 Task: Find connections with filter location La Tebaida with filter topic #Openingswith filter profile language English with filter current company SLK with filter school Meghalaya India Jobs with filter industry Philanthropic Fundraising Services with filter service category Interaction Design with filter keywords title Wait Staff Manager
Action: Mouse moved to (215, 316)
Screenshot: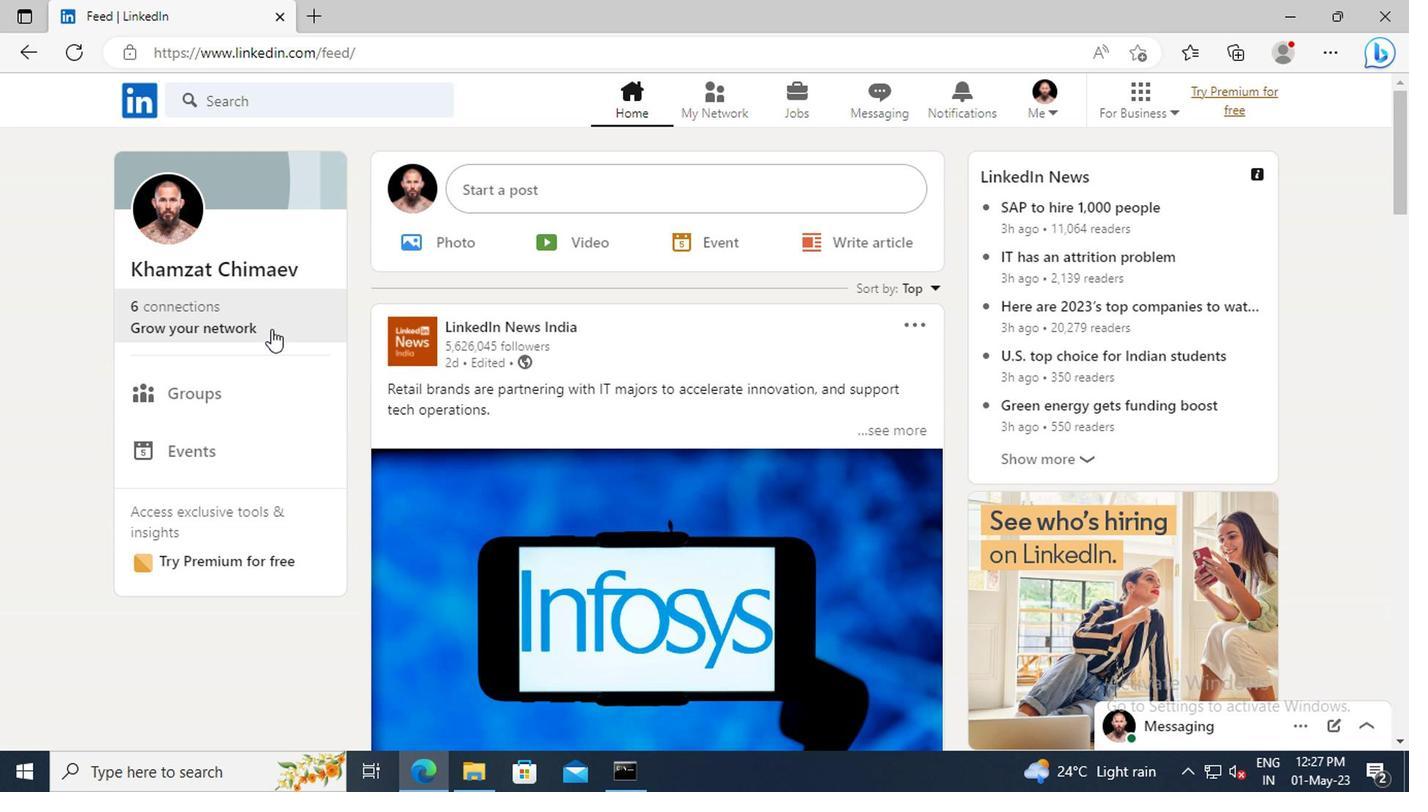 
Action: Mouse pressed left at (215, 316)
Screenshot: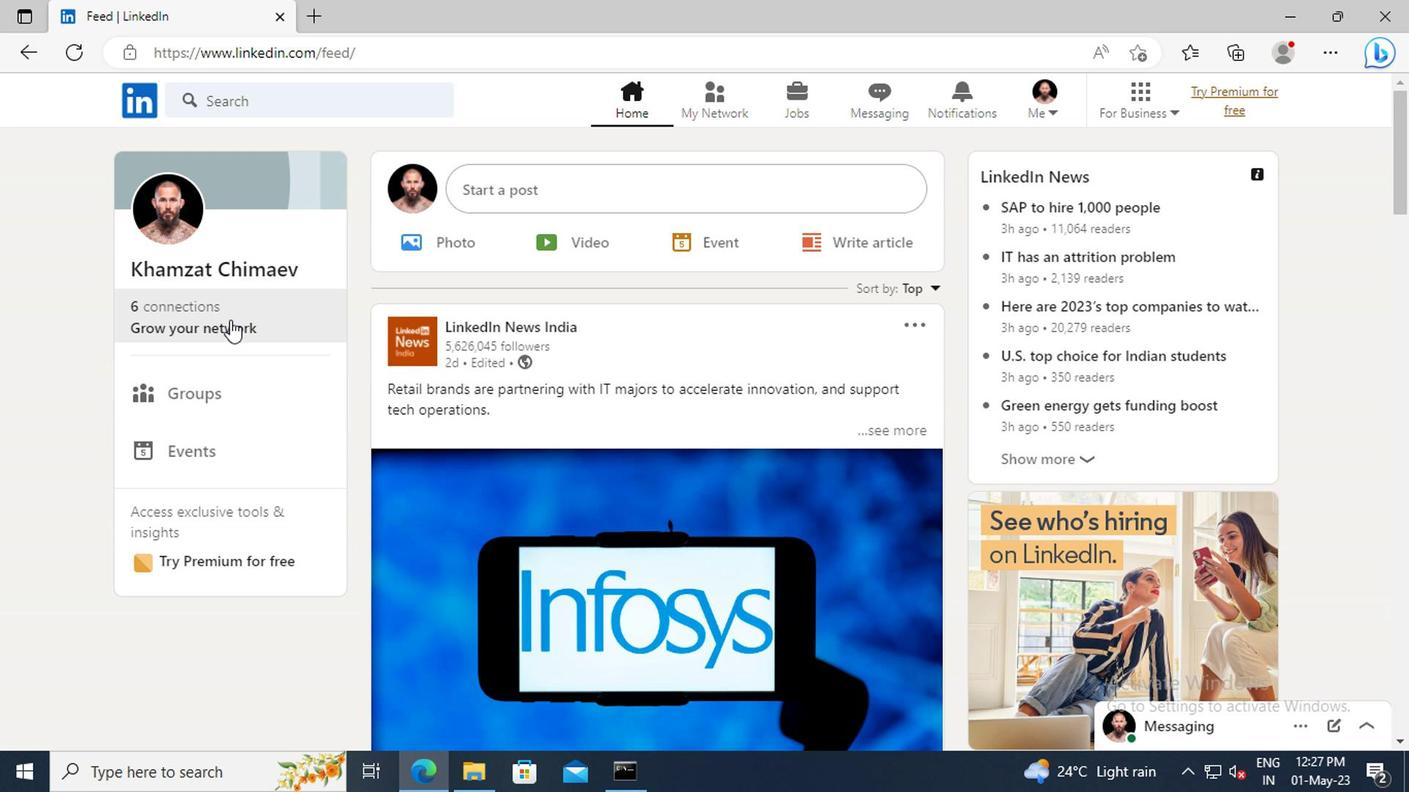 
Action: Mouse moved to (228, 220)
Screenshot: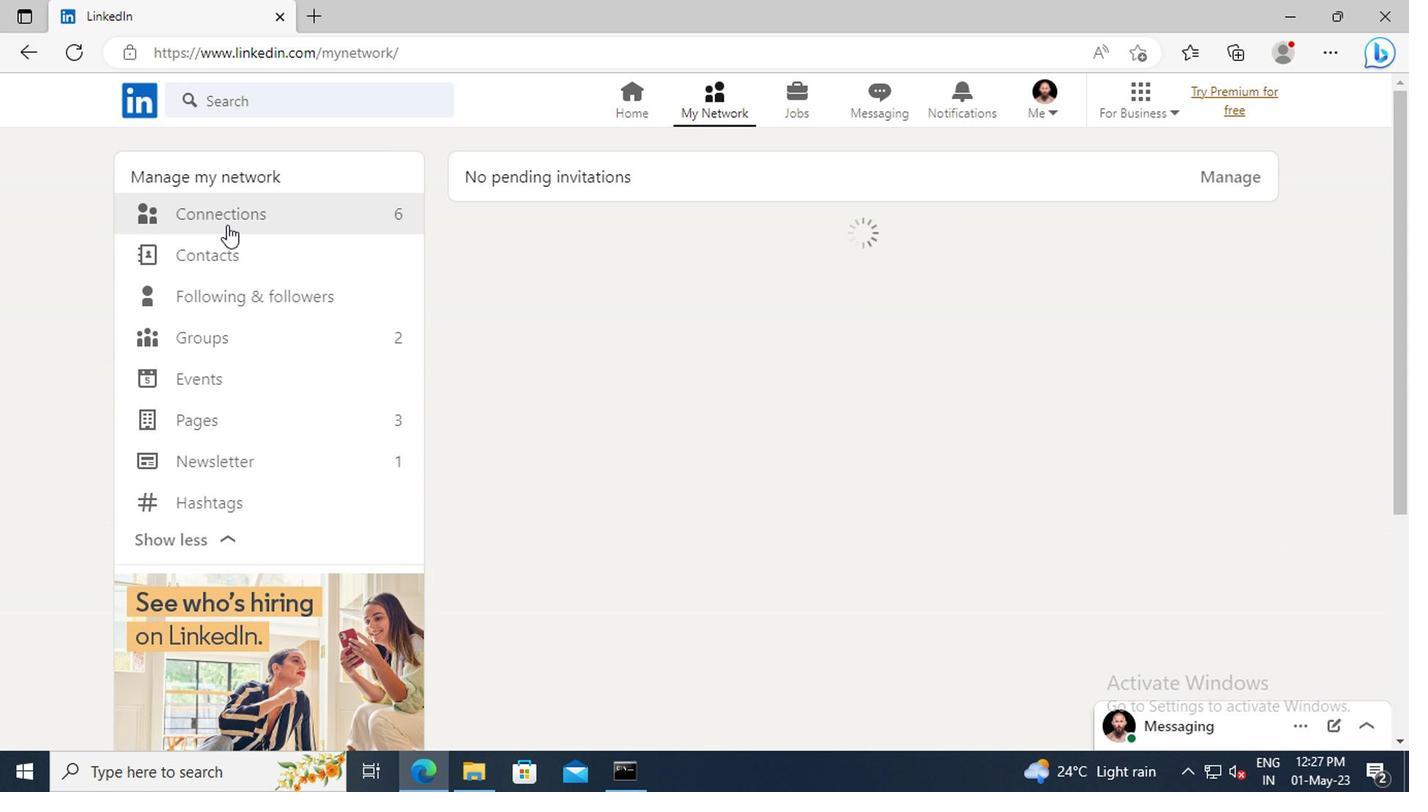 
Action: Mouse pressed left at (228, 220)
Screenshot: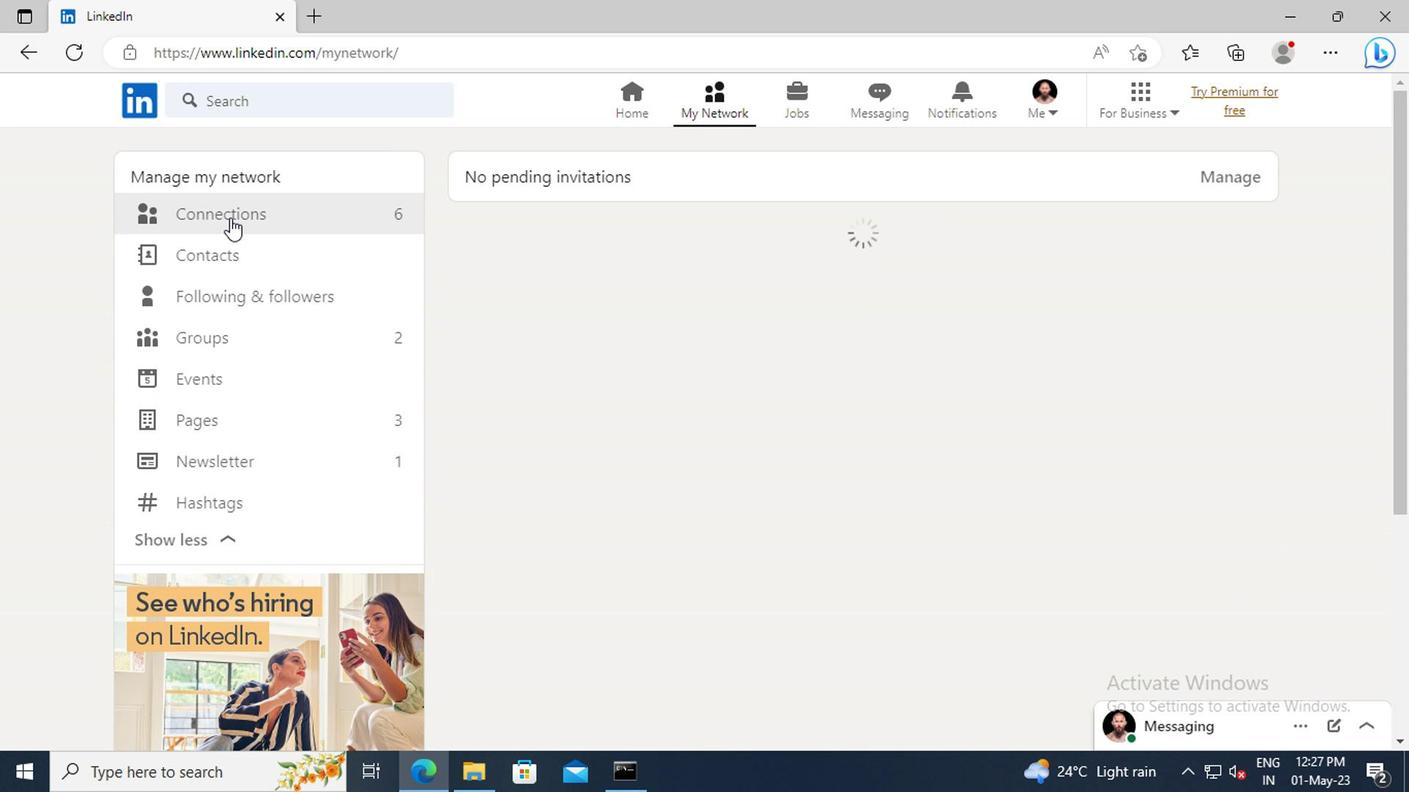 
Action: Mouse moved to (824, 223)
Screenshot: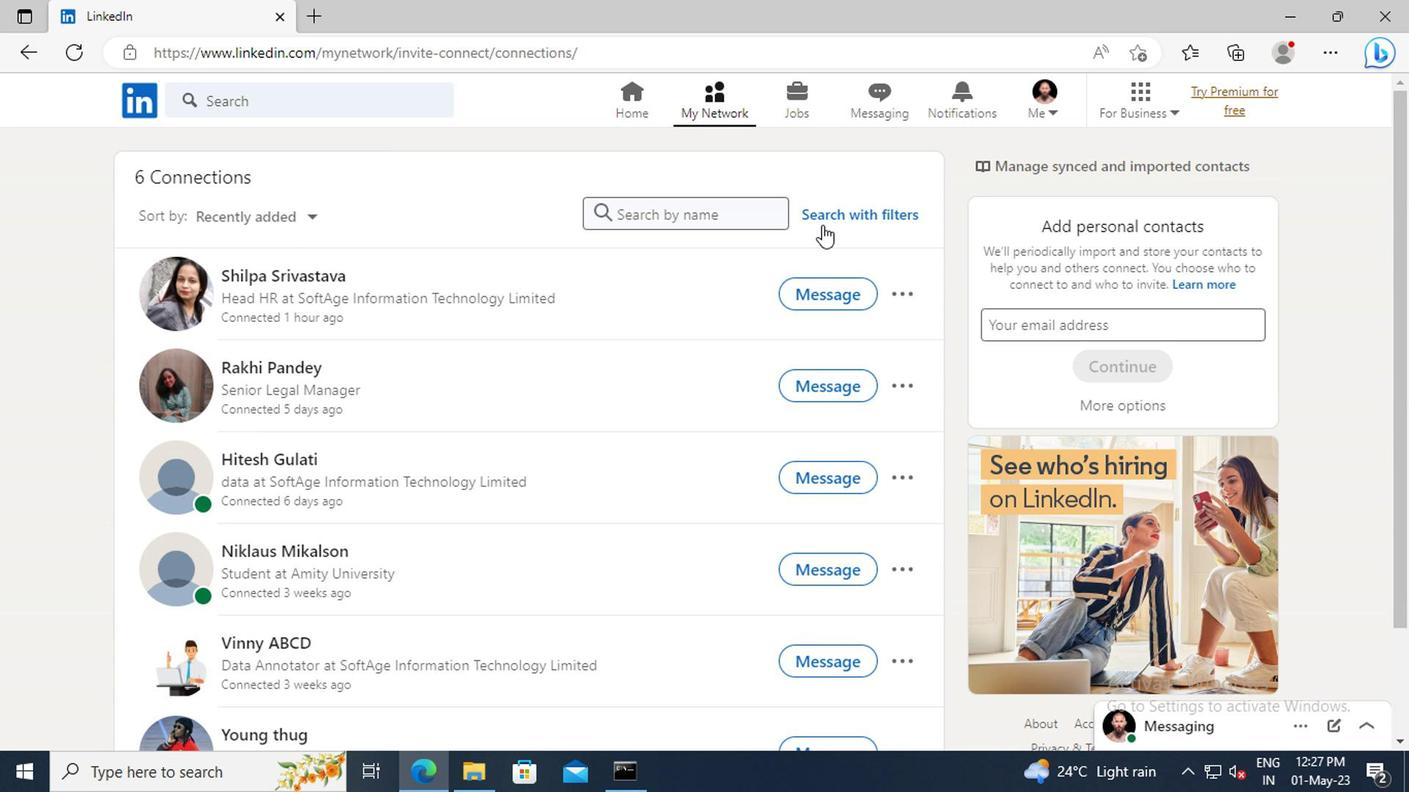 
Action: Mouse pressed left at (824, 223)
Screenshot: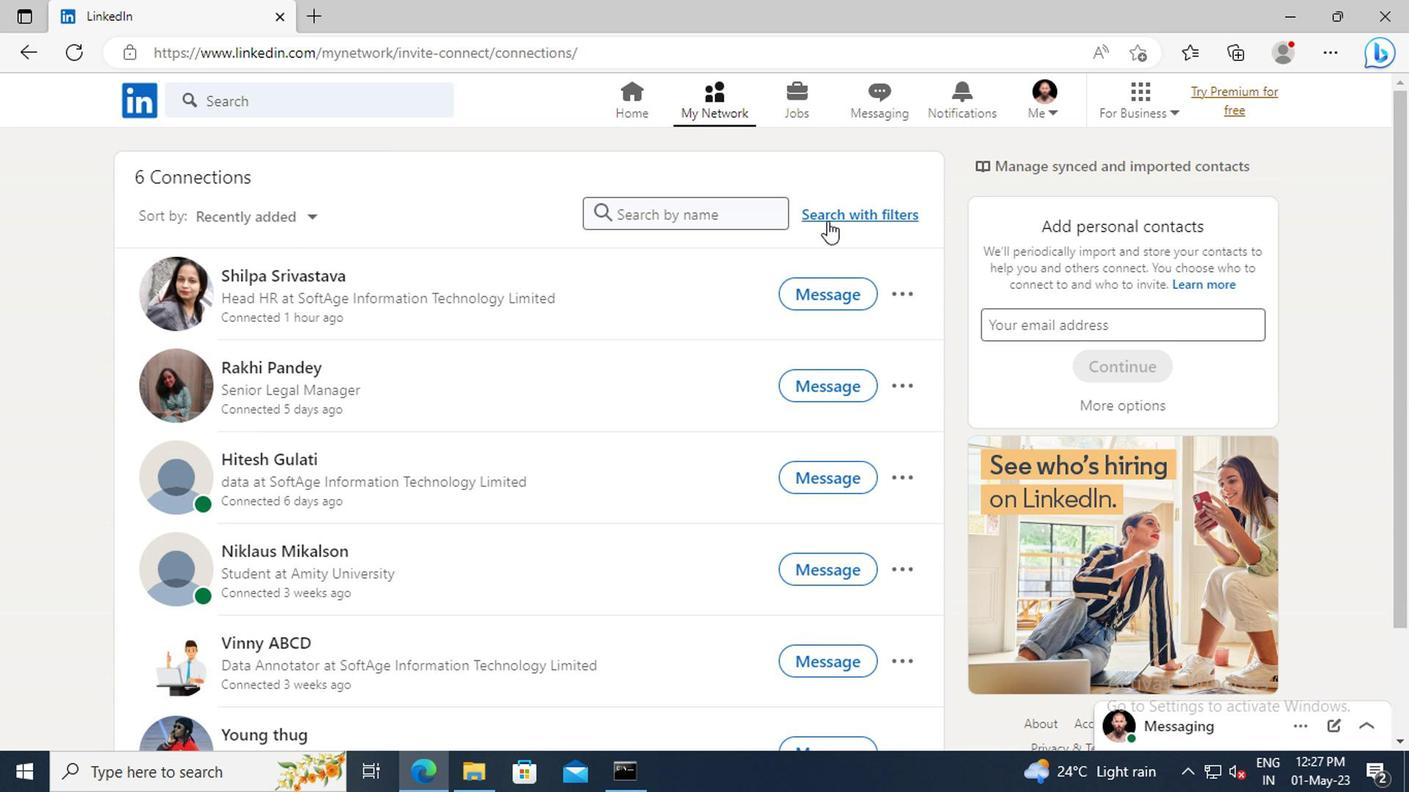 
Action: Mouse moved to (780, 165)
Screenshot: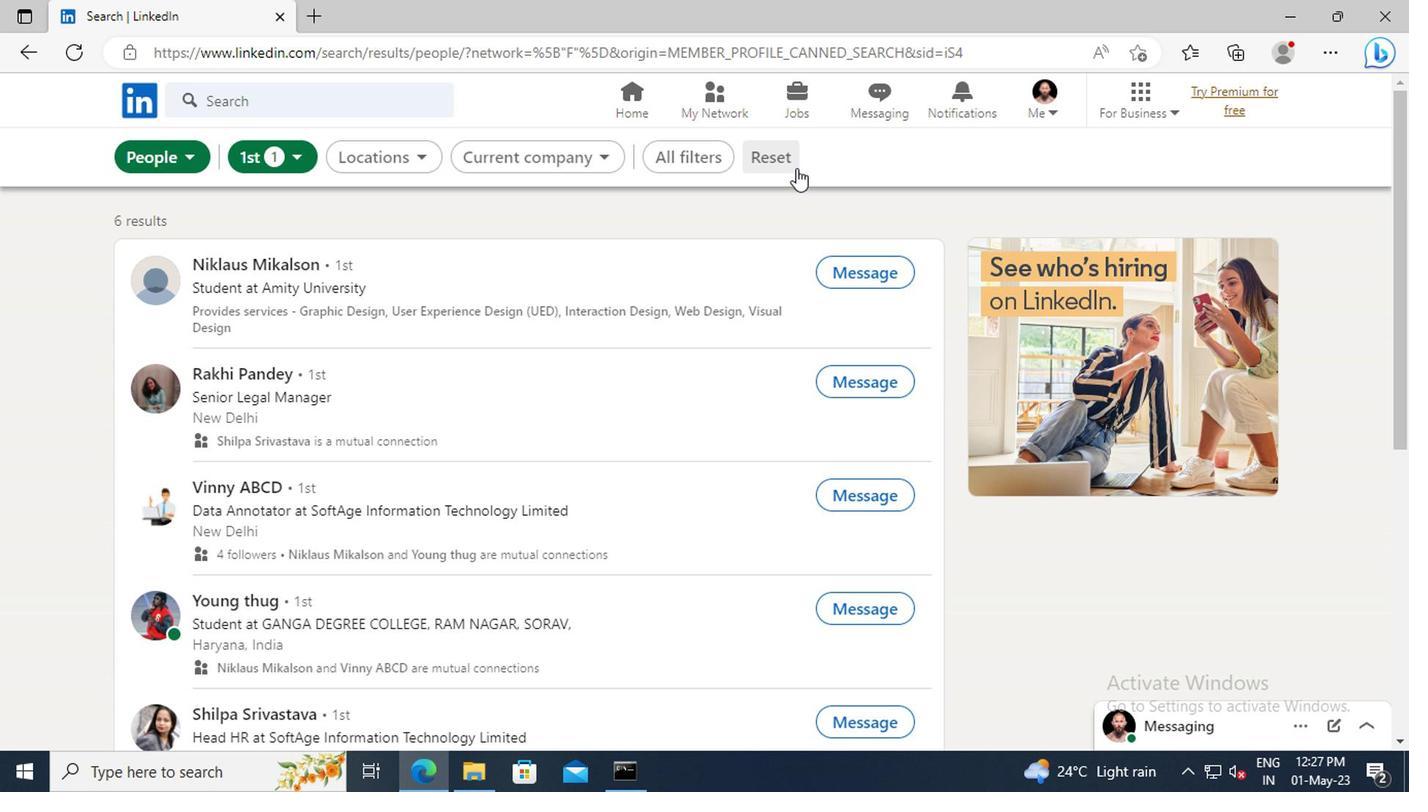 
Action: Mouse pressed left at (780, 165)
Screenshot: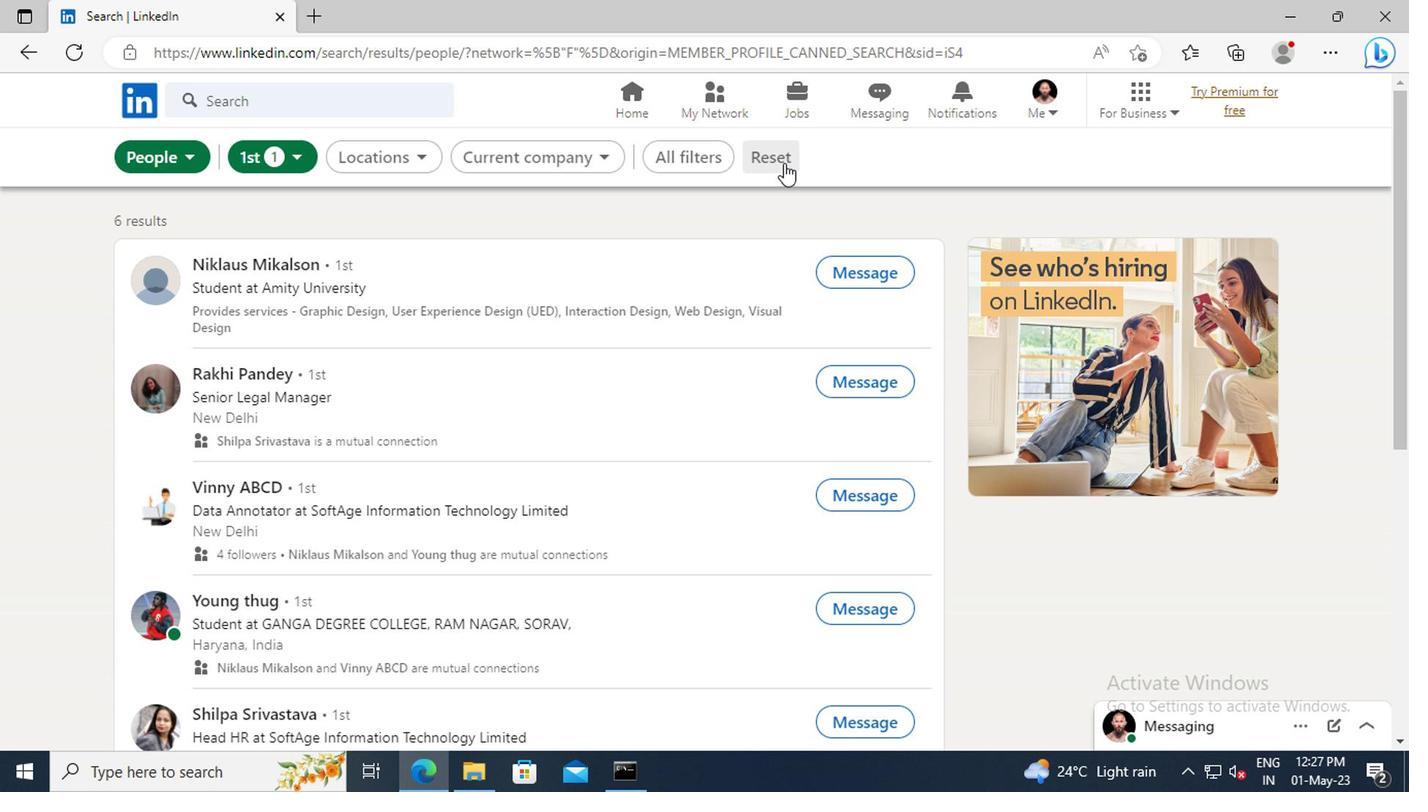 
Action: Mouse moved to (729, 163)
Screenshot: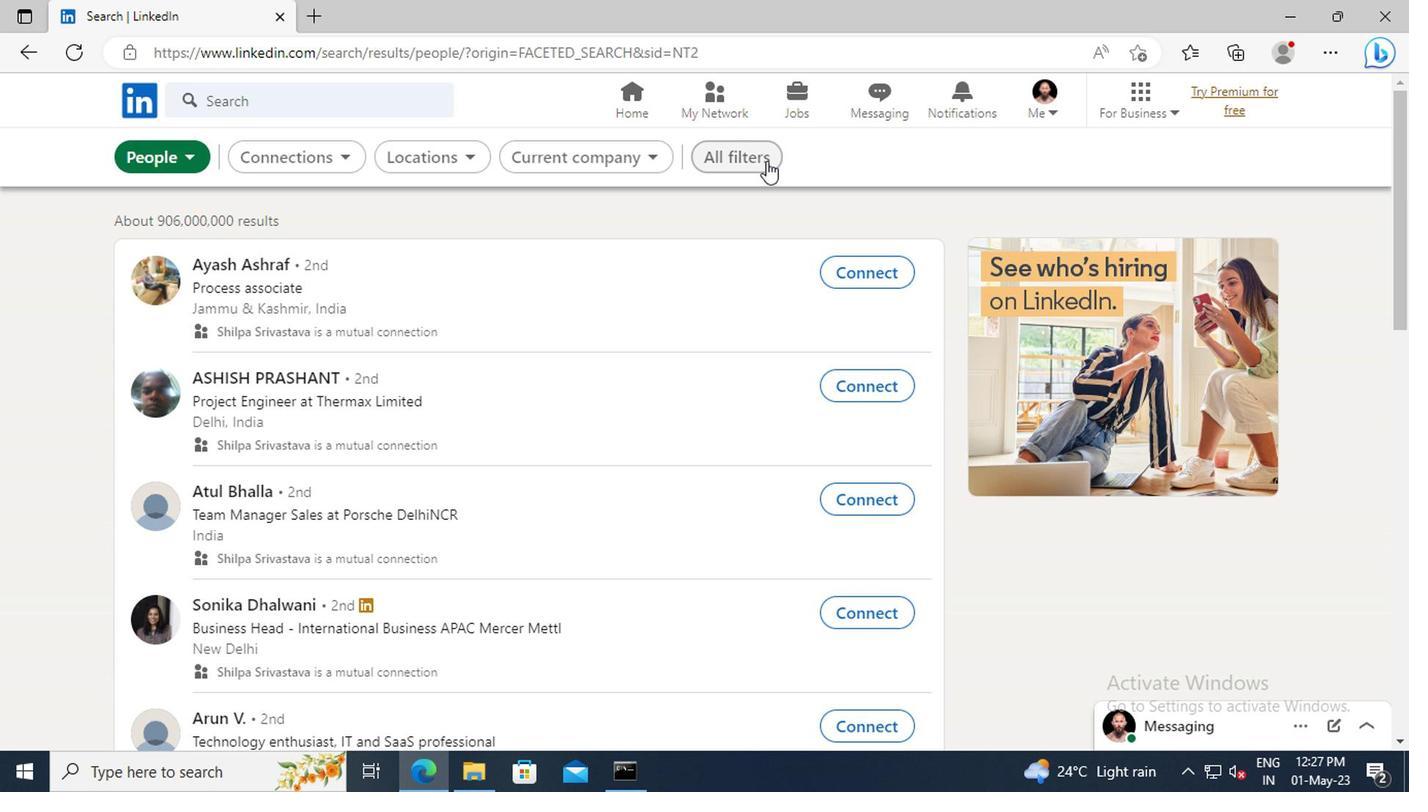 
Action: Mouse pressed left at (729, 163)
Screenshot: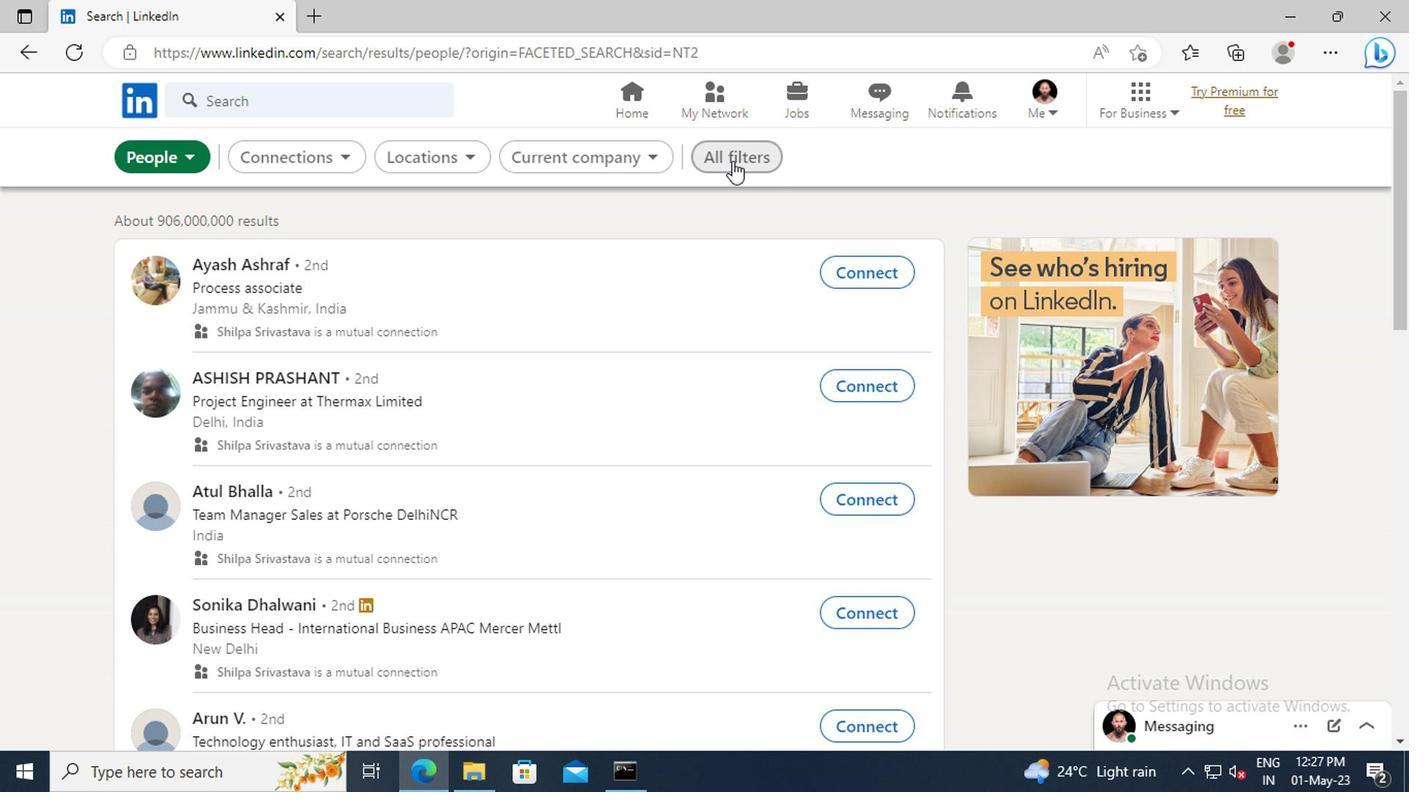 
Action: Mouse moved to (1184, 341)
Screenshot: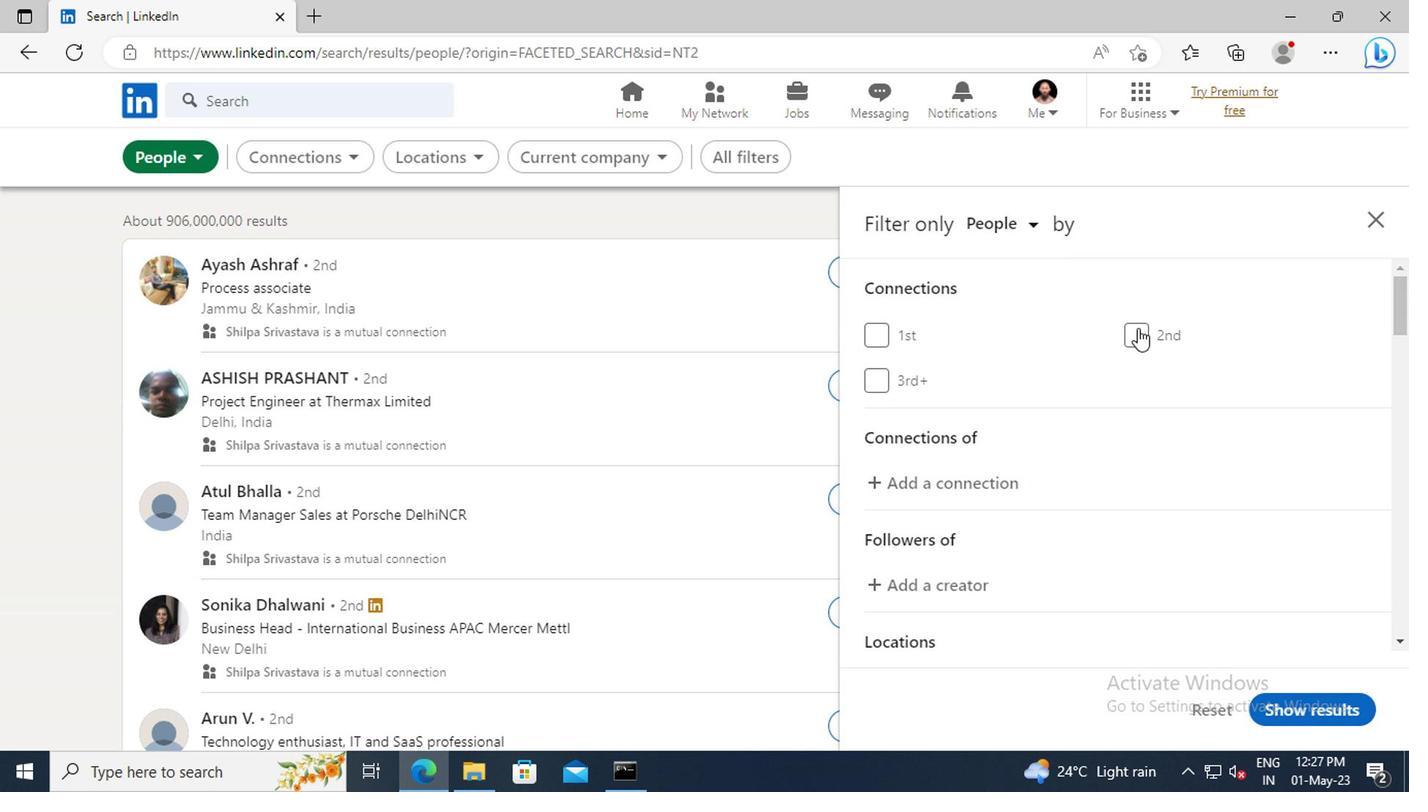 
Action: Mouse scrolled (1184, 341) with delta (0, 0)
Screenshot: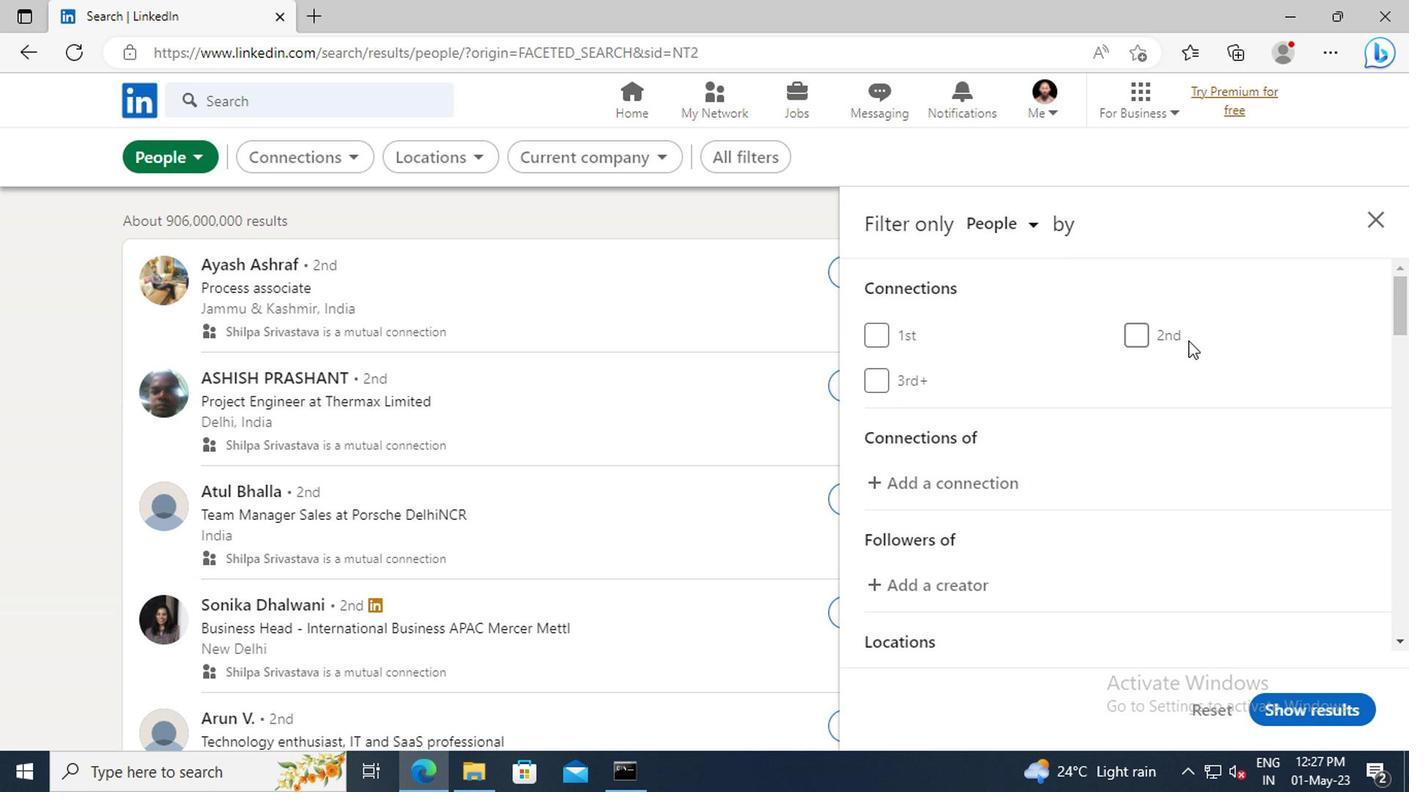 
Action: Mouse scrolled (1184, 341) with delta (0, 0)
Screenshot: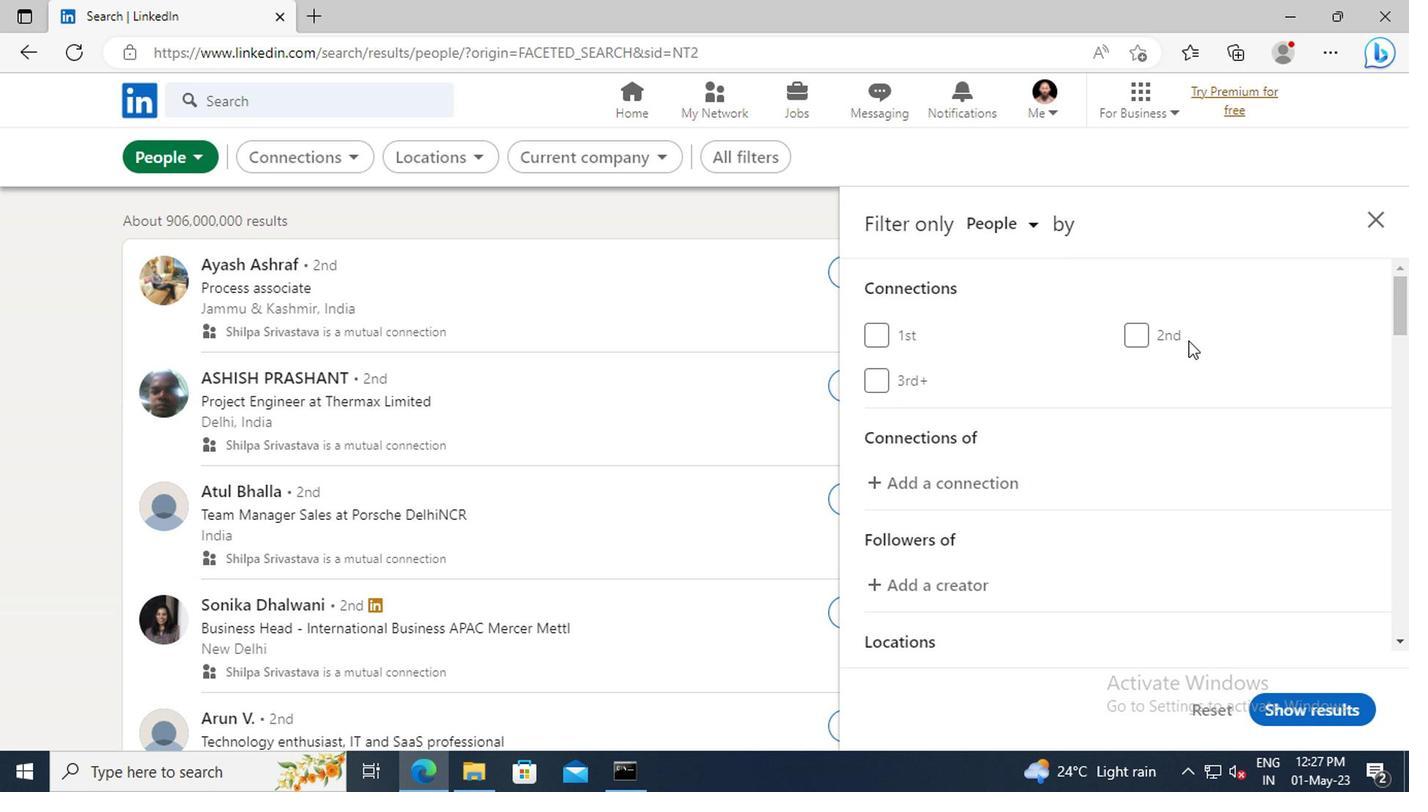 
Action: Mouse scrolled (1184, 341) with delta (0, 0)
Screenshot: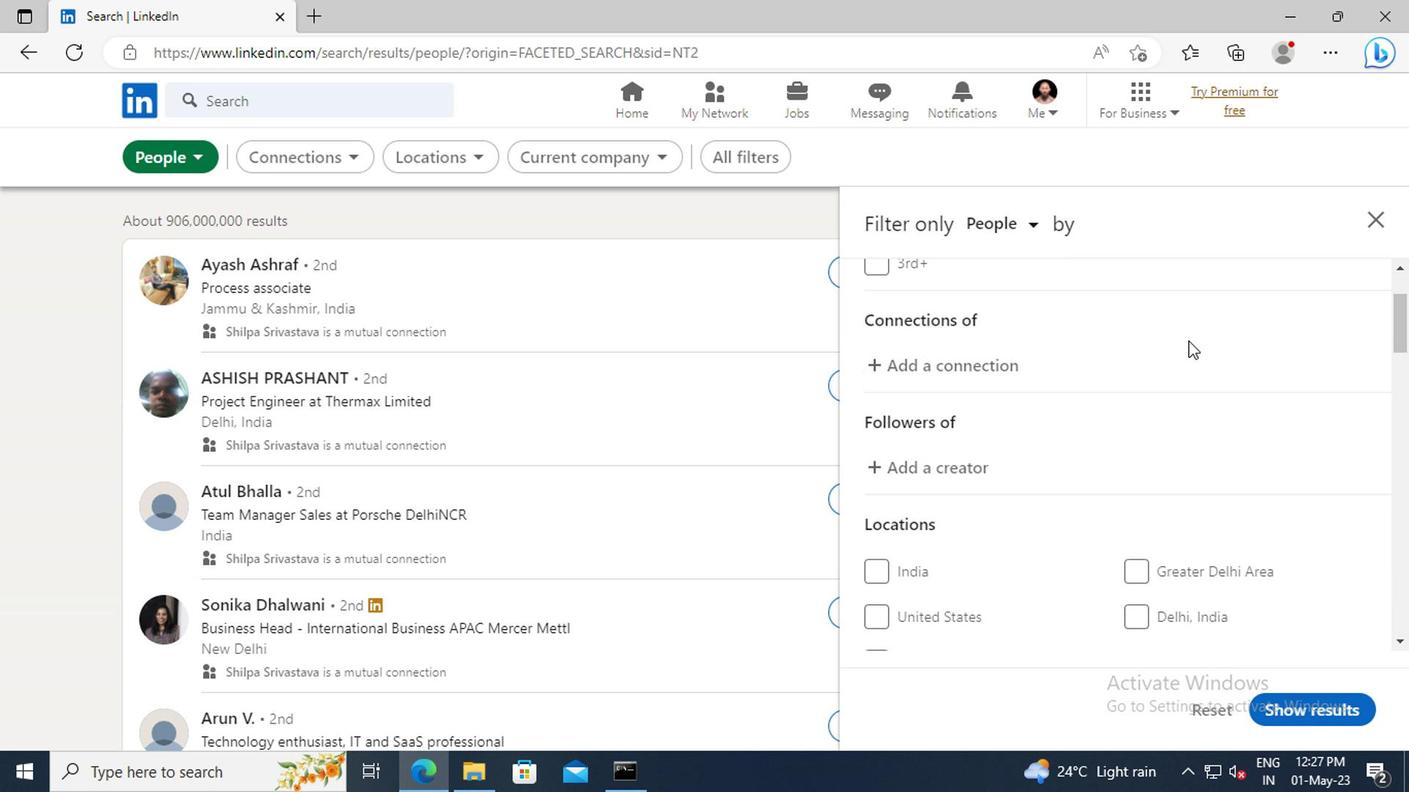 
Action: Mouse scrolled (1184, 341) with delta (0, 0)
Screenshot: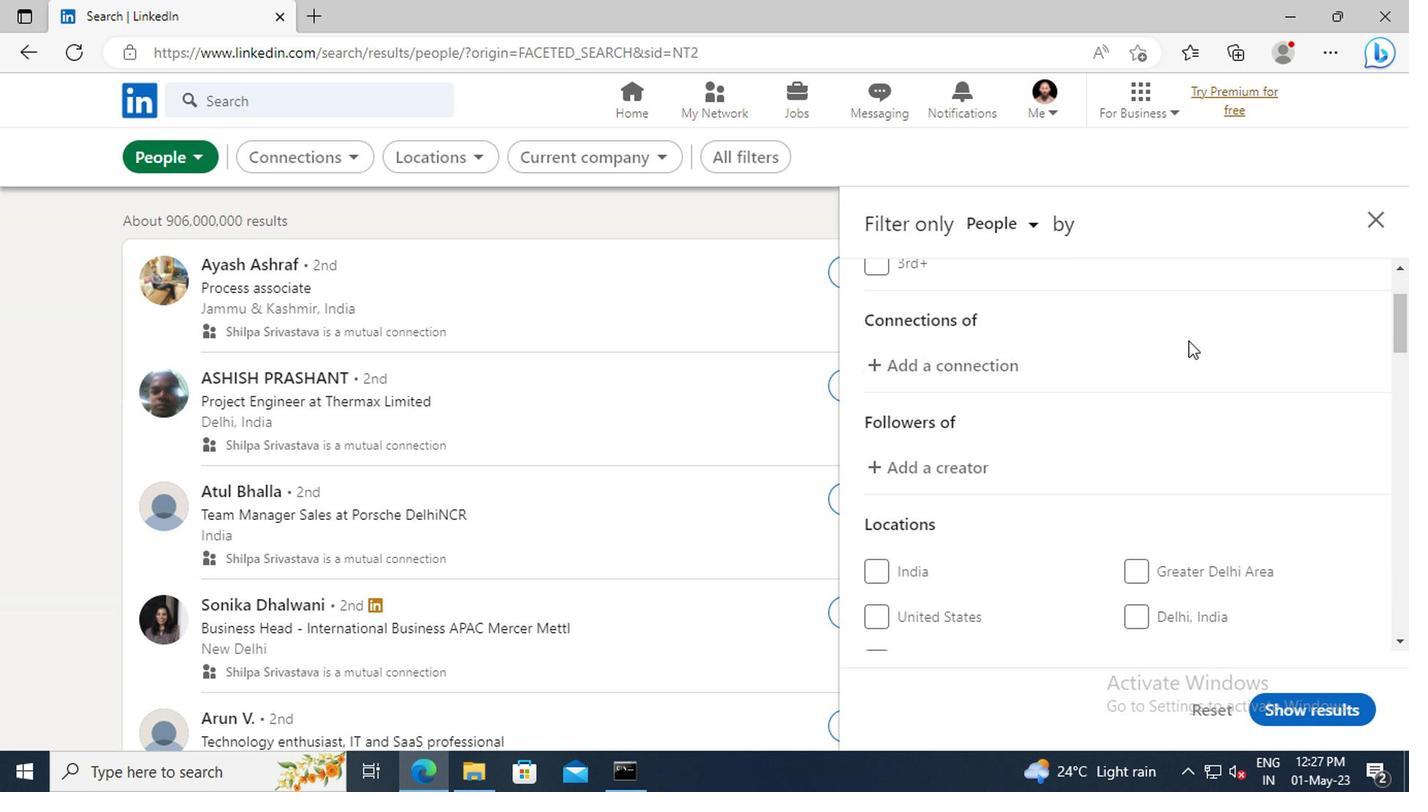 
Action: Mouse scrolled (1184, 341) with delta (0, 0)
Screenshot: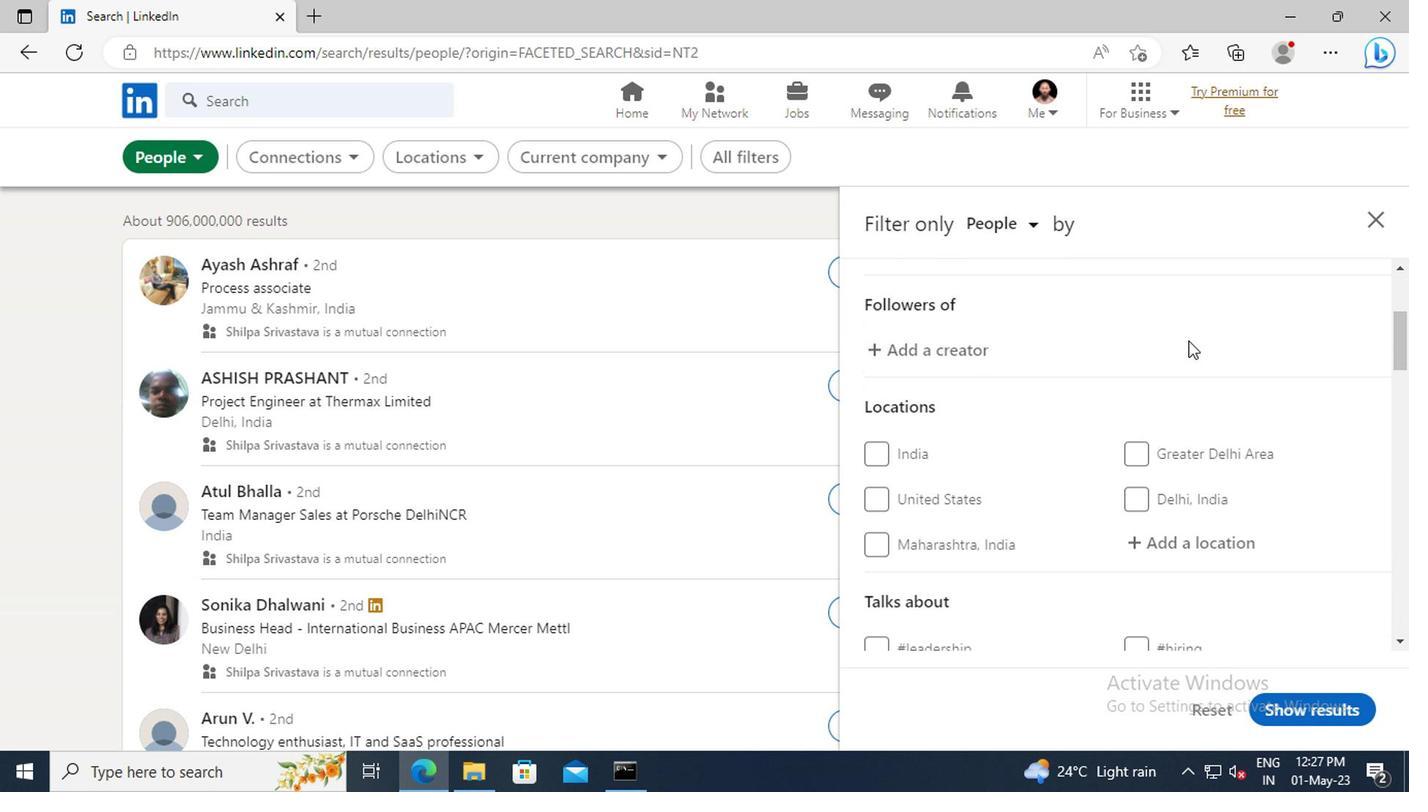 
Action: Mouse scrolled (1184, 341) with delta (0, 0)
Screenshot: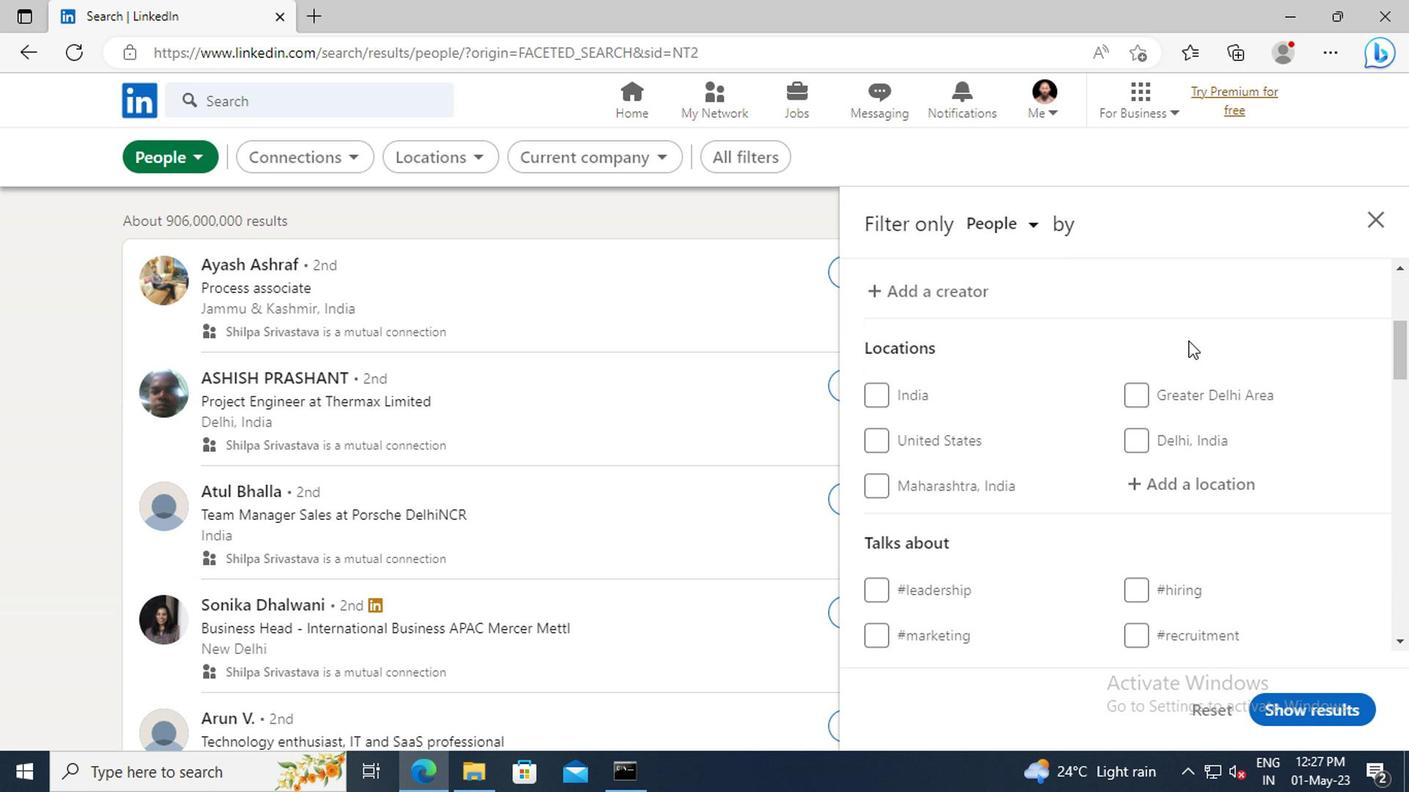 
Action: Mouse moved to (1162, 419)
Screenshot: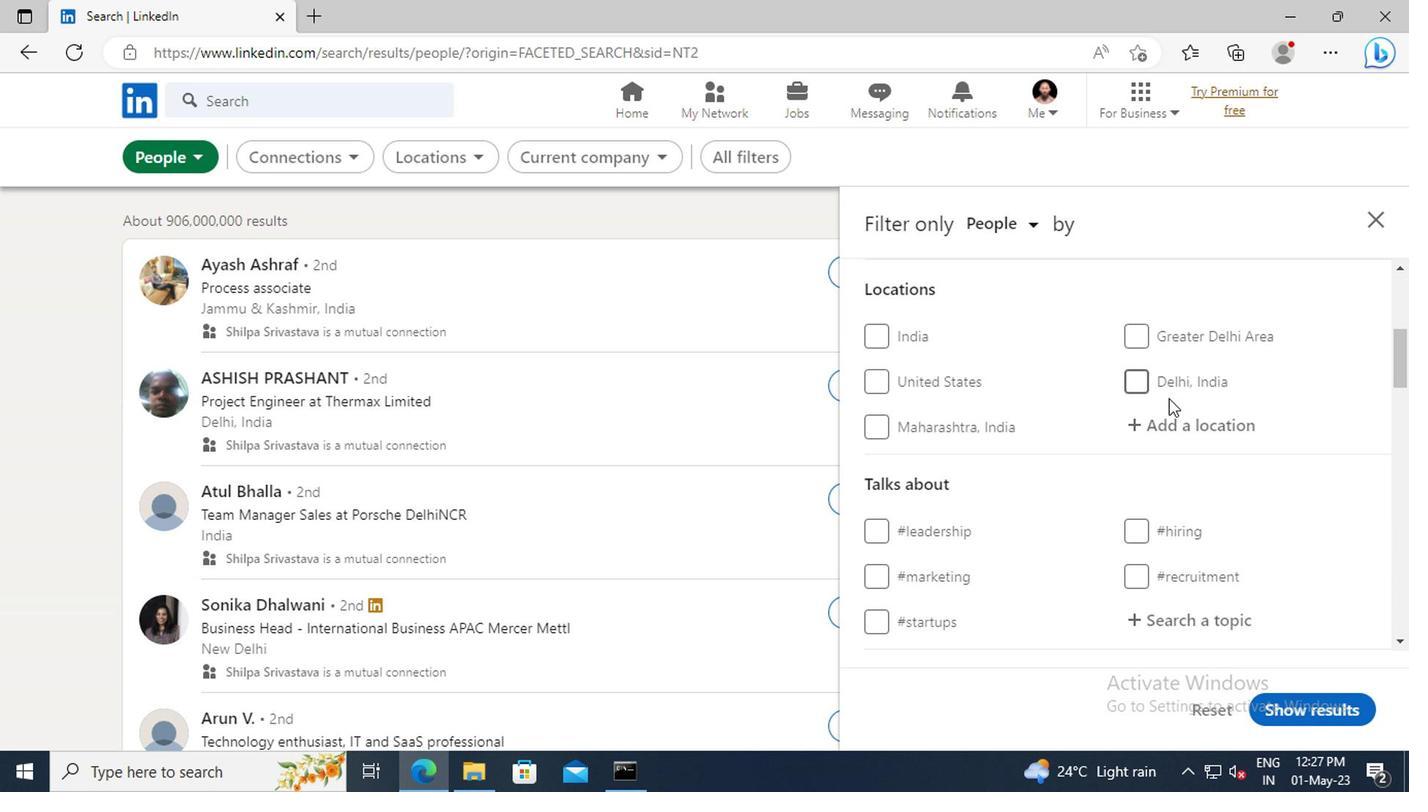 
Action: Mouse pressed left at (1162, 419)
Screenshot: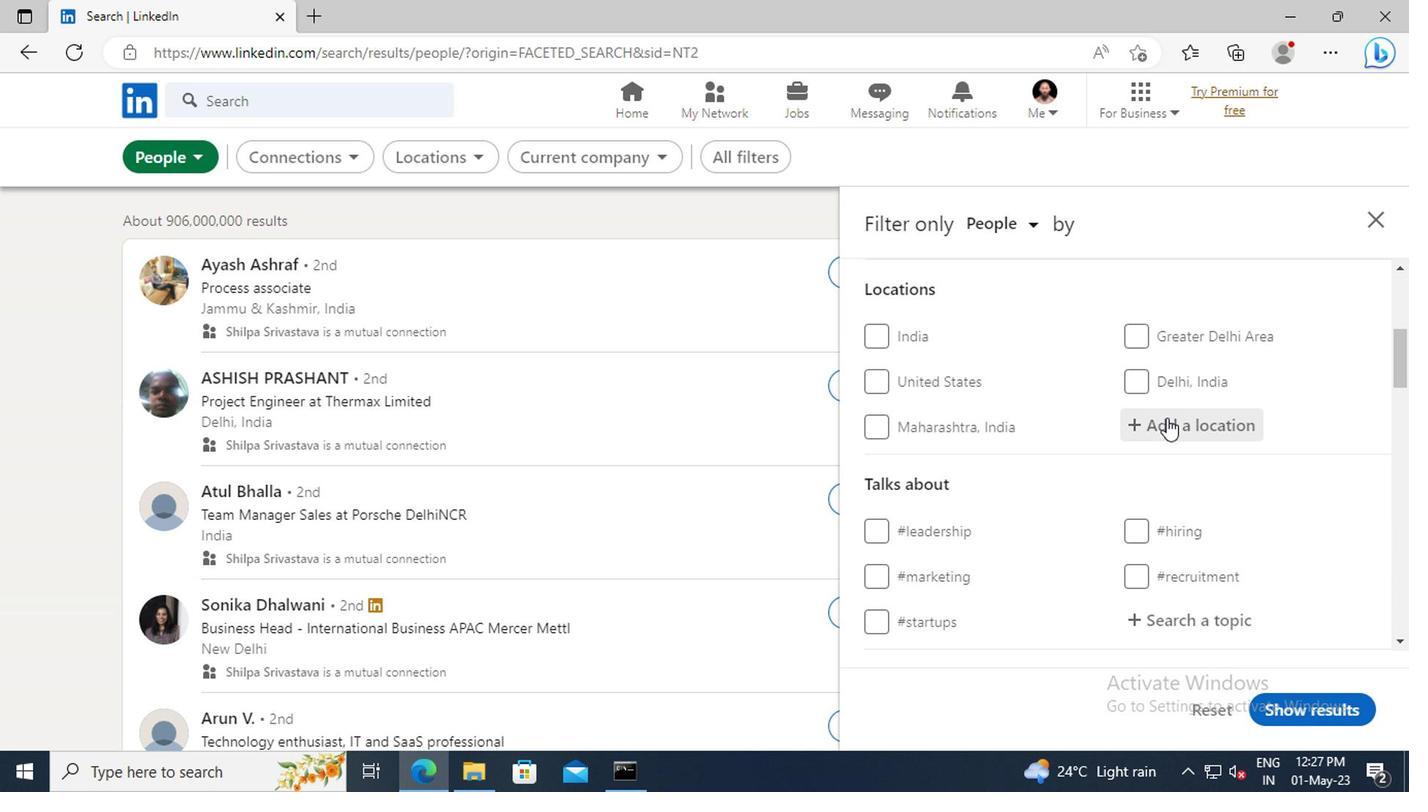 
Action: Key pressed <Key.shift>LA<Key.space><Key.shift>TEBAIDA
Screenshot: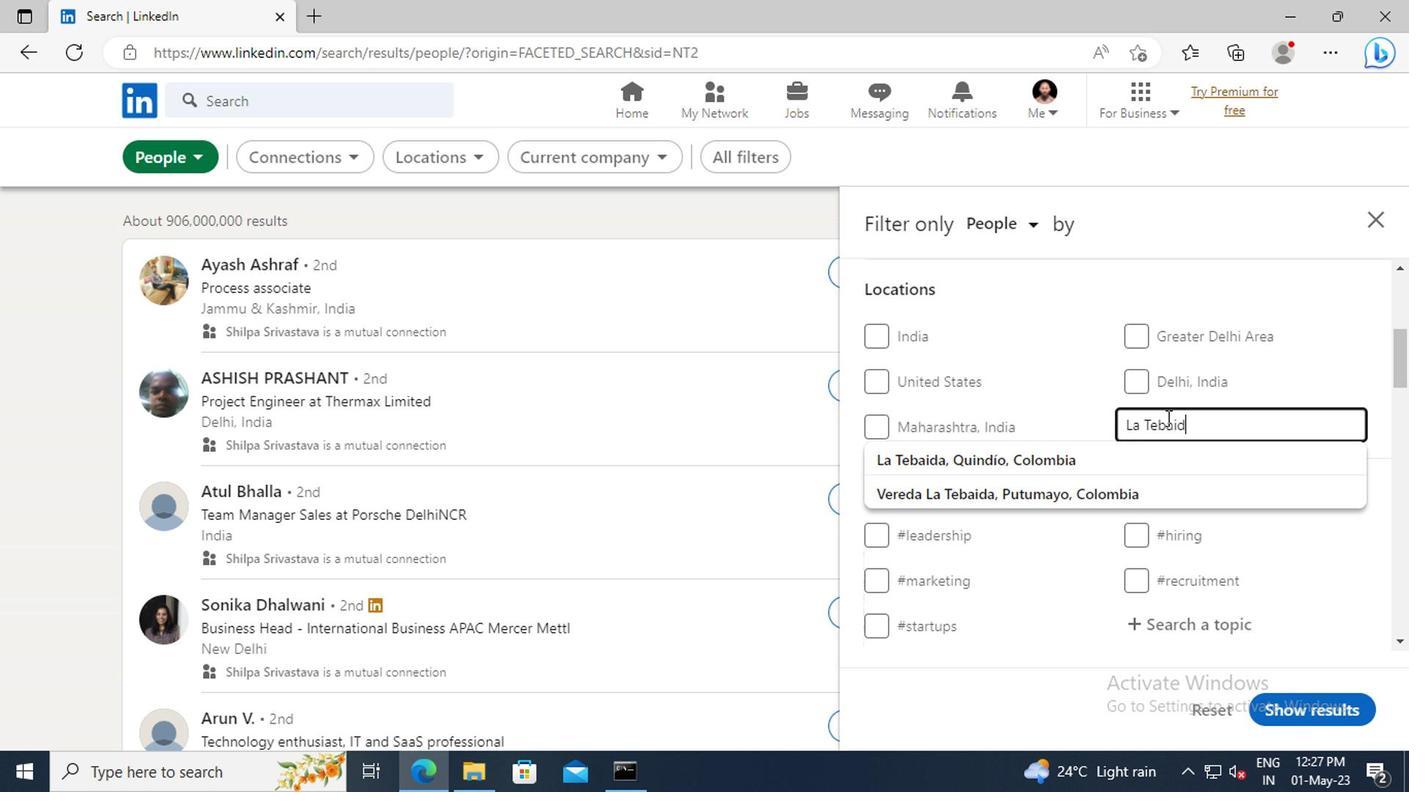 
Action: Mouse moved to (1162, 461)
Screenshot: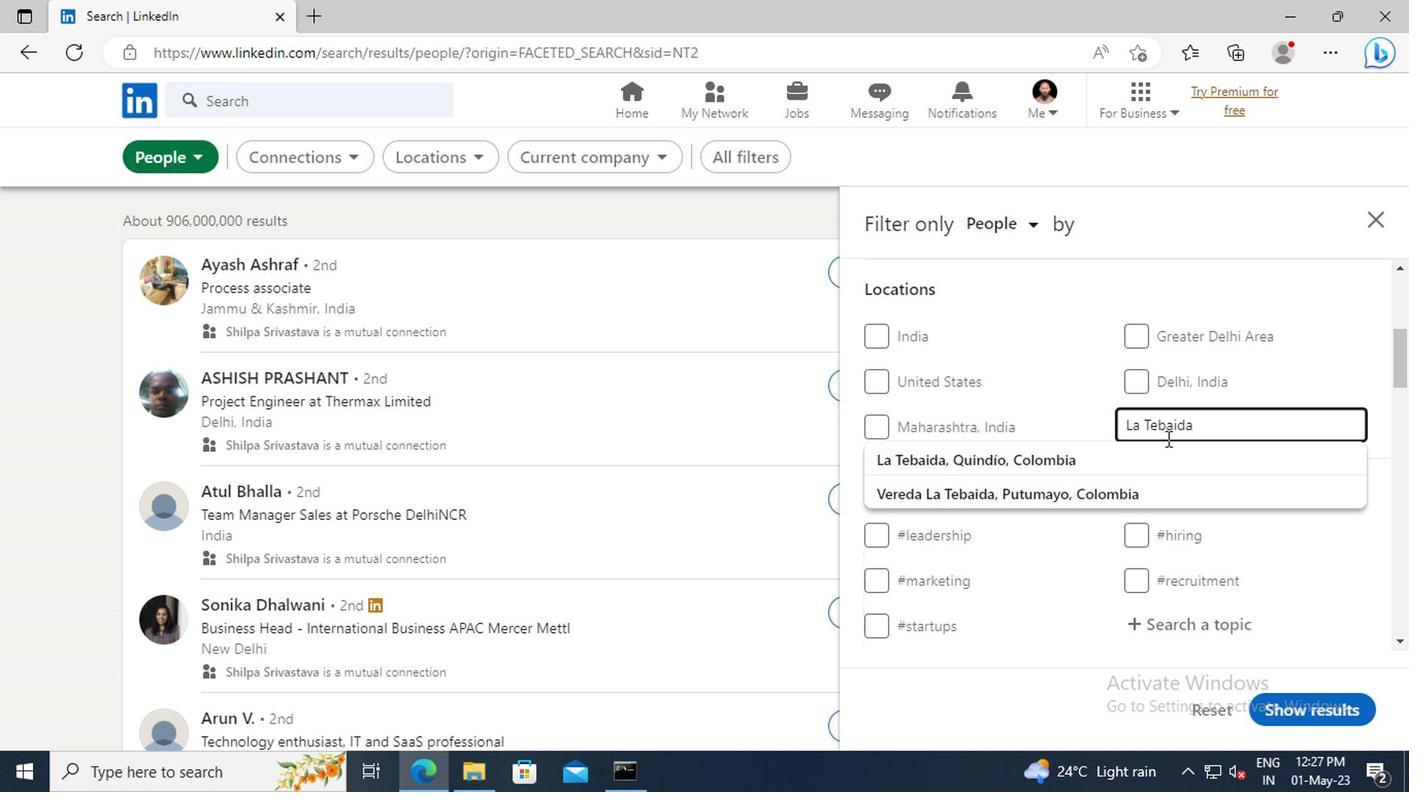 
Action: Mouse pressed left at (1162, 461)
Screenshot: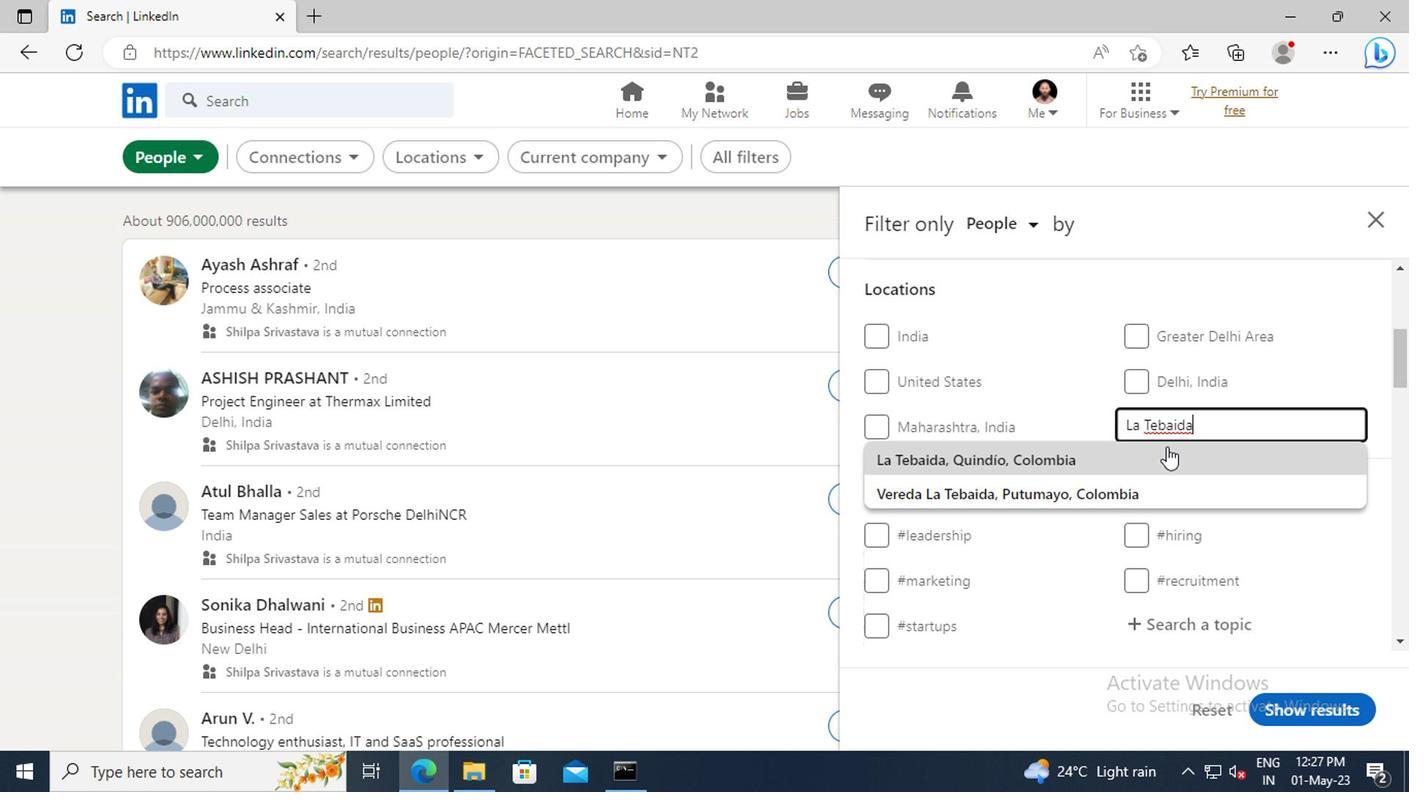 
Action: Mouse scrolled (1162, 460) with delta (0, -1)
Screenshot: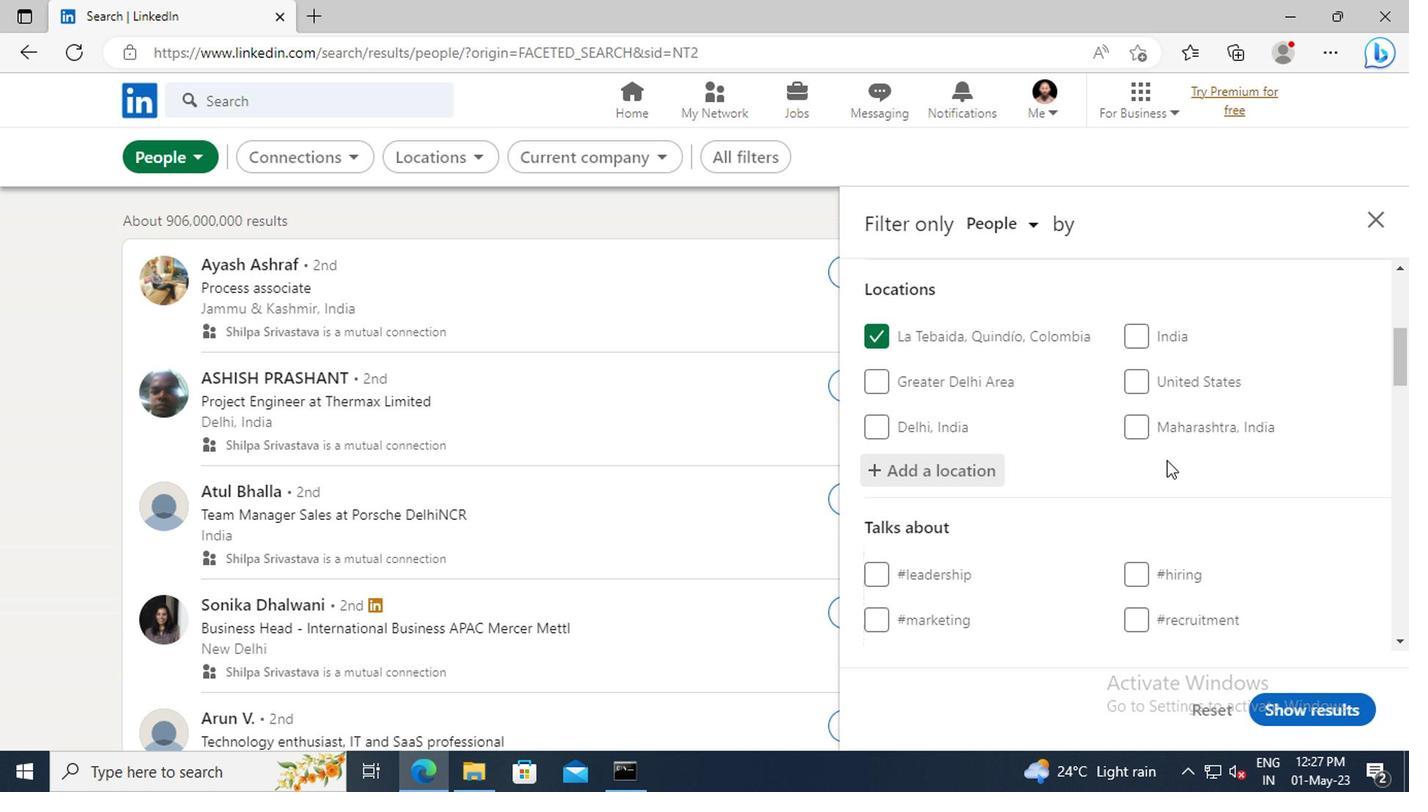
Action: Mouse scrolled (1162, 460) with delta (0, -1)
Screenshot: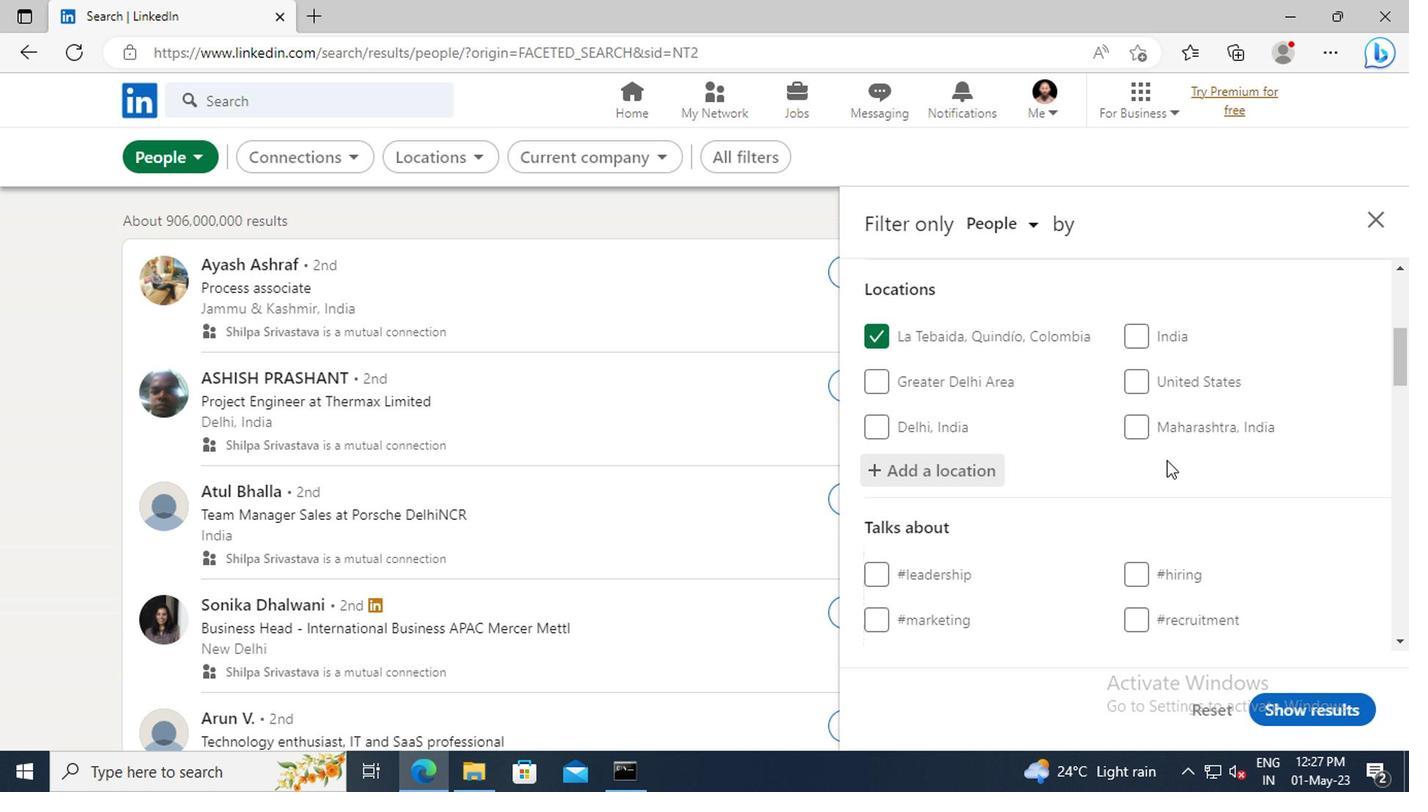 
Action: Mouse moved to (1162, 466)
Screenshot: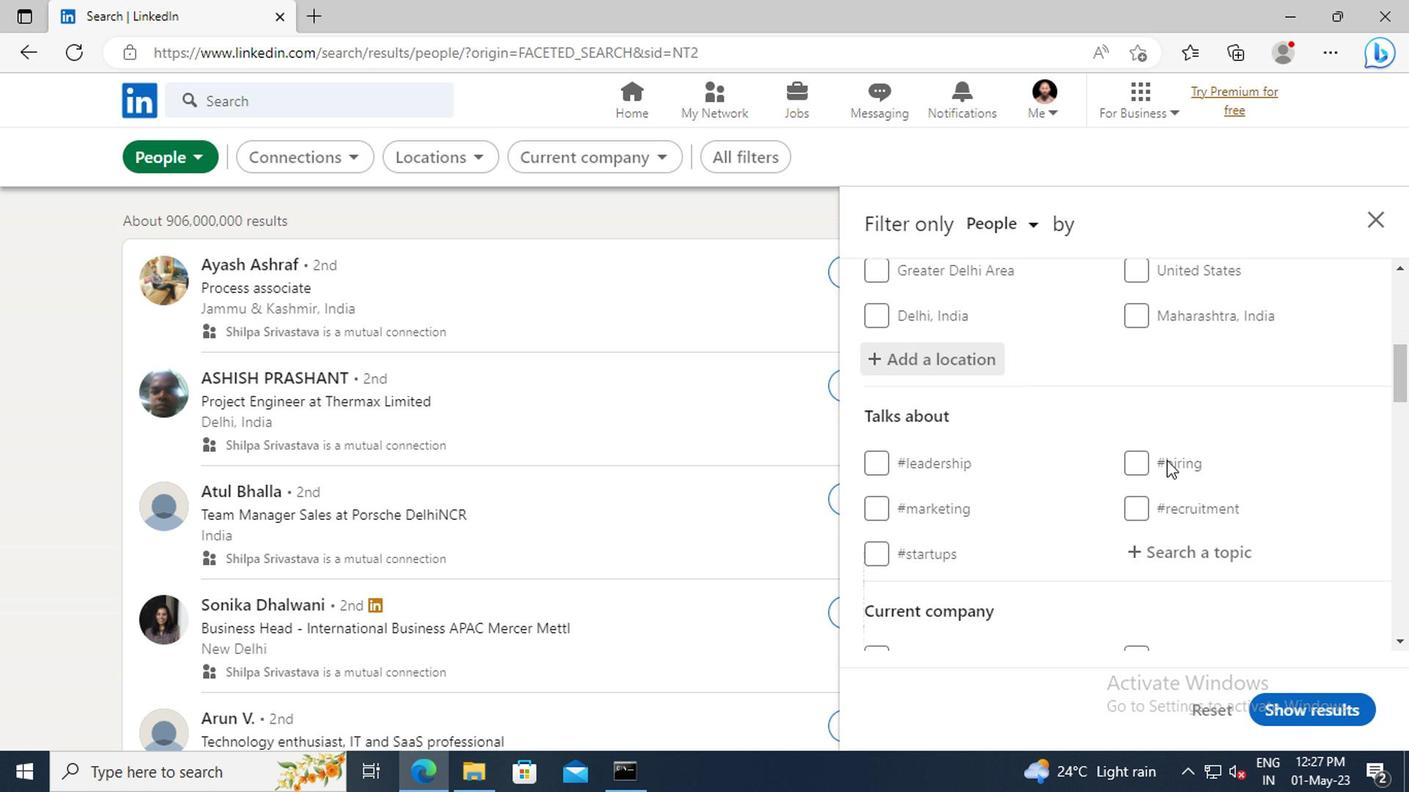 
Action: Mouse scrolled (1162, 465) with delta (0, -1)
Screenshot: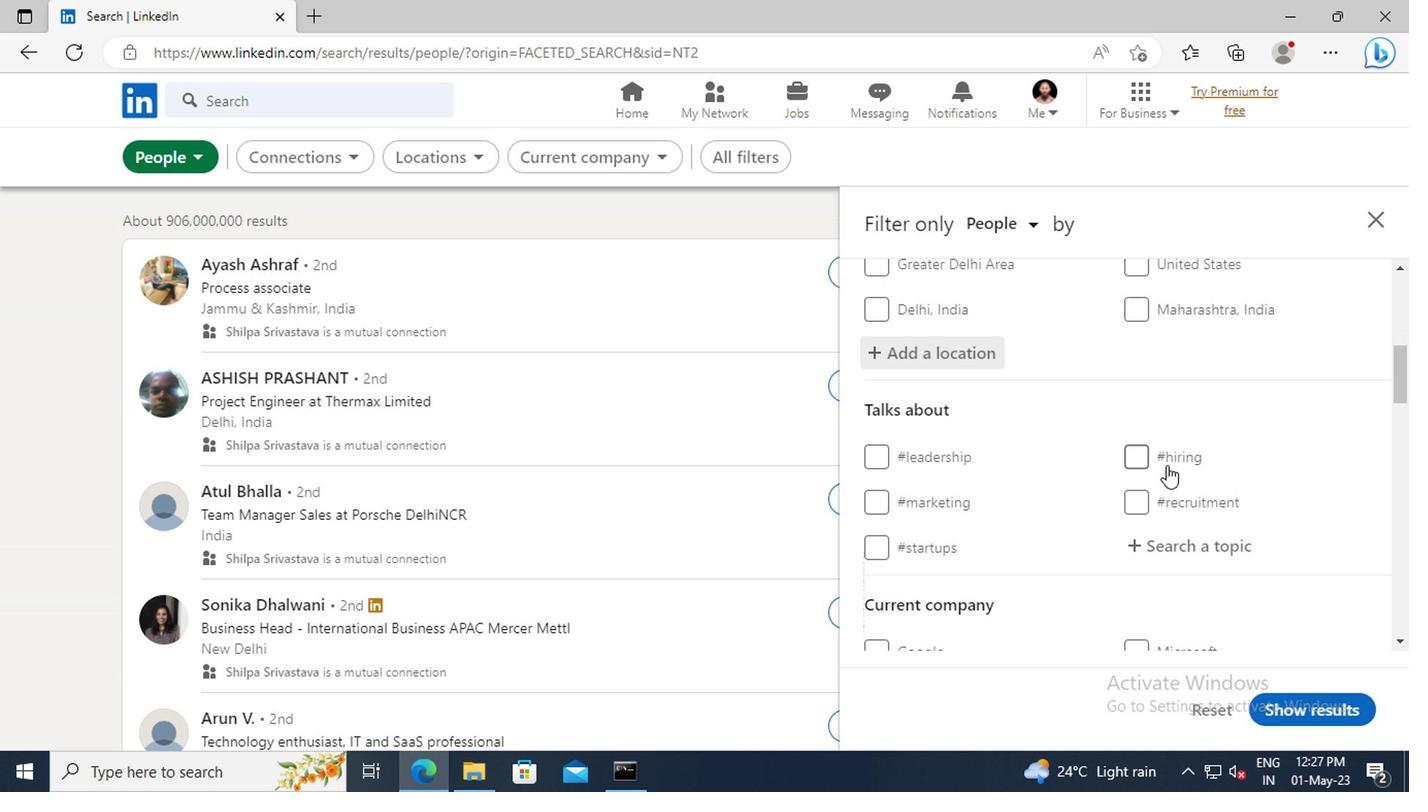 
Action: Mouse moved to (1159, 490)
Screenshot: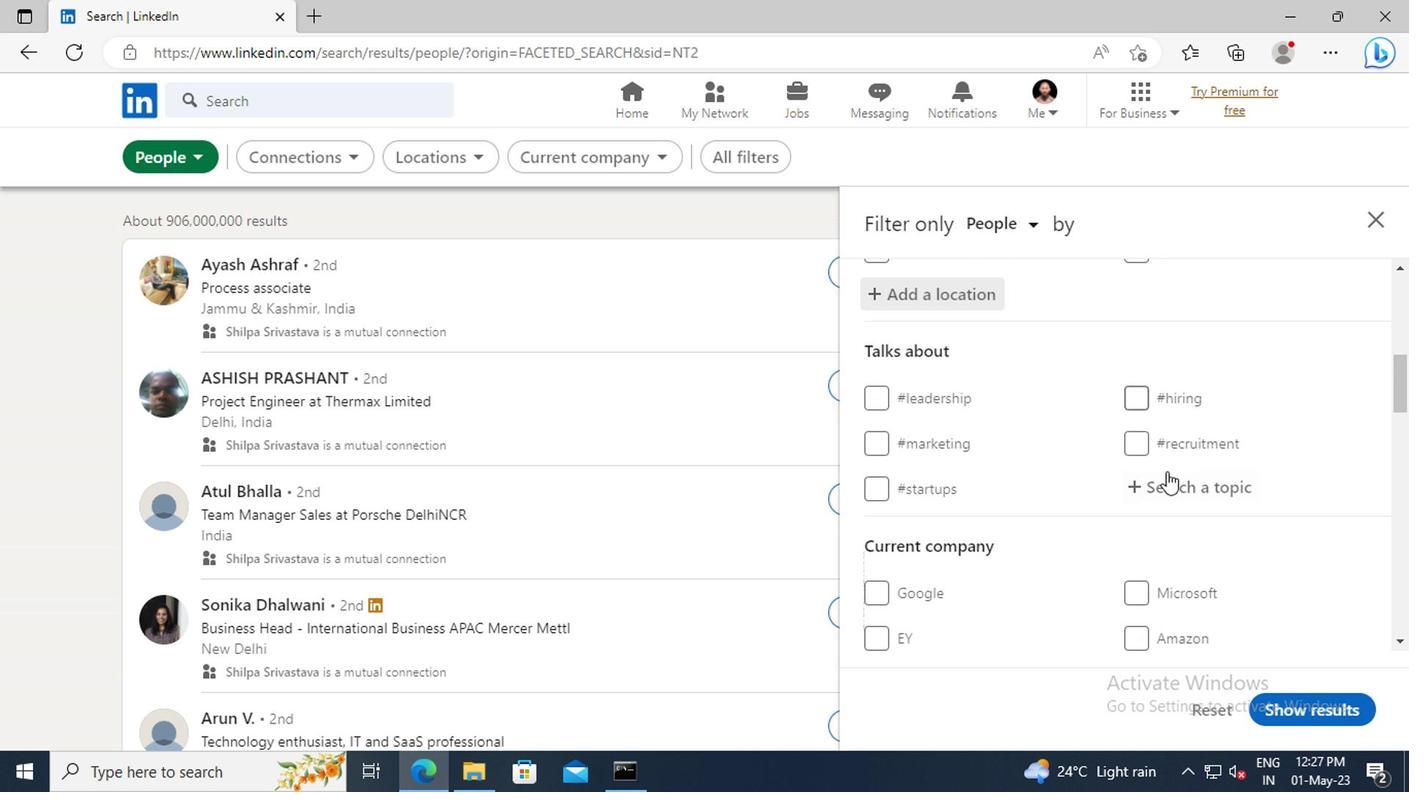 
Action: Mouse pressed left at (1159, 490)
Screenshot: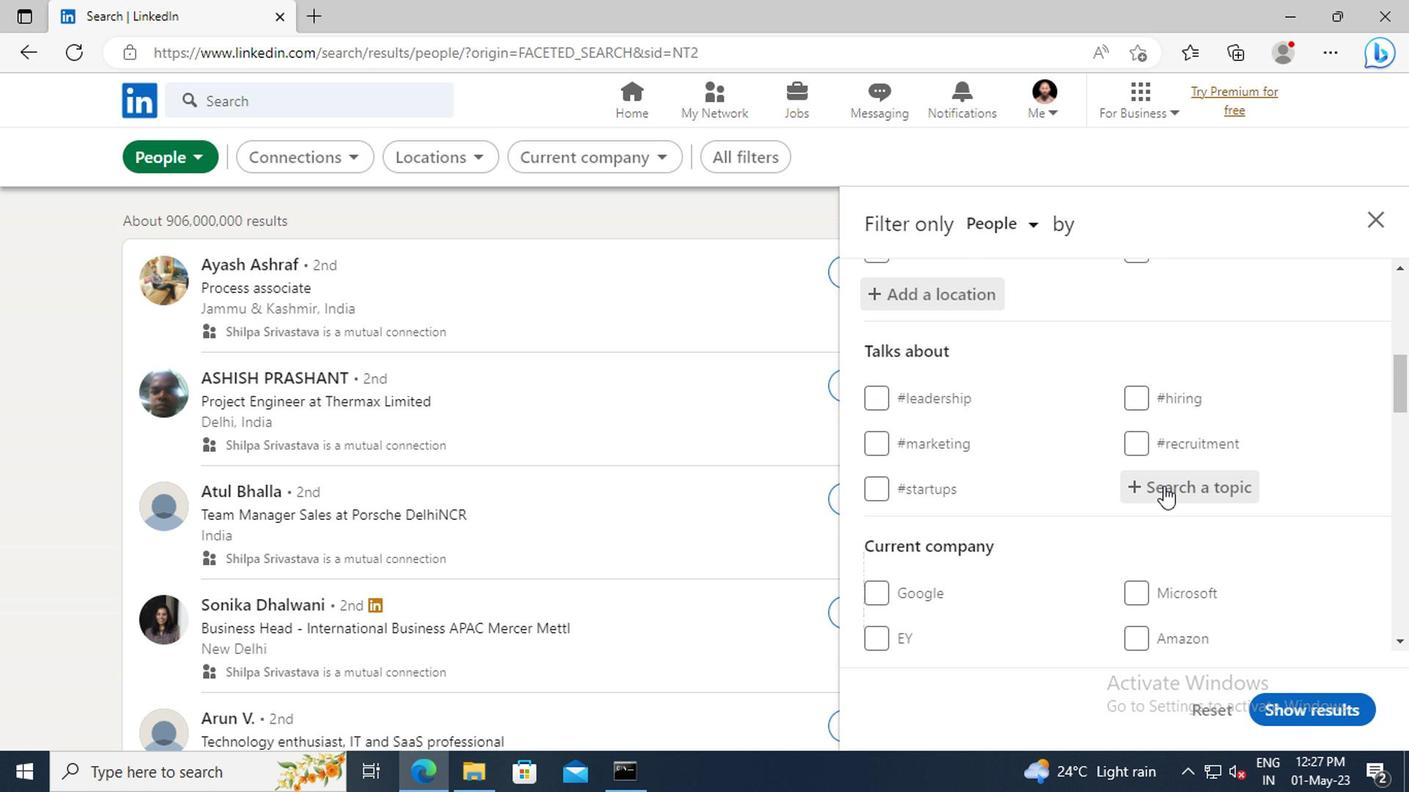 
Action: Key pressed <Key.shift>OPENINGS
Screenshot: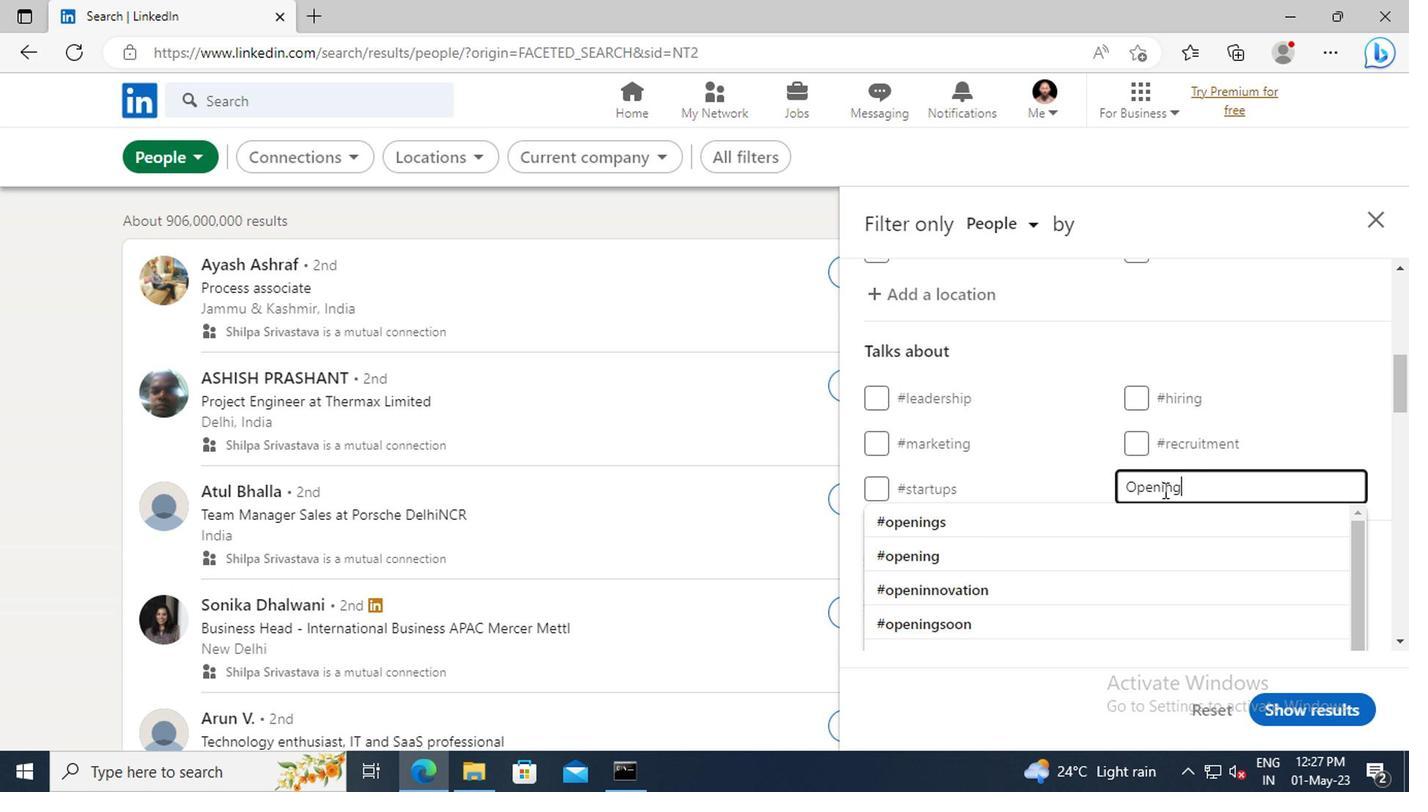 
Action: Mouse moved to (1127, 514)
Screenshot: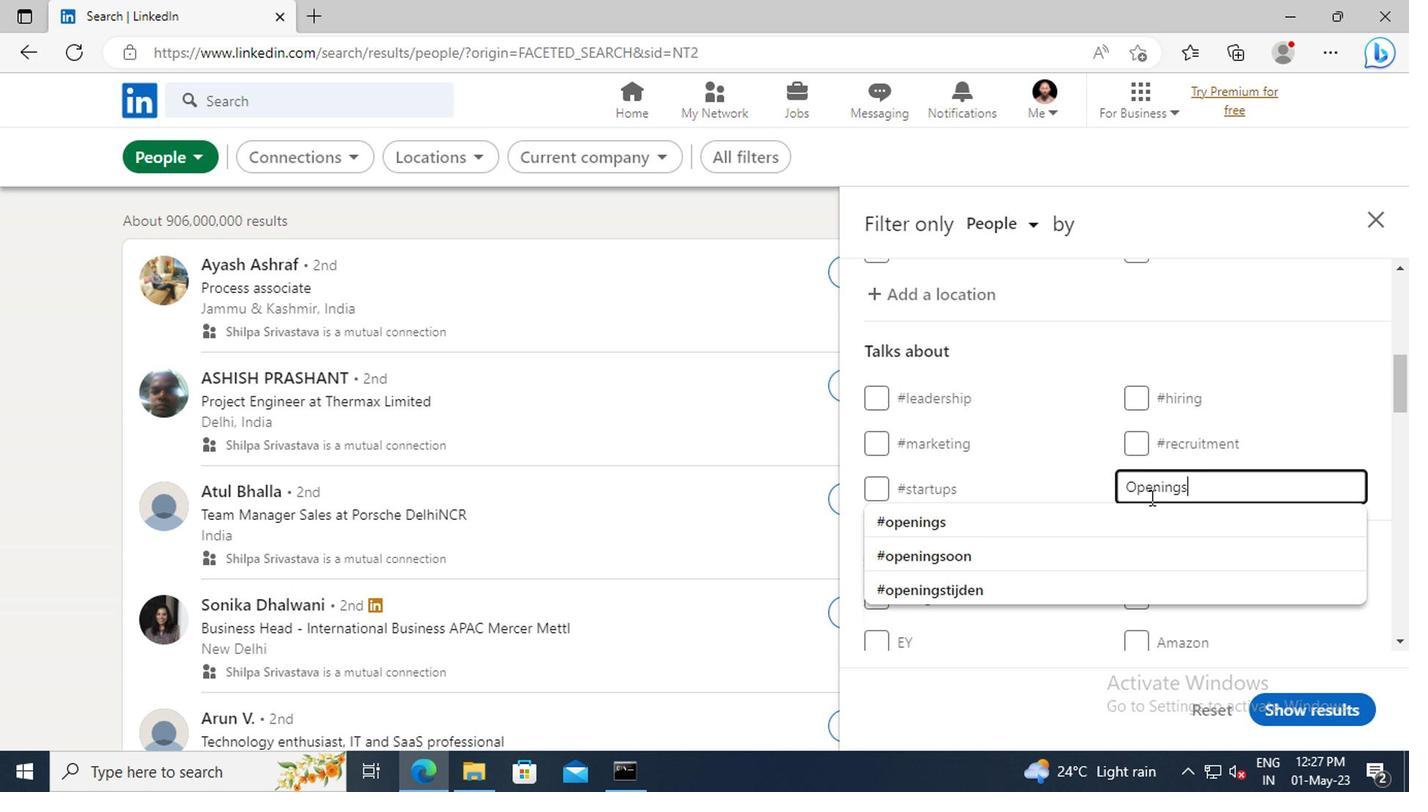 
Action: Mouse pressed left at (1127, 514)
Screenshot: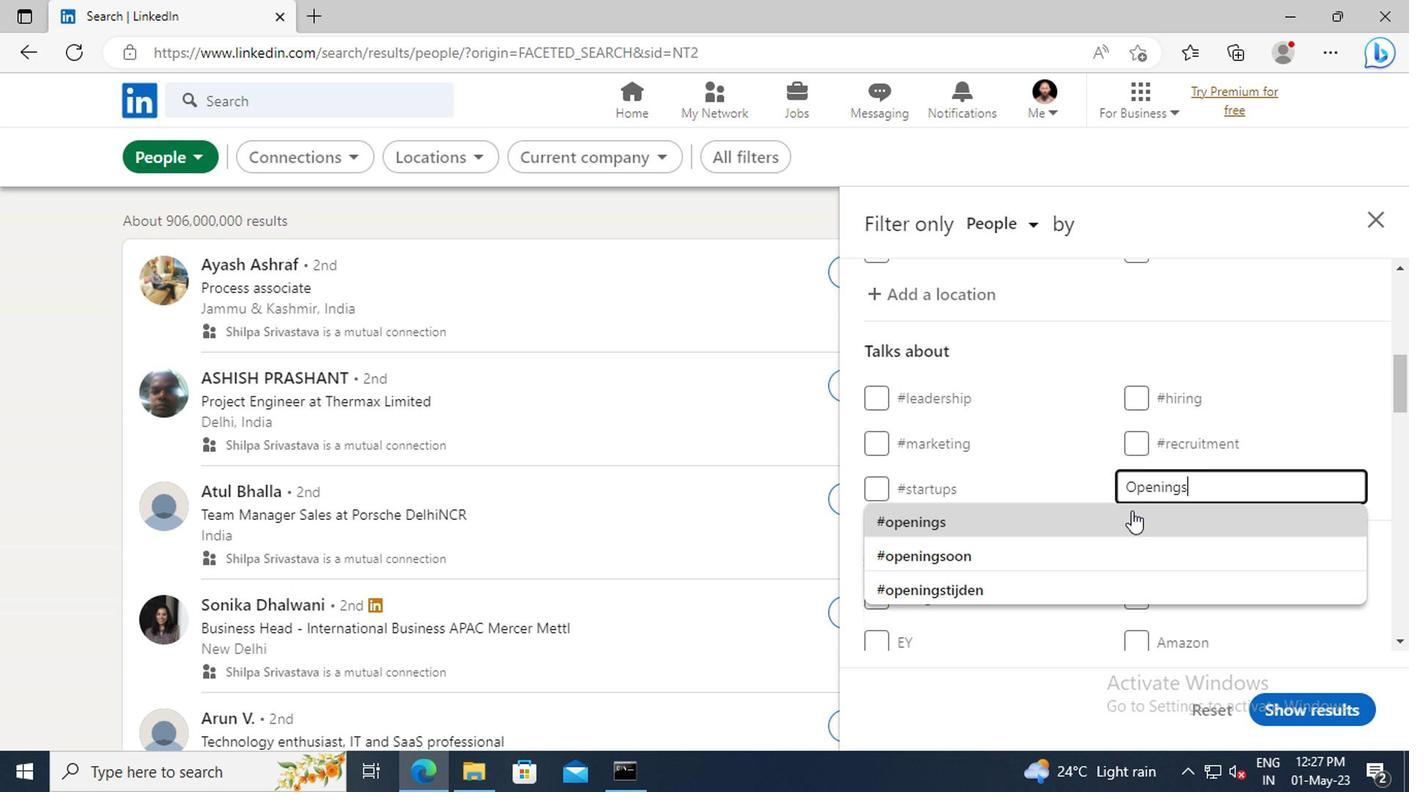 
Action: Mouse scrolled (1127, 513) with delta (0, 0)
Screenshot: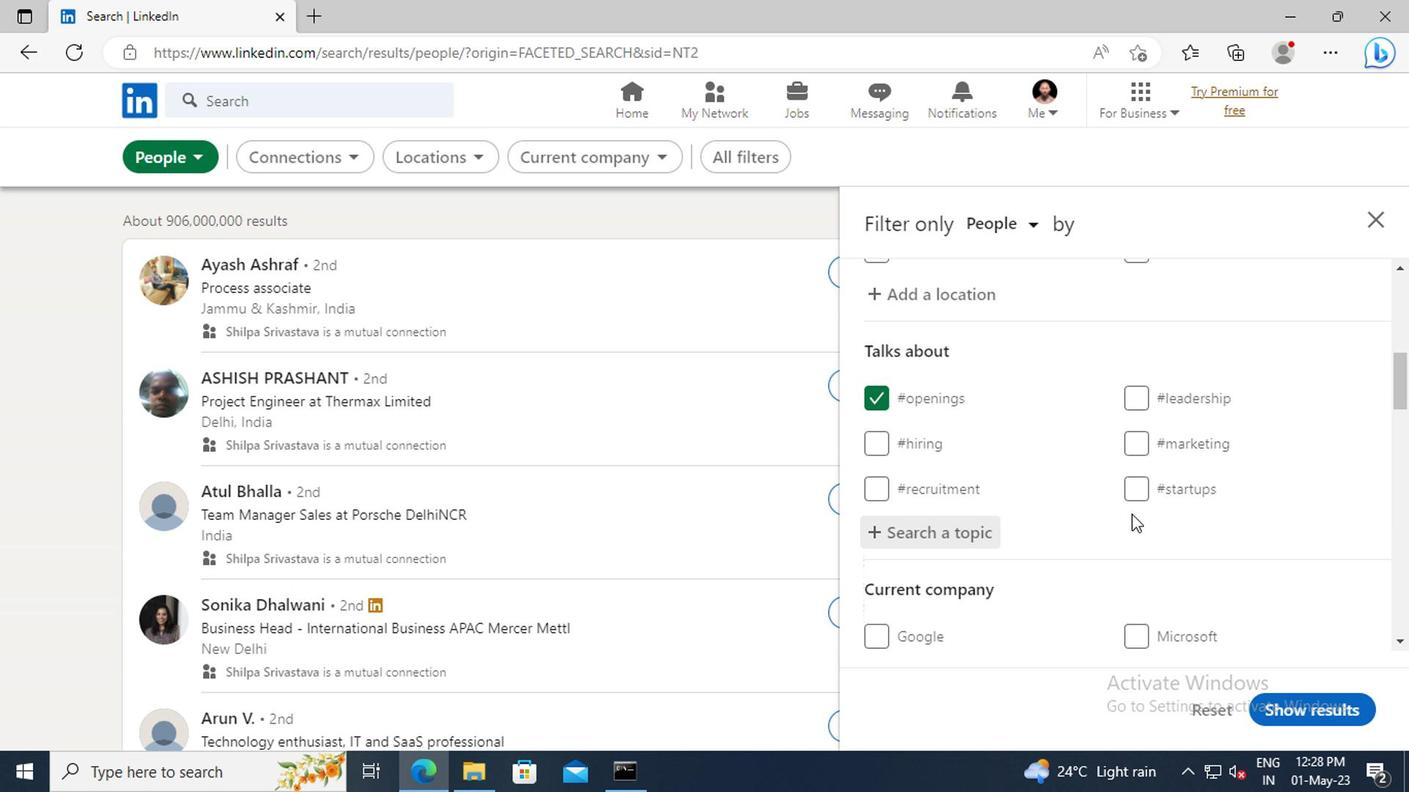 
Action: Mouse scrolled (1127, 513) with delta (0, 0)
Screenshot: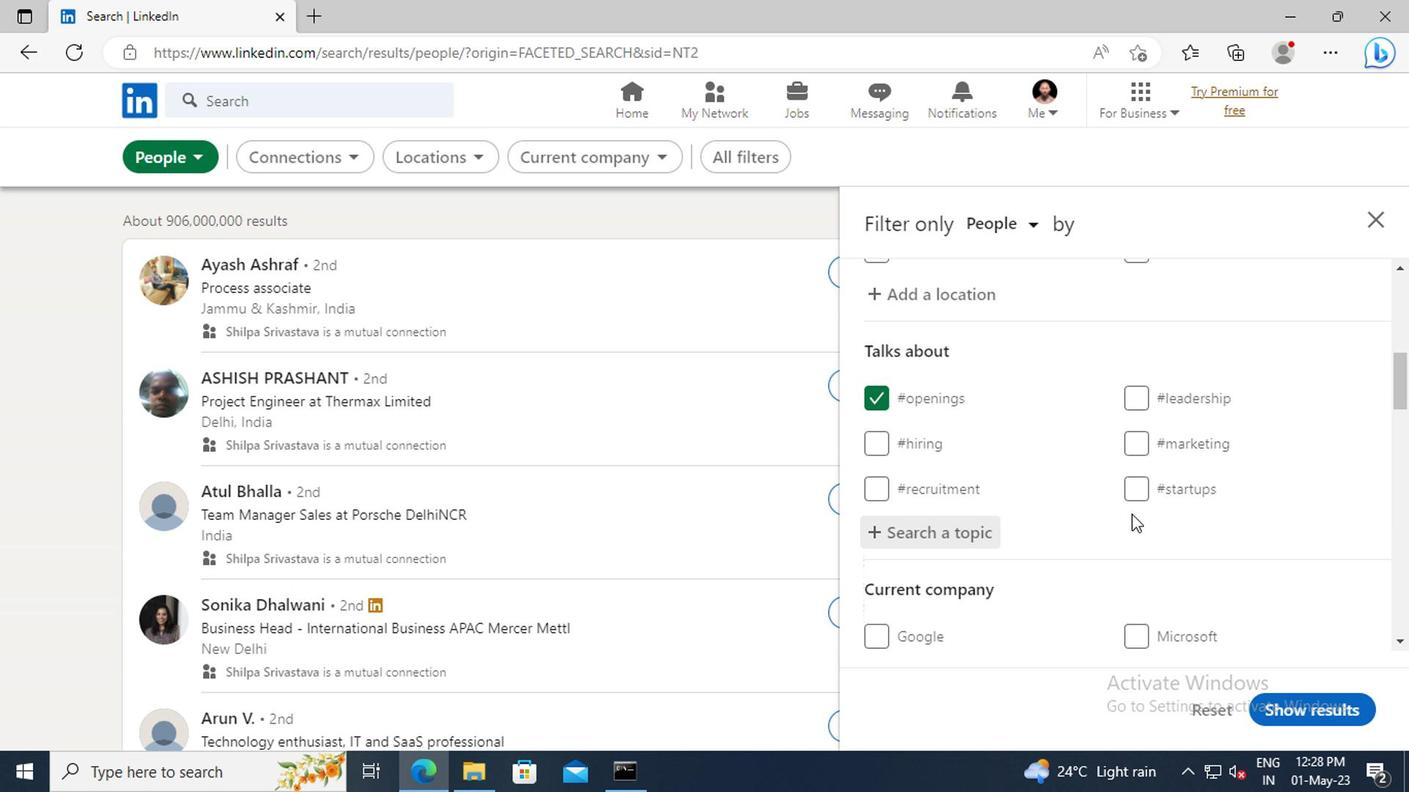 
Action: Mouse scrolled (1127, 513) with delta (0, 0)
Screenshot: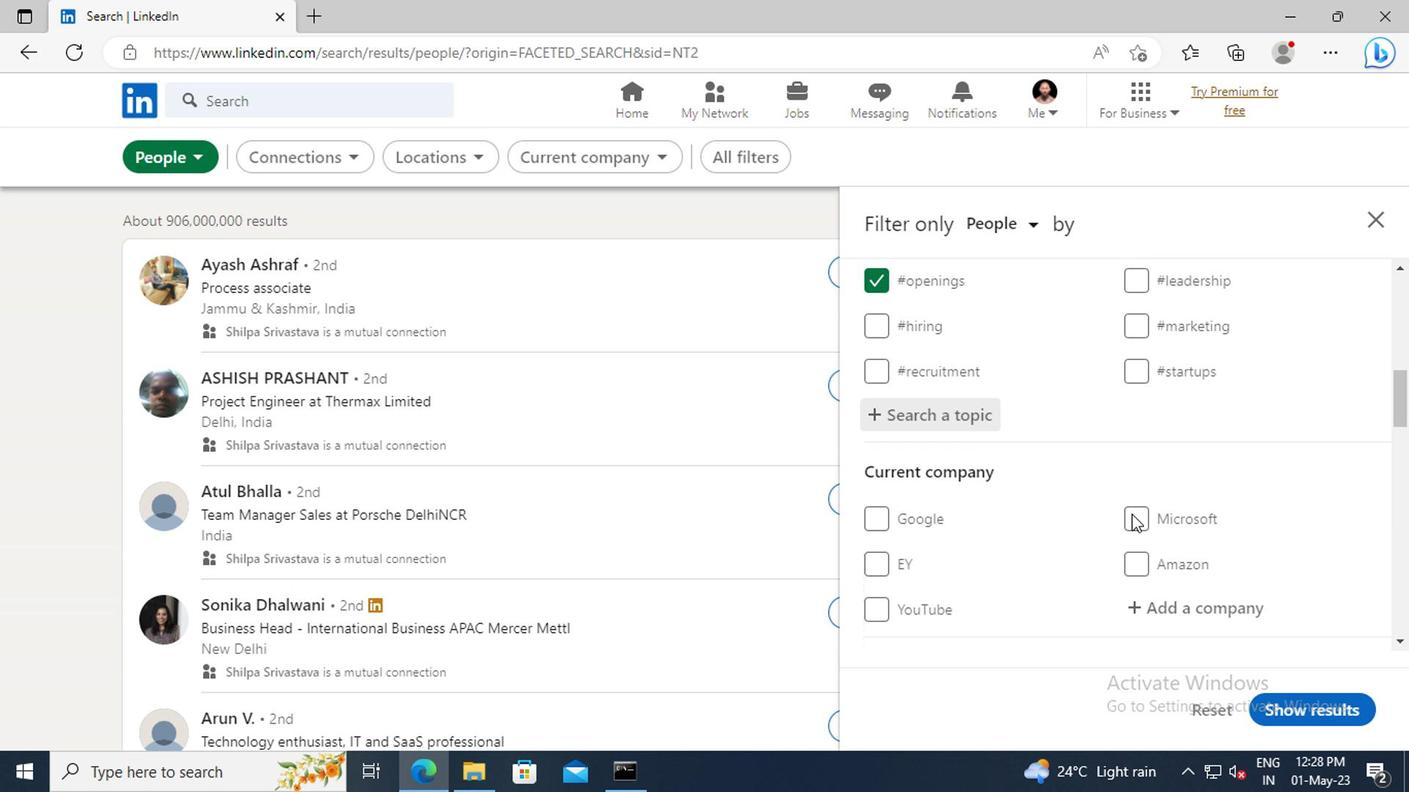 
Action: Mouse scrolled (1127, 513) with delta (0, 0)
Screenshot: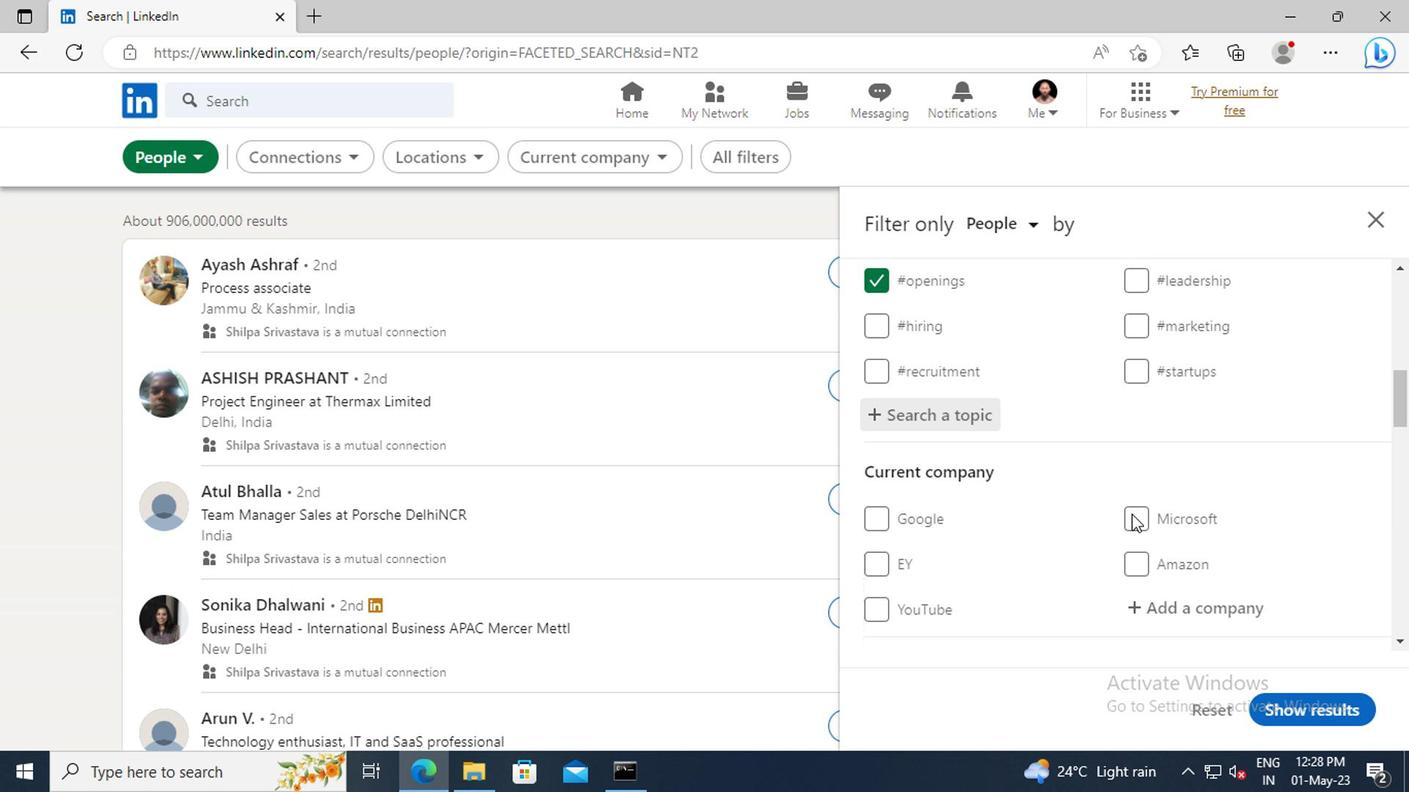 
Action: Mouse scrolled (1127, 513) with delta (0, 0)
Screenshot: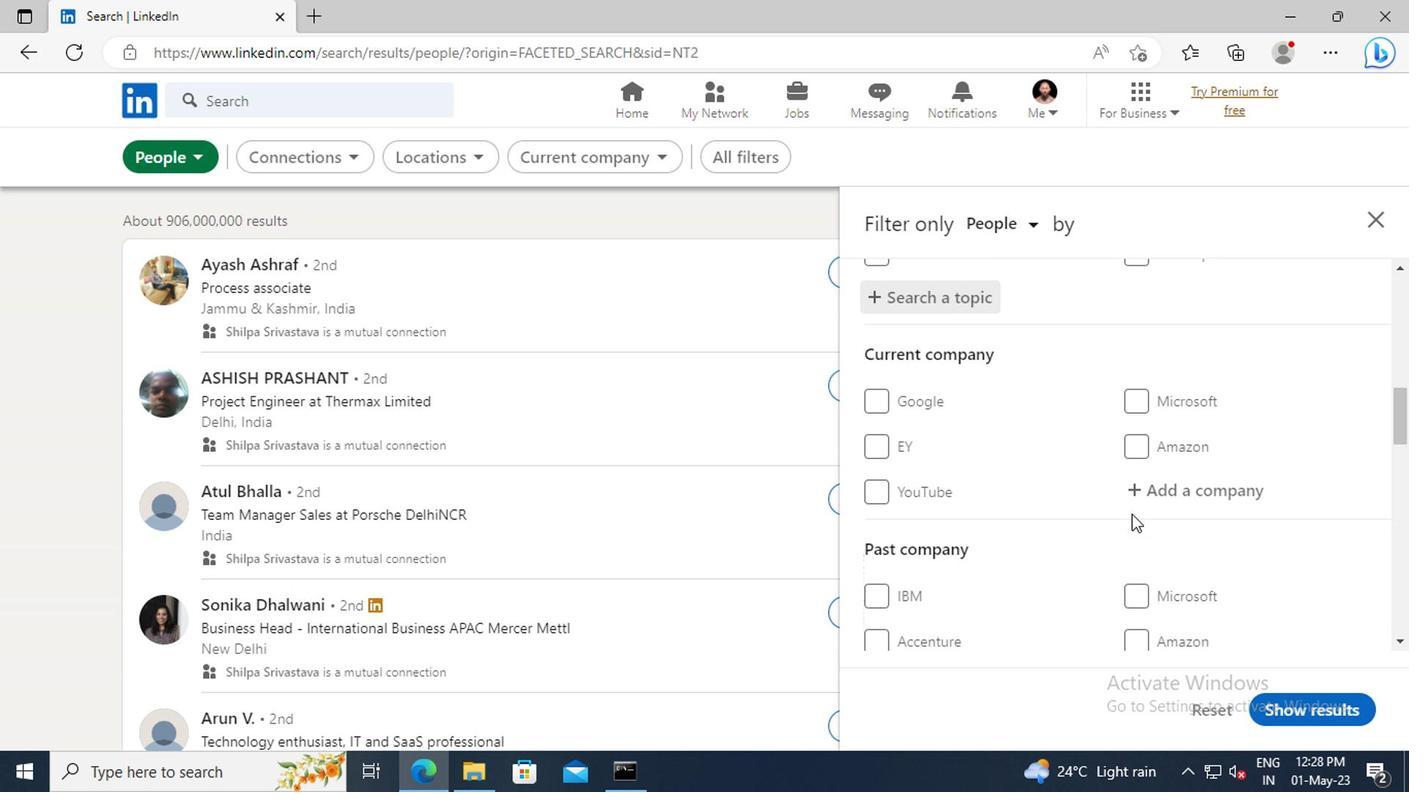 
Action: Mouse scrolled (1127, 513) with delta (0, 0)
Screenshot: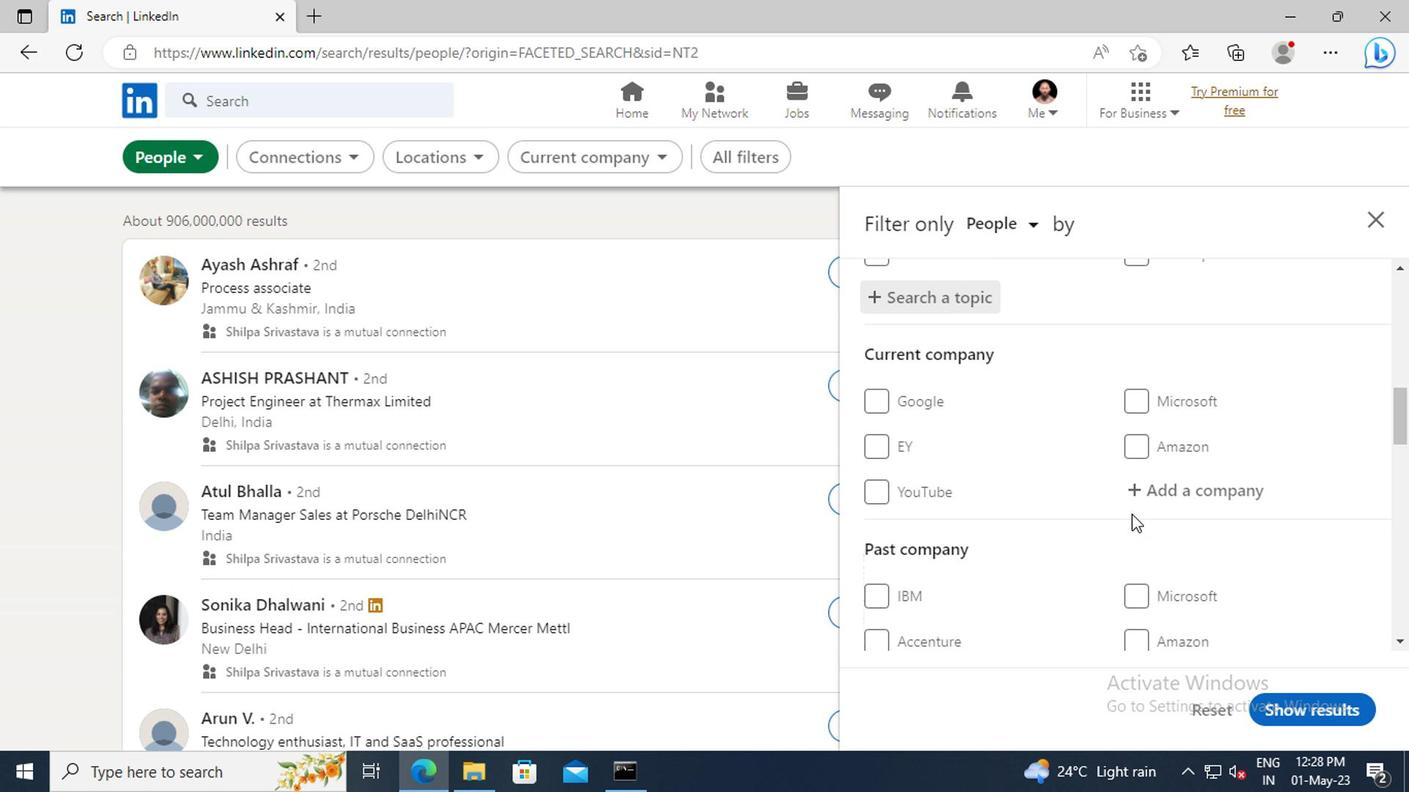 
Action: Mouse scrolled (1127, 513) with delta (0, 0)
Screenshot: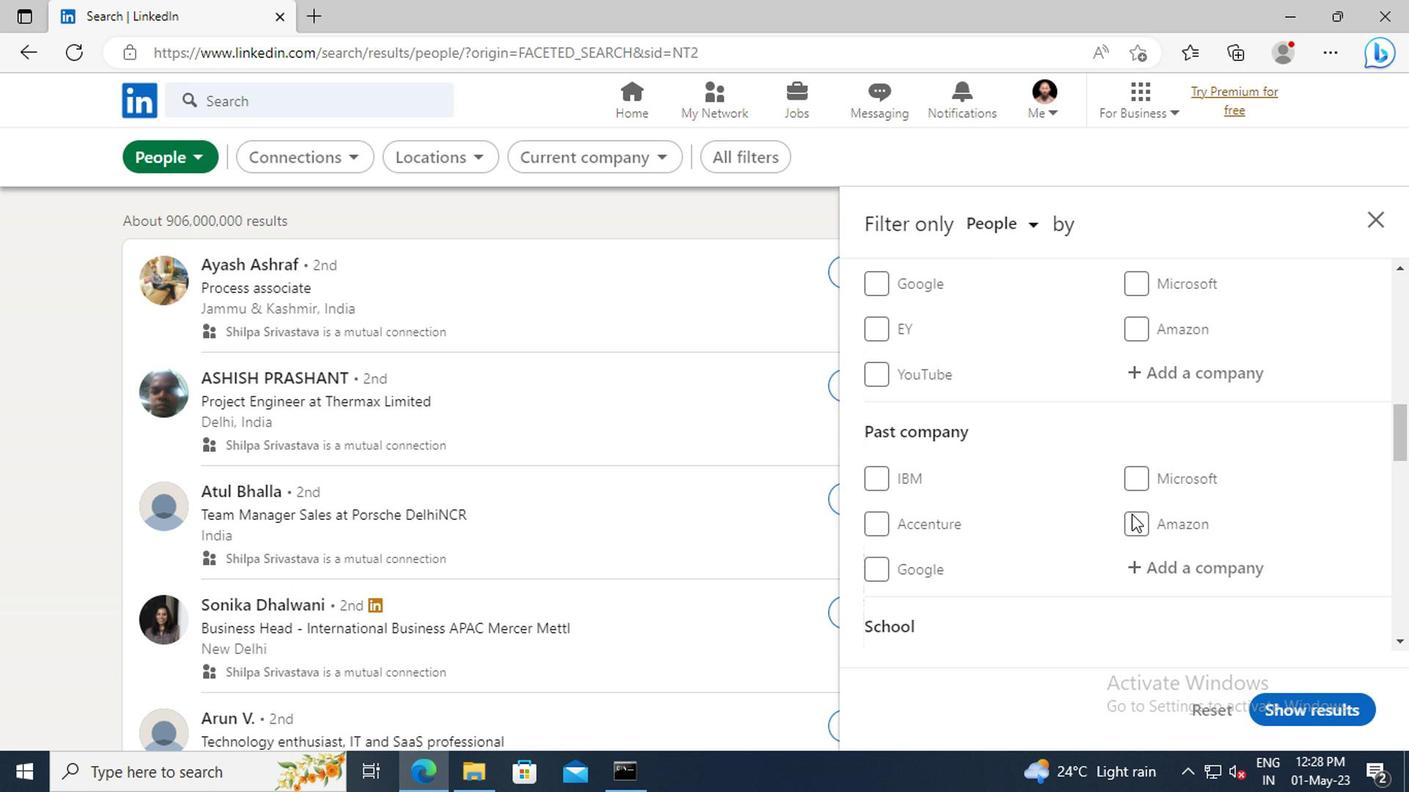
Action: Mouse scrolled (1127, 513) with delta (0, 0)
Screenshot: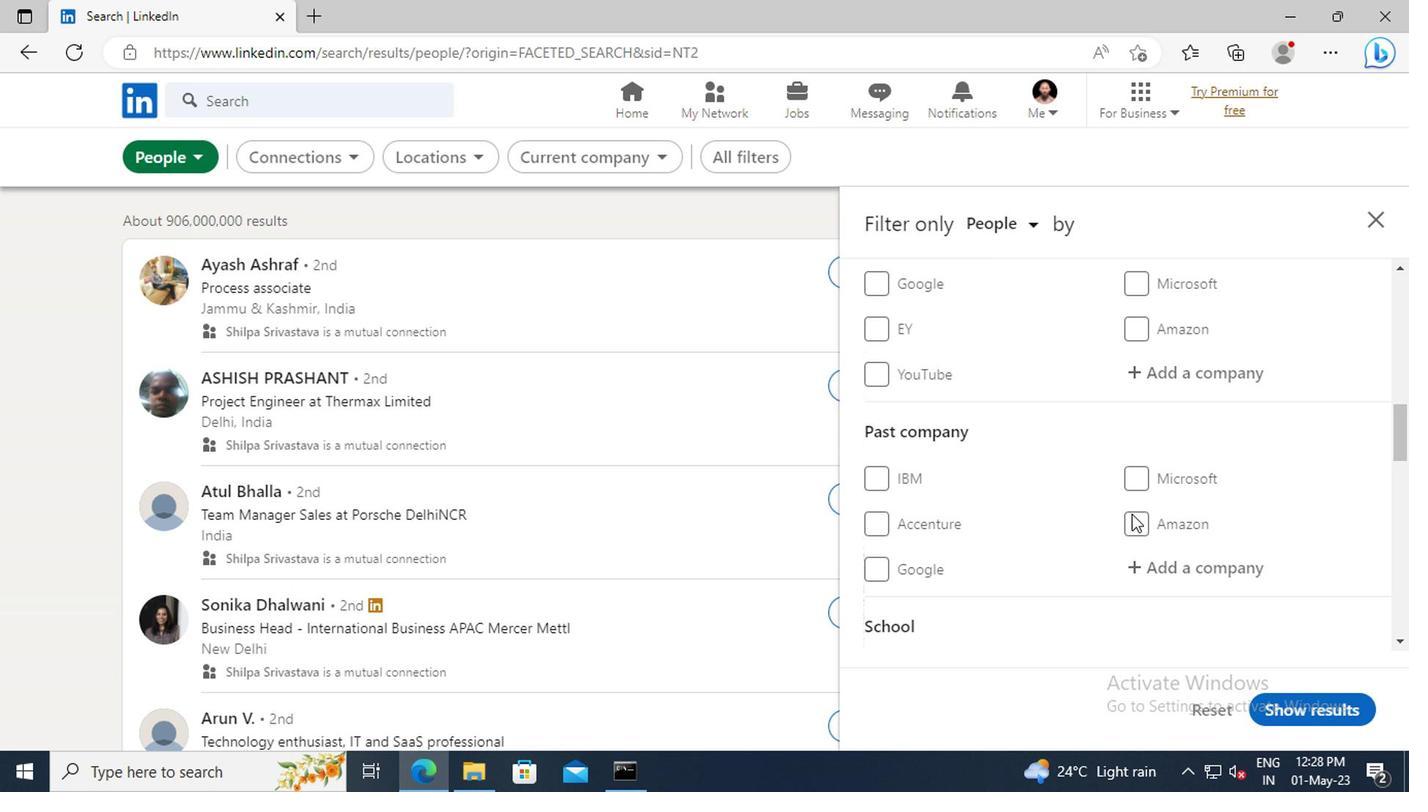 
Action: Mouse scrolled (1127, 513) with delta (0, 0)
Screenshot: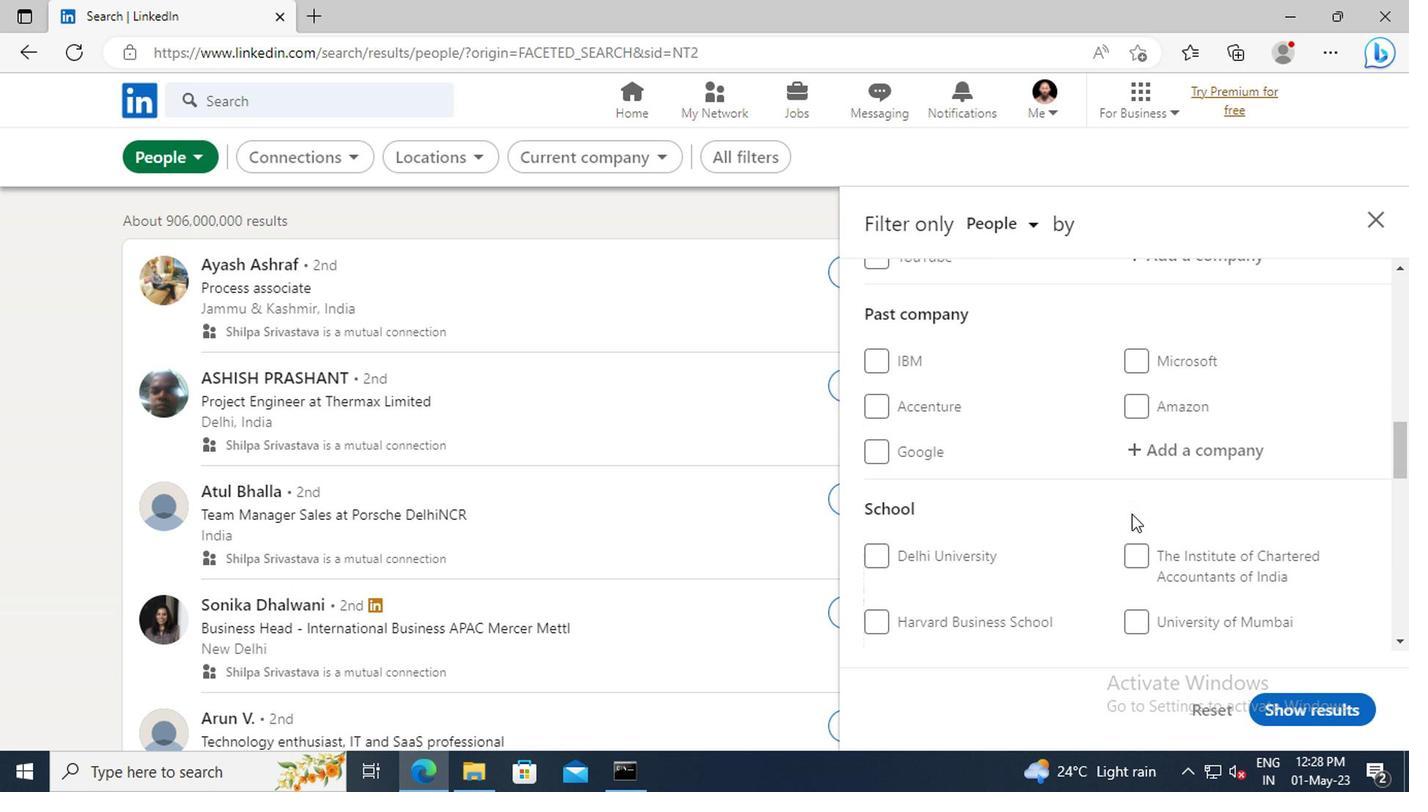 
Action: Mouse scrolled (1127, 513) with delta (0, 0)
Screenshot: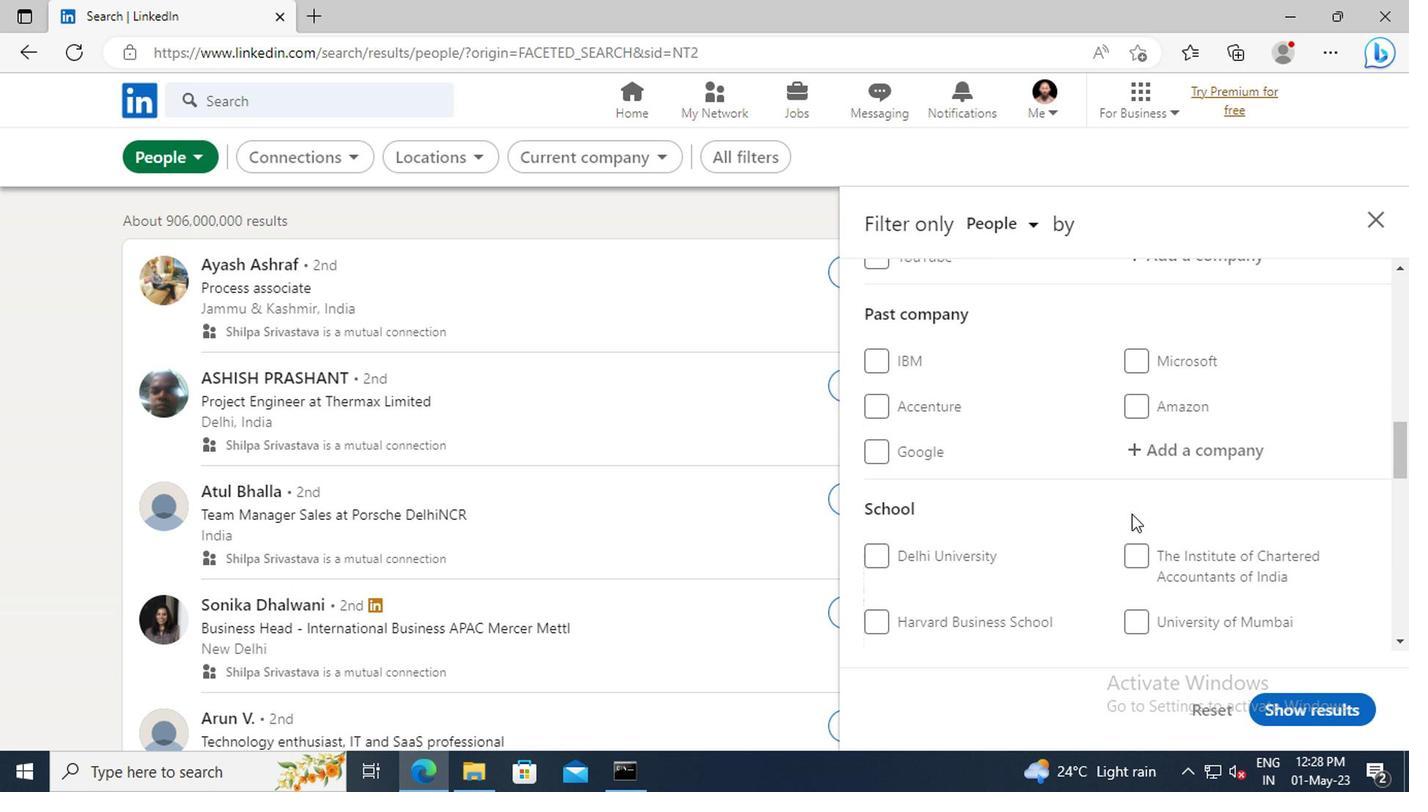 
Action: Mouse scrolled (1127, 513) with delta (0, 0)
Screenshot: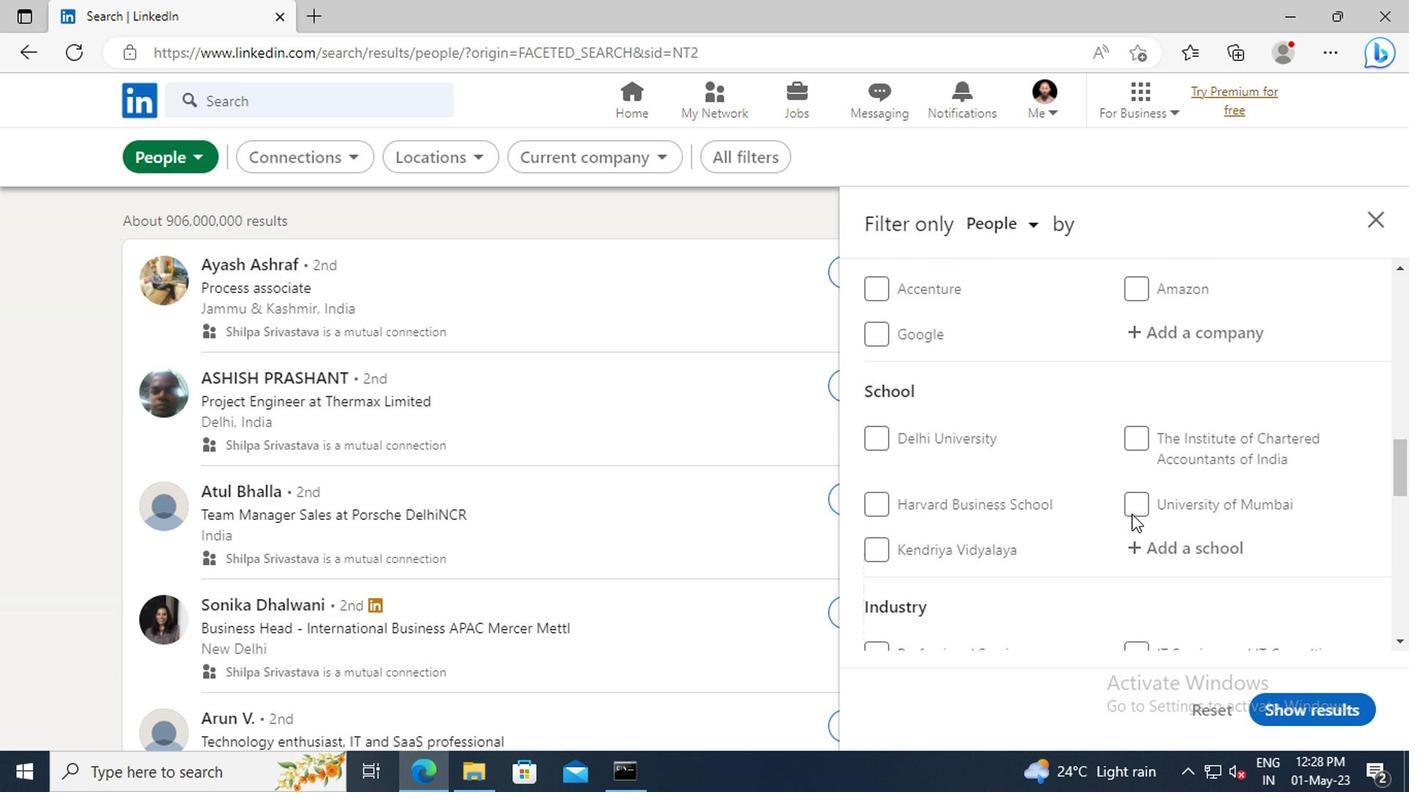 
Action: Mouse scrolled (1127, 513) with delta (0, 0)
Screenshot: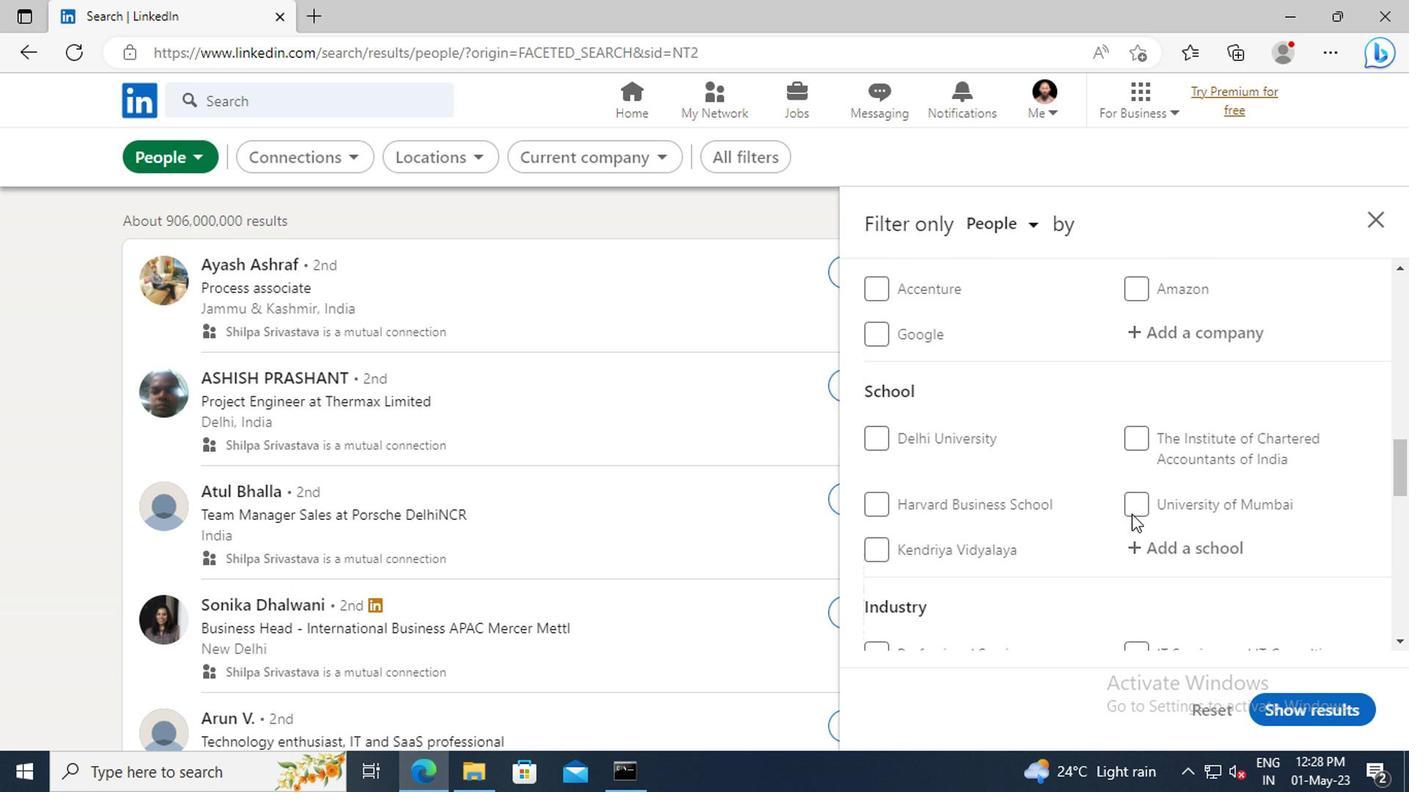 
Action: Mouse scrolled (1127, 513) with delta (0, 0)
Screenshot: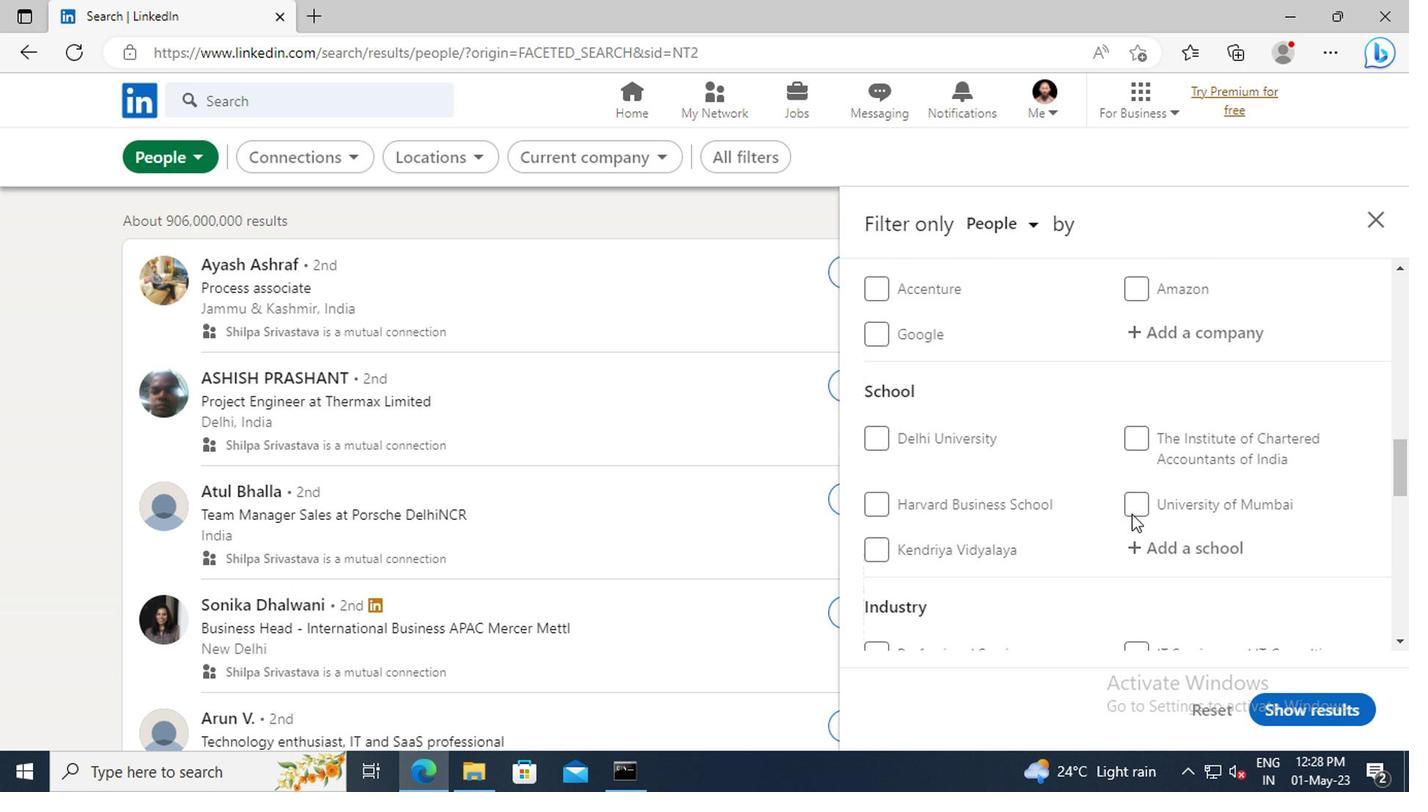 
Action: Mouse scrolled (1127, 513) with delta (0, 0)
Screenshot: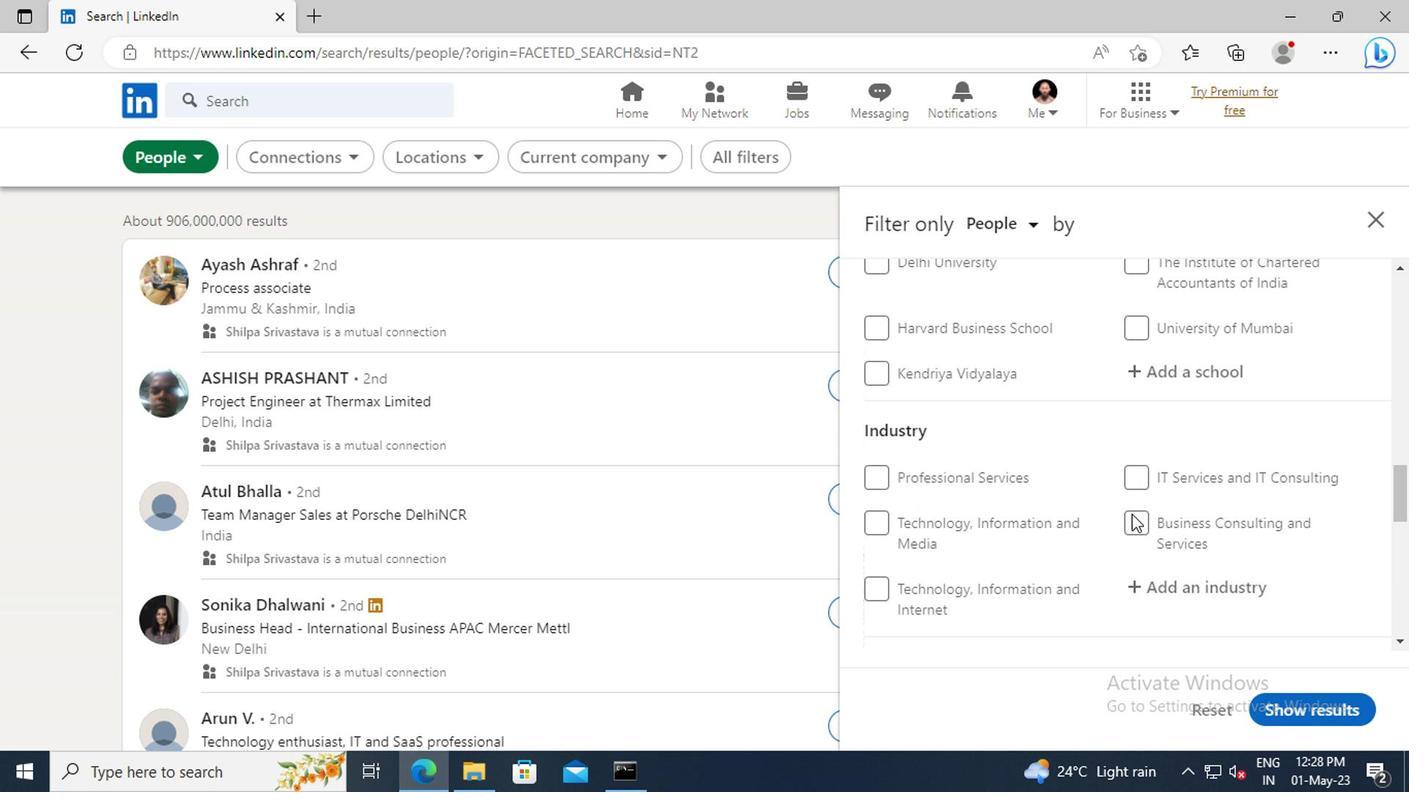 
Action: Mouse scrolled (1127, 513) with delta (0, 0)
Screenshot: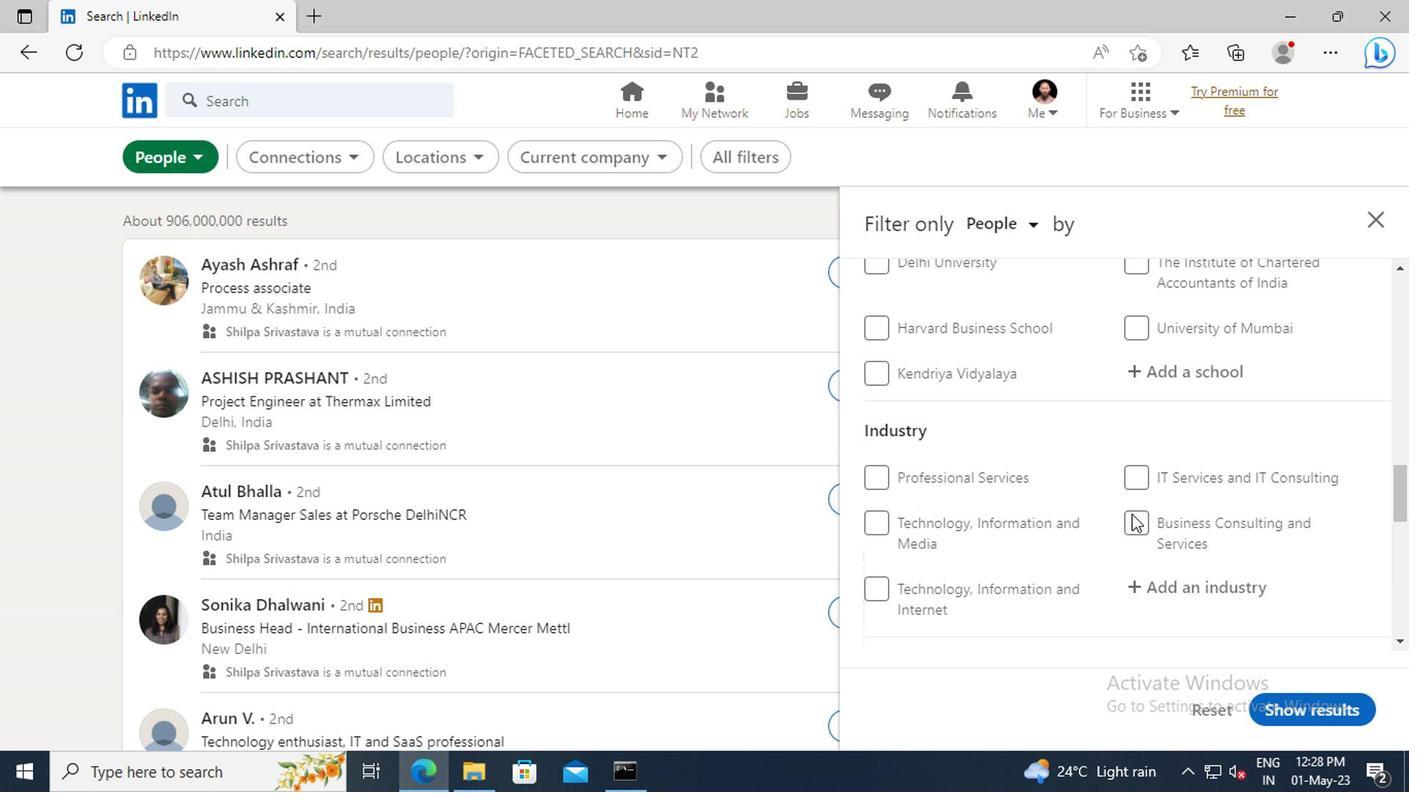 
Action: Mouse scrolled (1127, 513) with delta (0, 0)
Screenshot: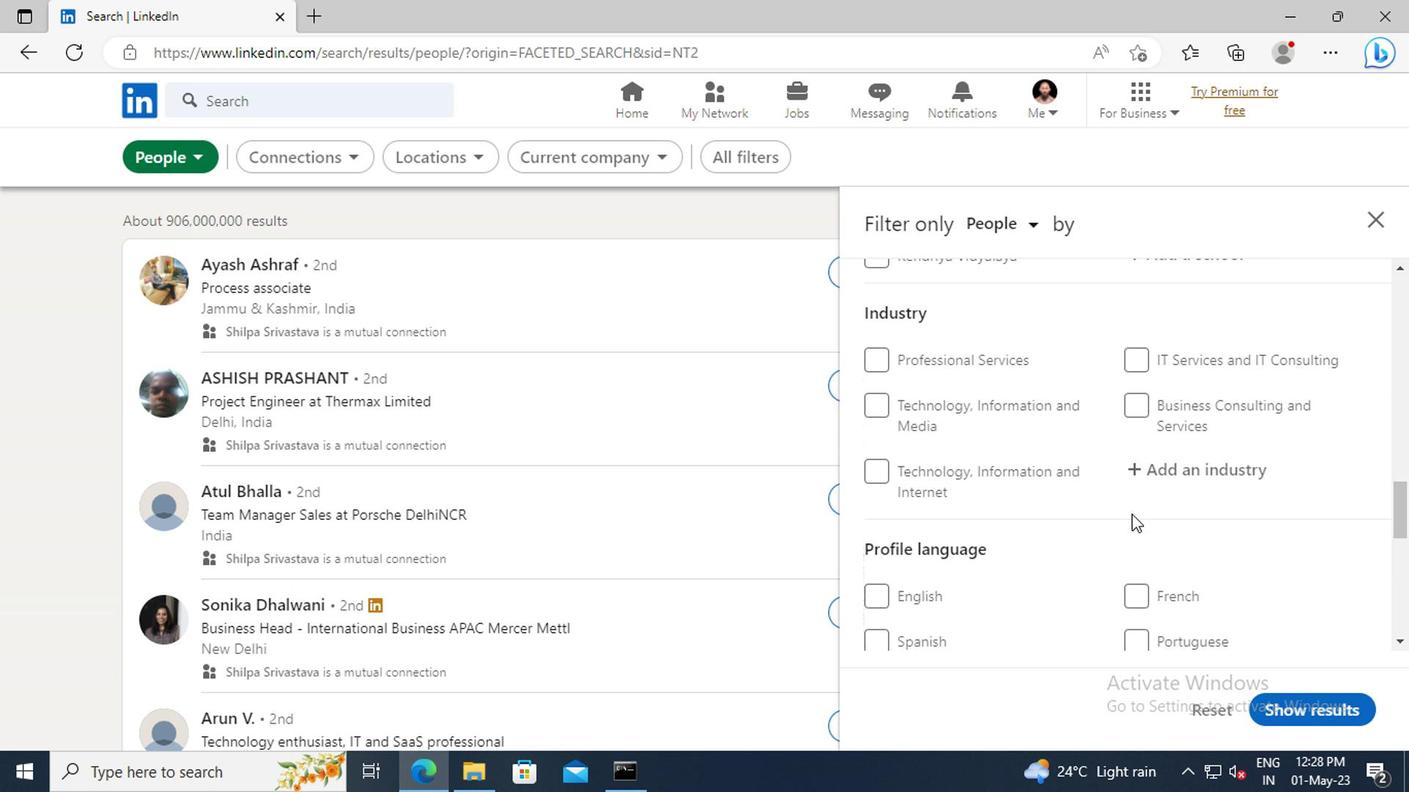 
Action: Mouse moved to (874, 541)
Screenshot: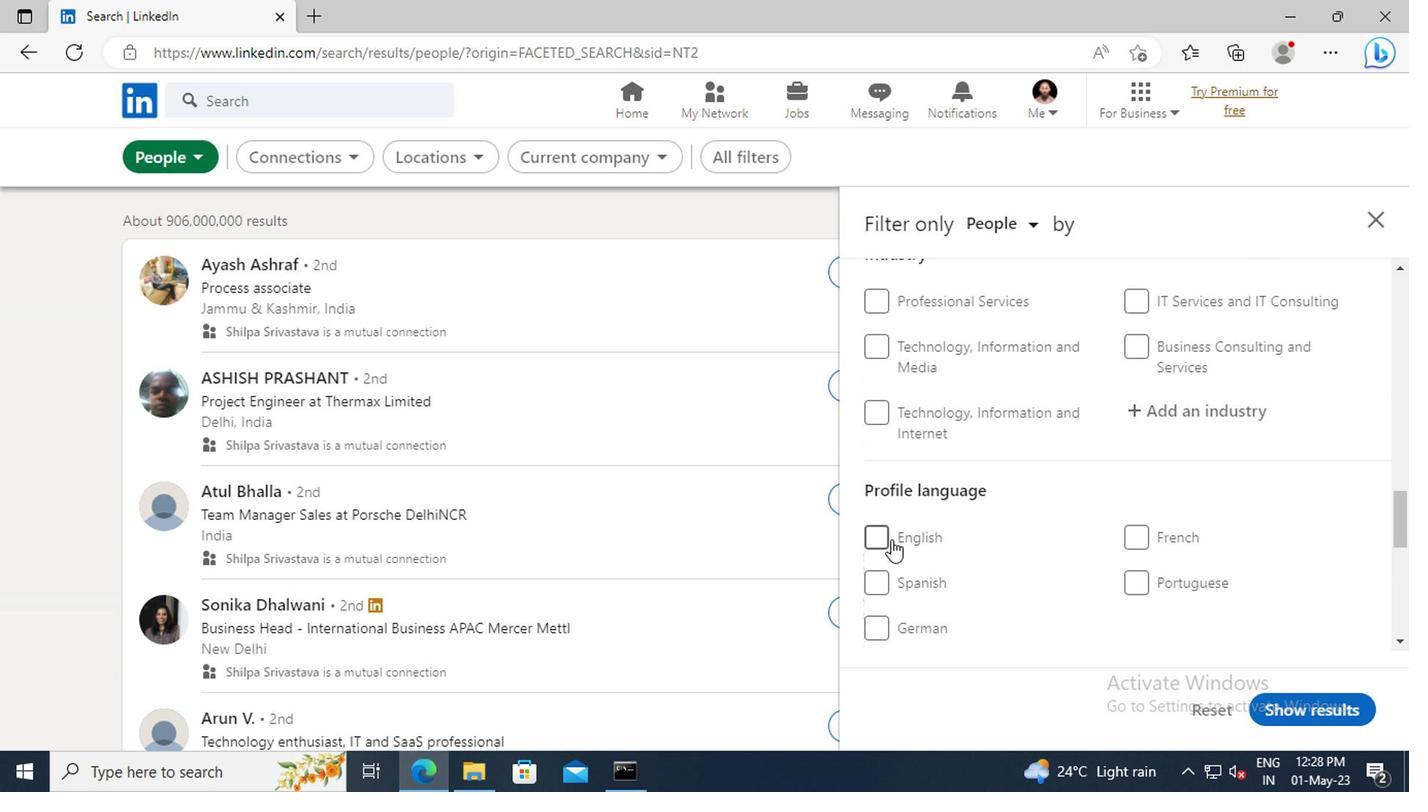 
Action: Mouse pressed left at (874, 541)
Screenshot: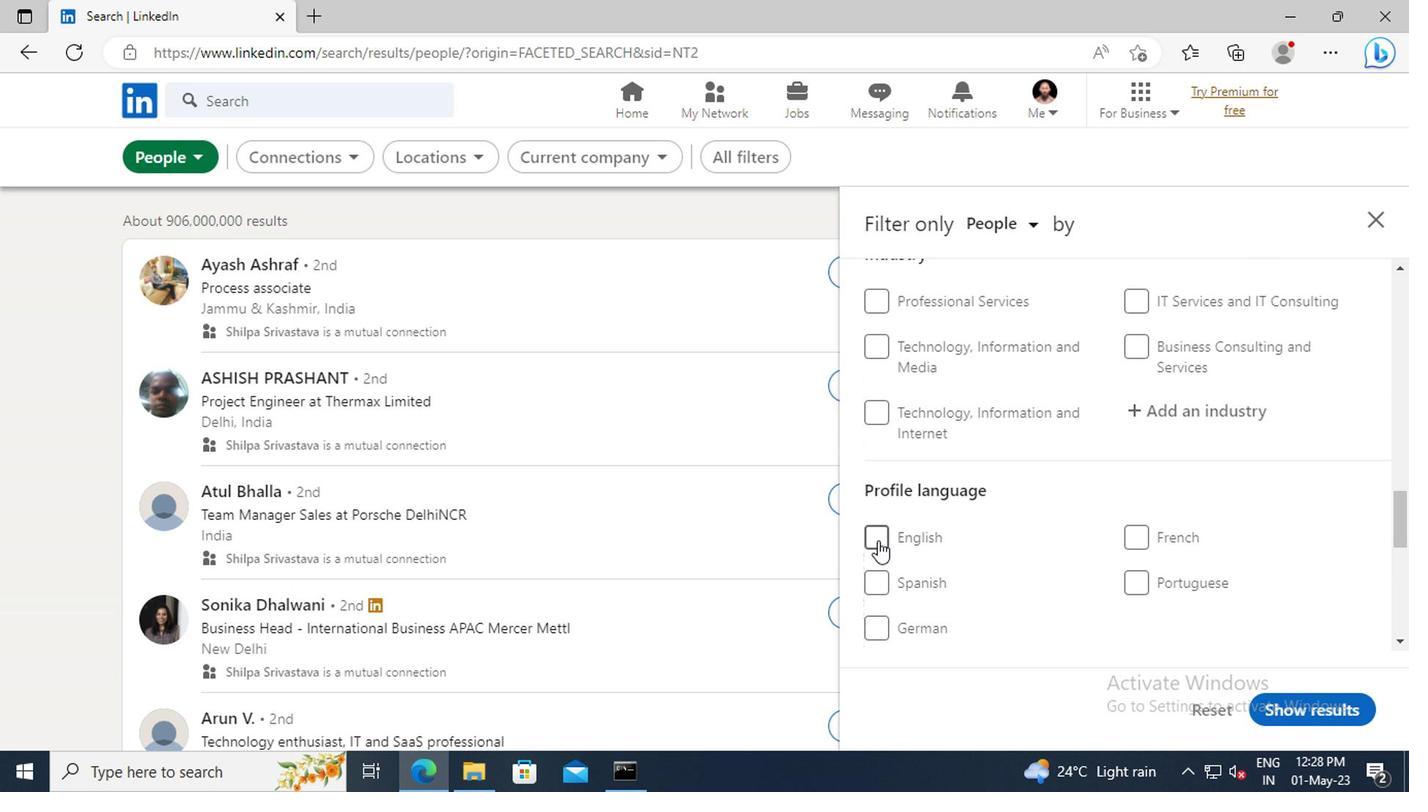 
Action: Mouse moved to (1207, 540)
Screenshot: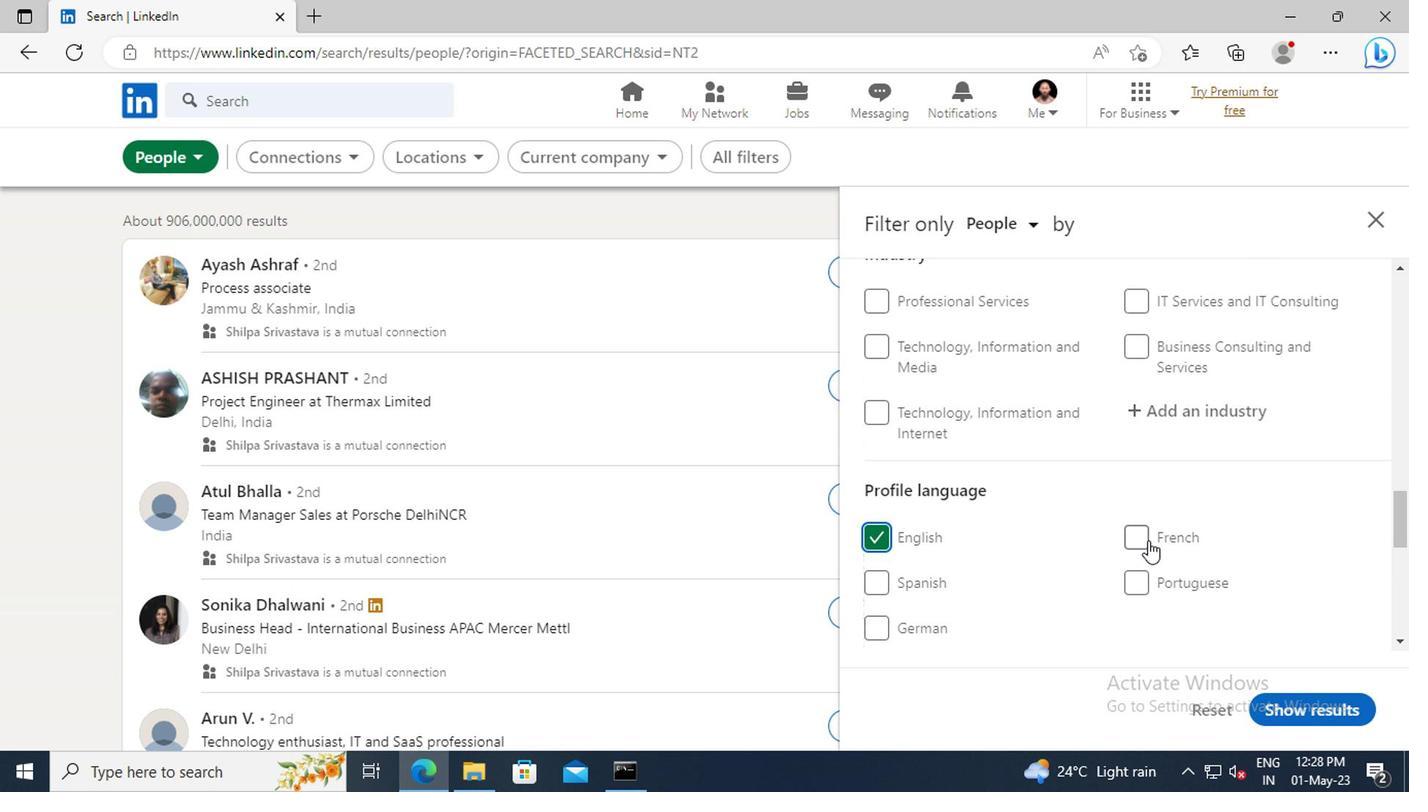 
Action: Mouse scrolled (1207, 541) with delta (0, 1)
Screenshot: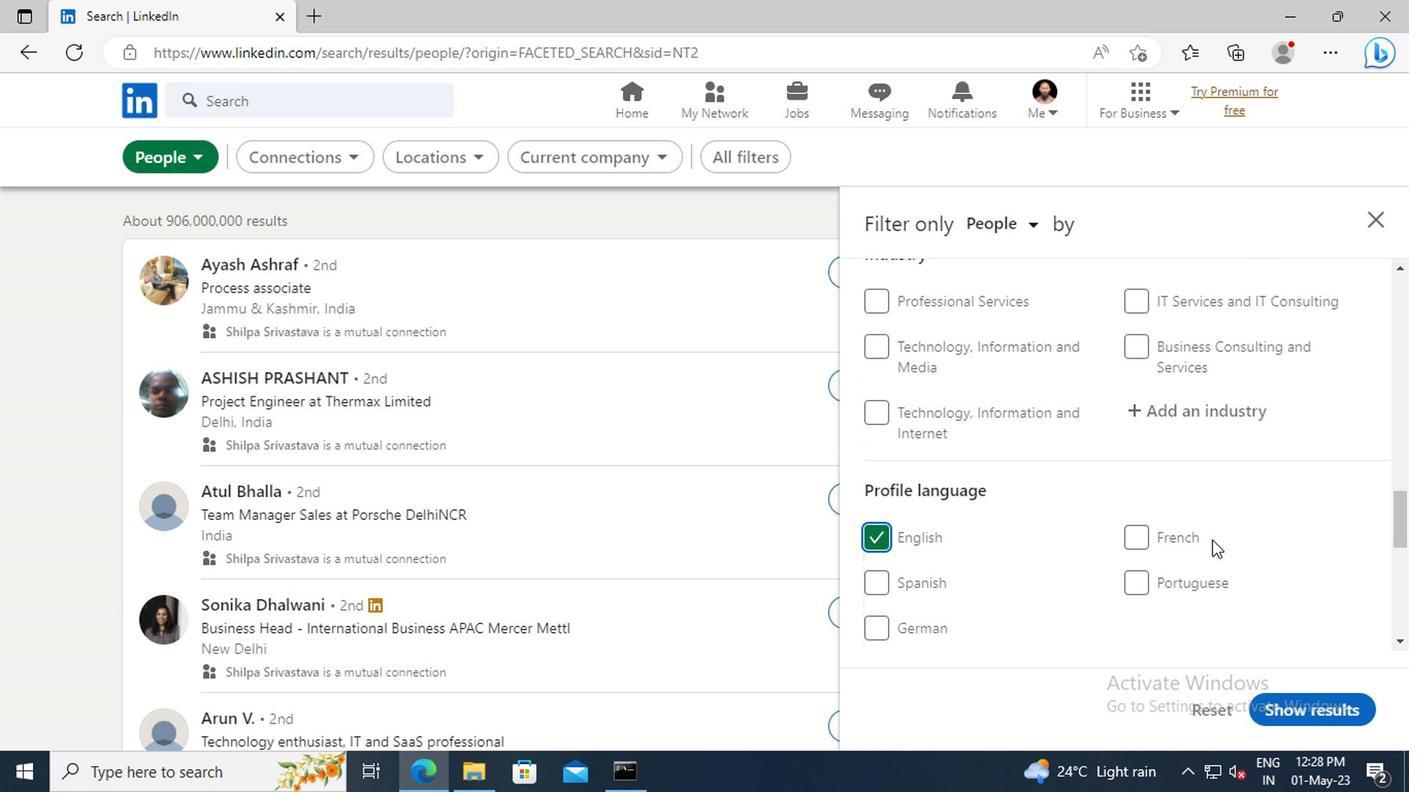 
Action: Mouse scrolled (1207, 541) with delta (0, 1)
Screenshot: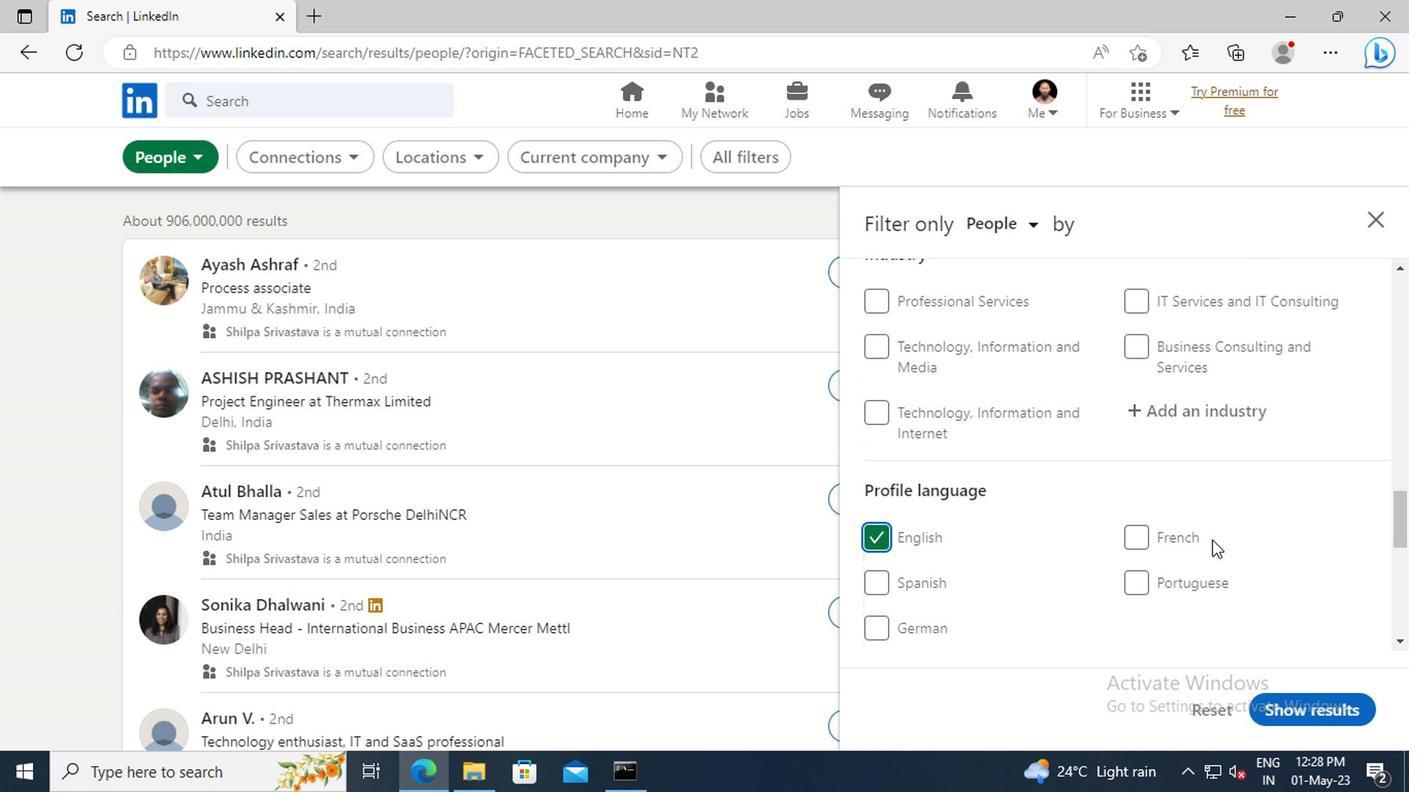 
Action: Mouse scrolled (1207, 541) with delta (0, 1)
Screenshot: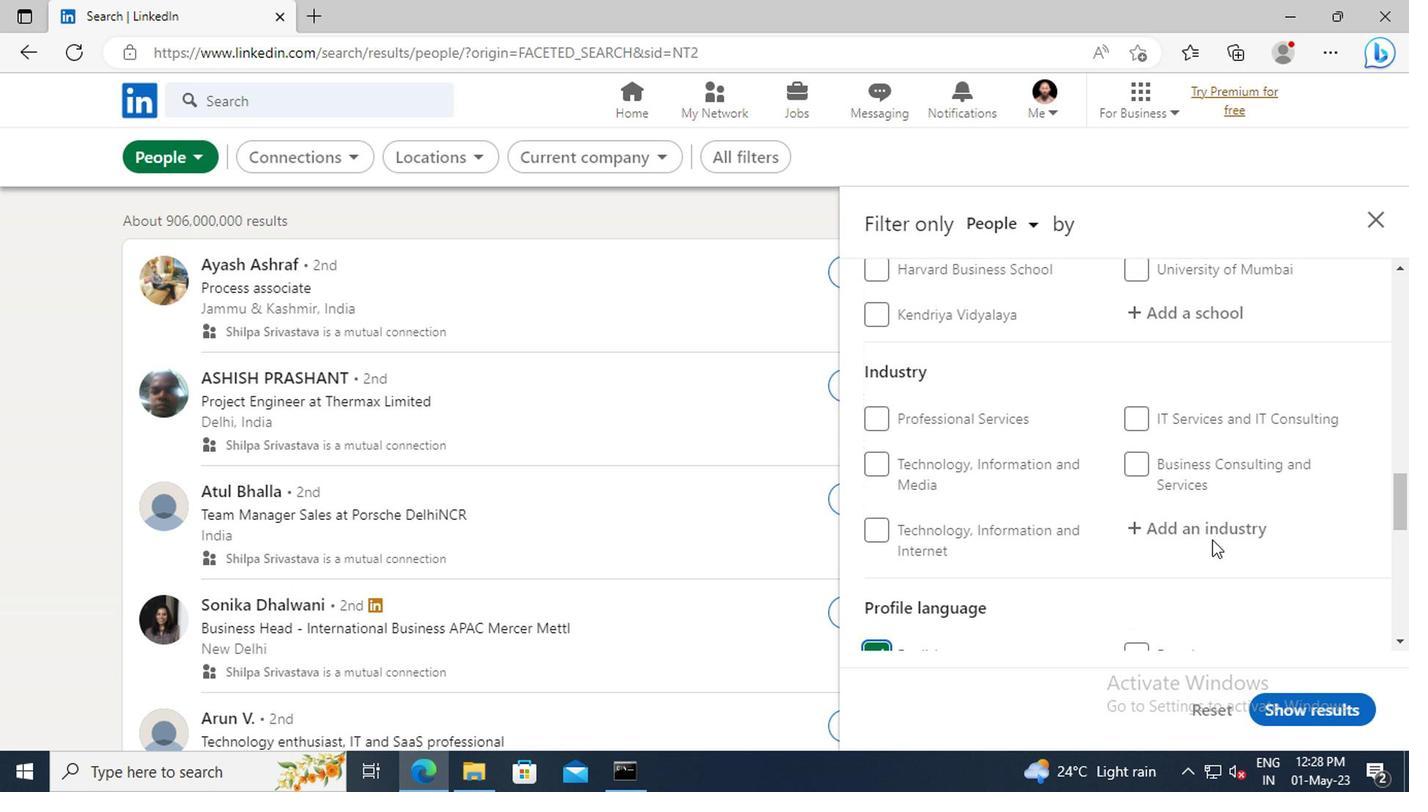 
Action: Mouse scrolled (1207, 541) with delta (0, 1)
Screenshot: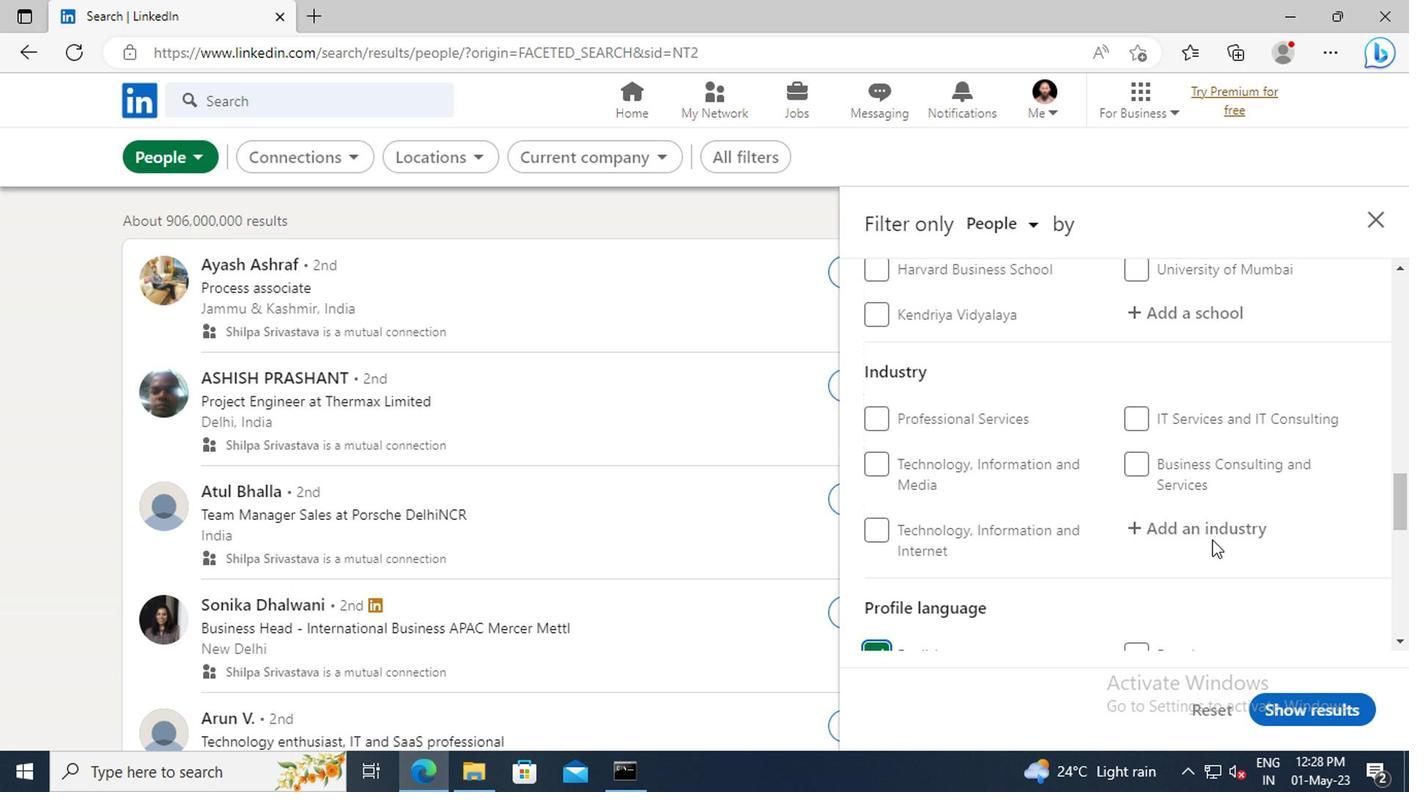 
Action: Mouse scrolled (1207, 541) with delta (0, 1)
Screenshot: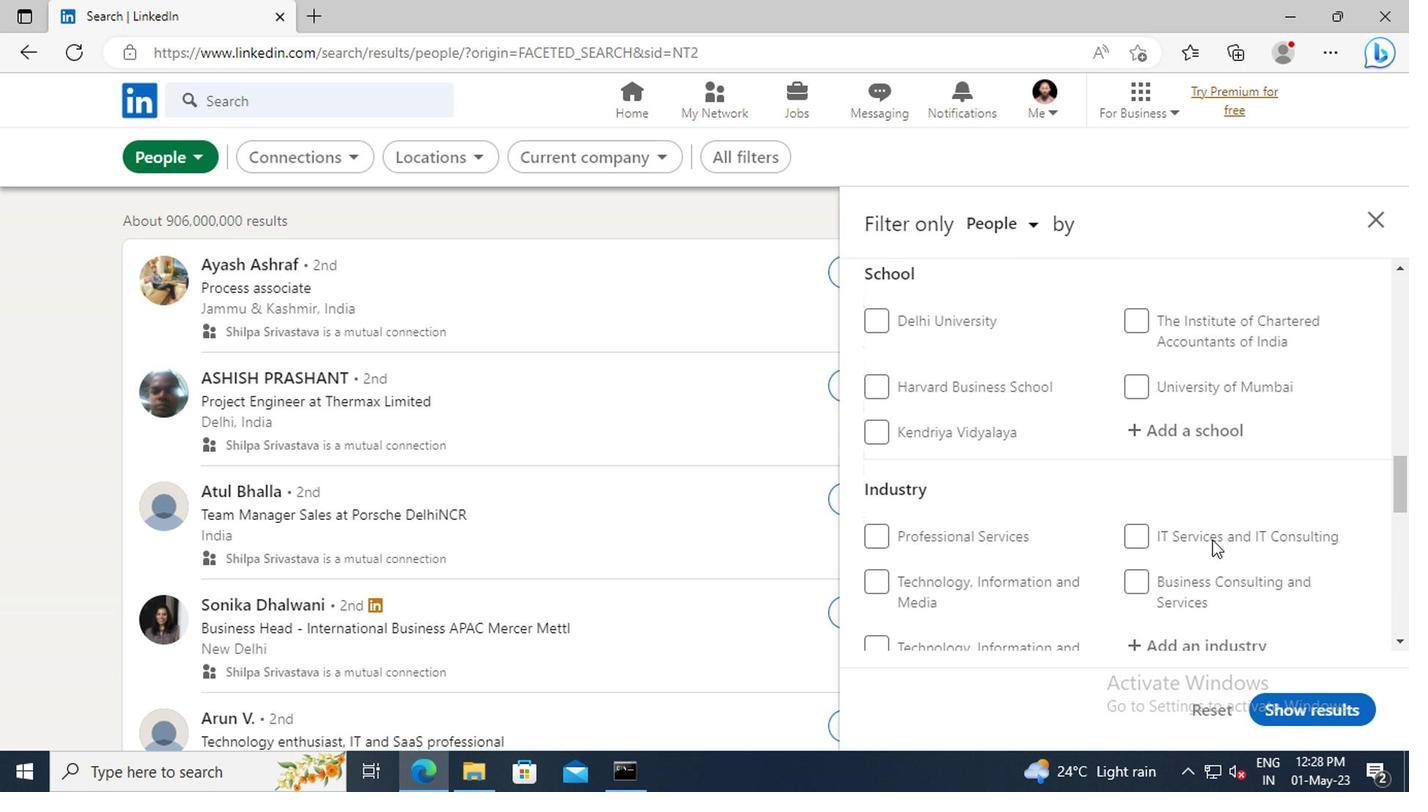 
Action: Mouse scrolled (1207, 541) with delta (0, 1)
Screenshot: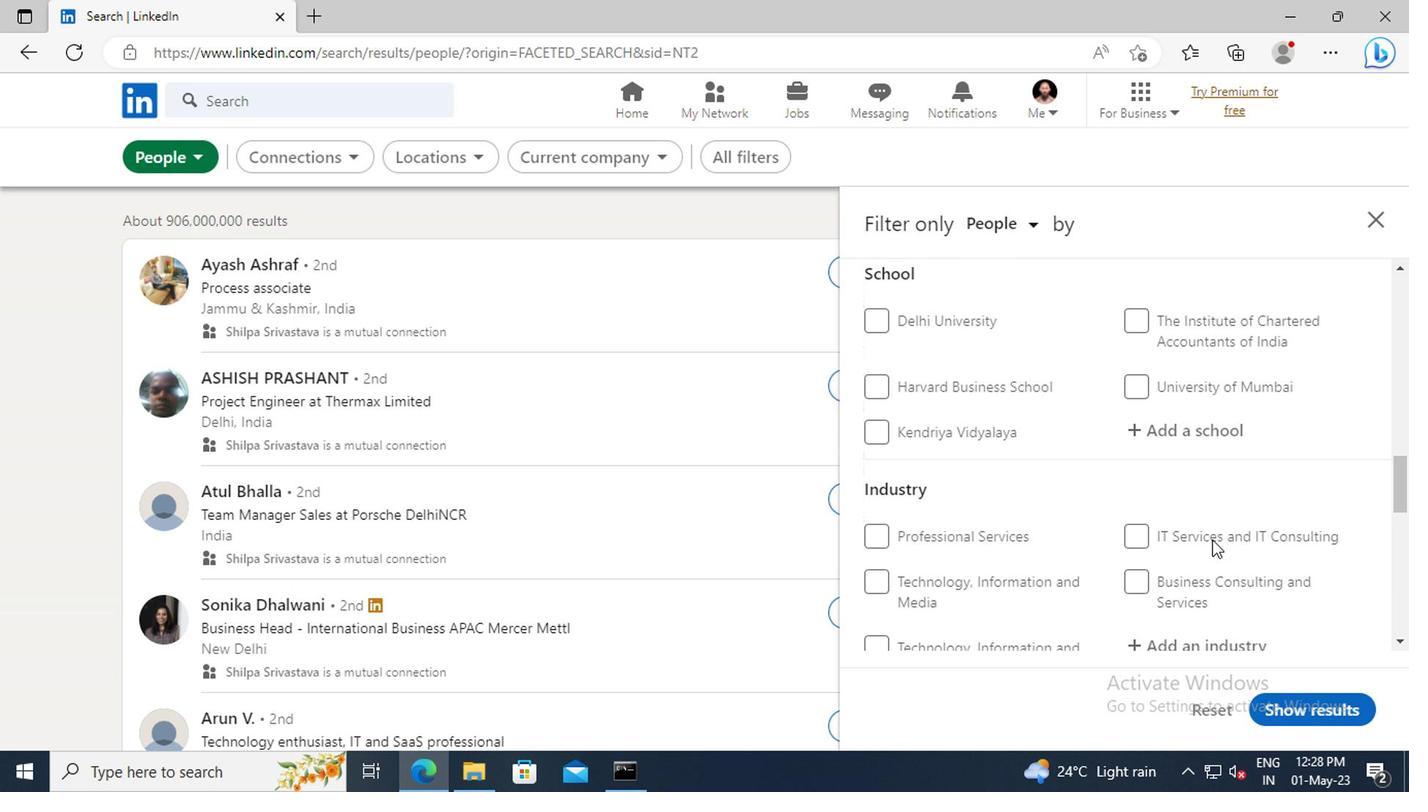 
Action: Mouse scrolled (1207, 541) with delta (0, 1)
Screenshot: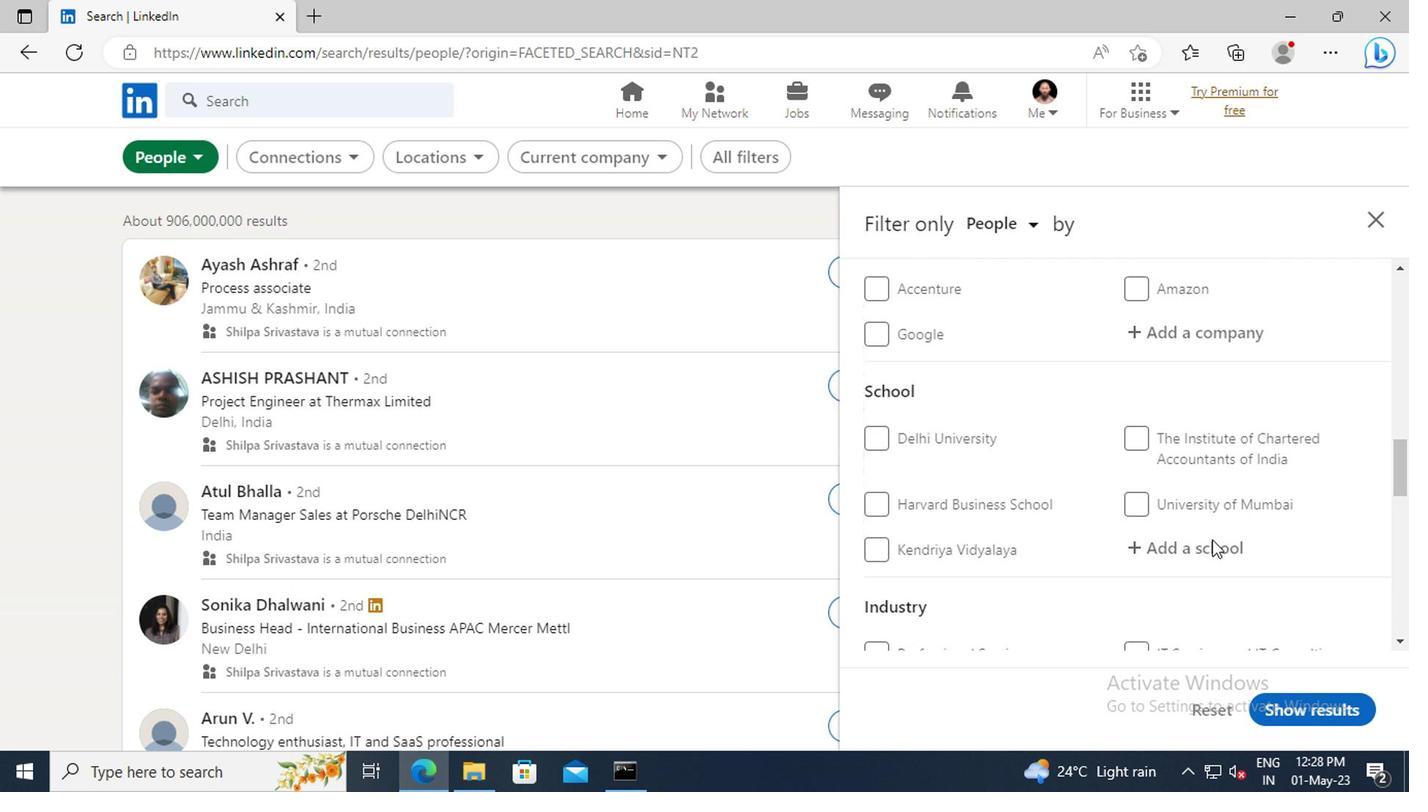 
Action: Mouse scrolled (1207, 541) with delta (0, 1)
Screenshot: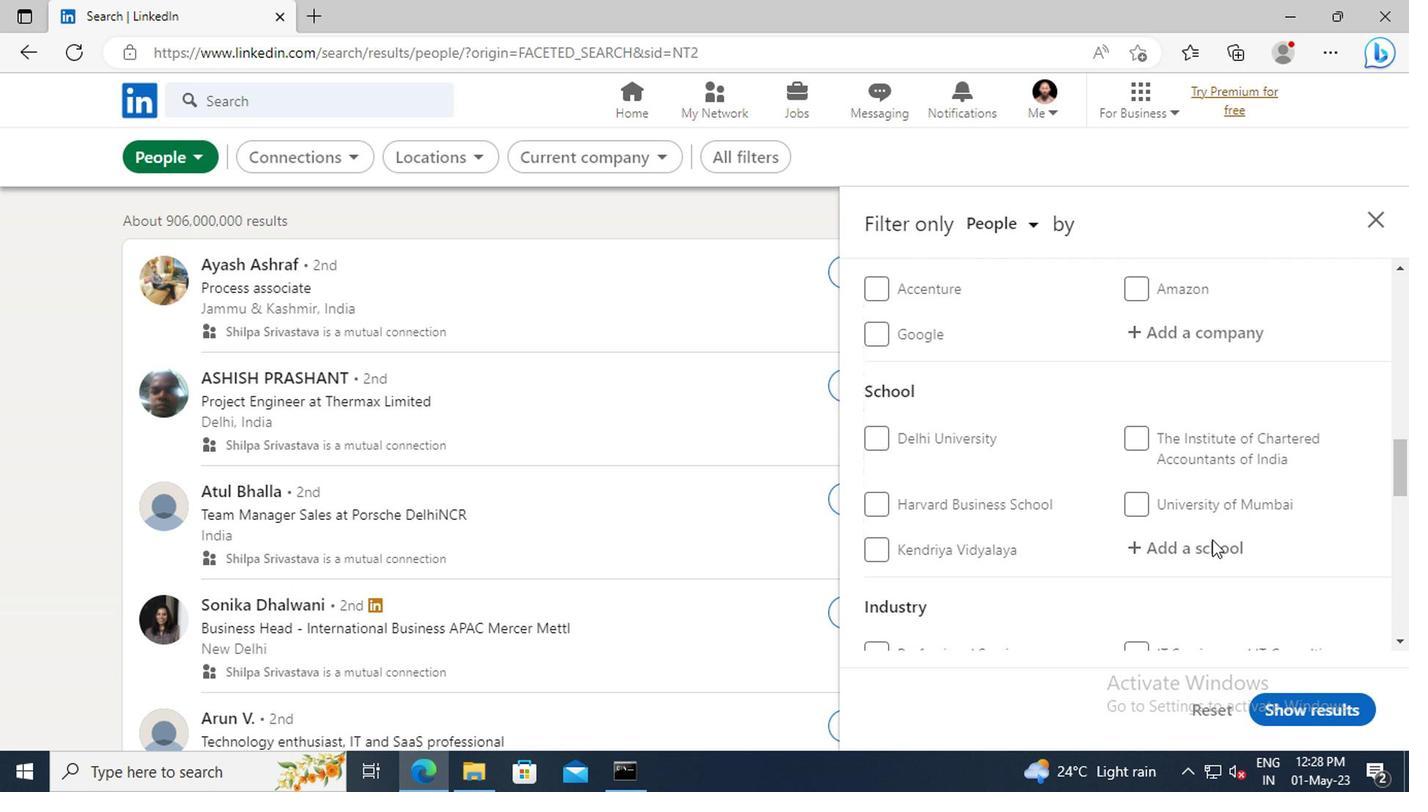 
Action: Mouse scrolled (1207, 541) with delta (0, 1)
Screenshot: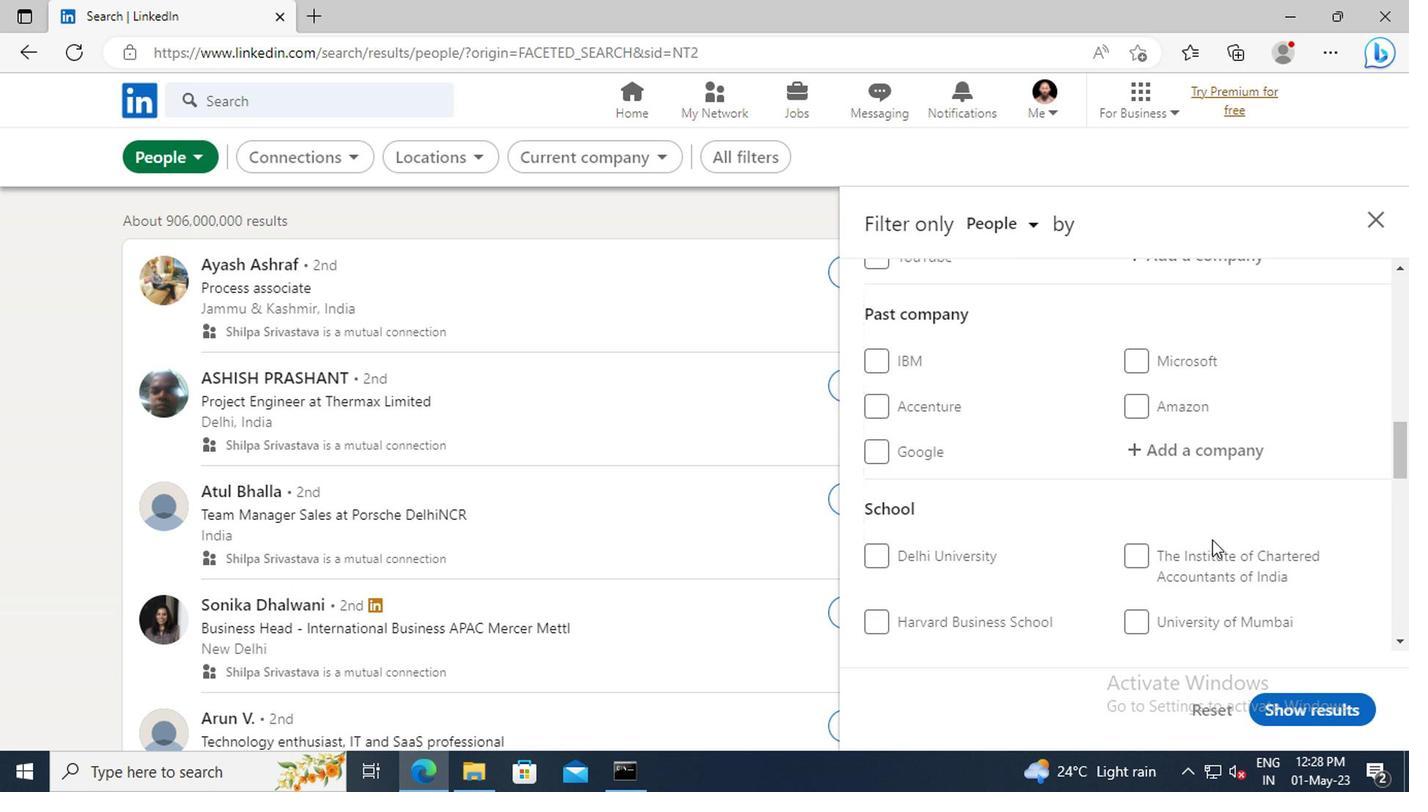 
Action: Mouse scrolled (1207, 541) with delta (0, 1)
Screenshot: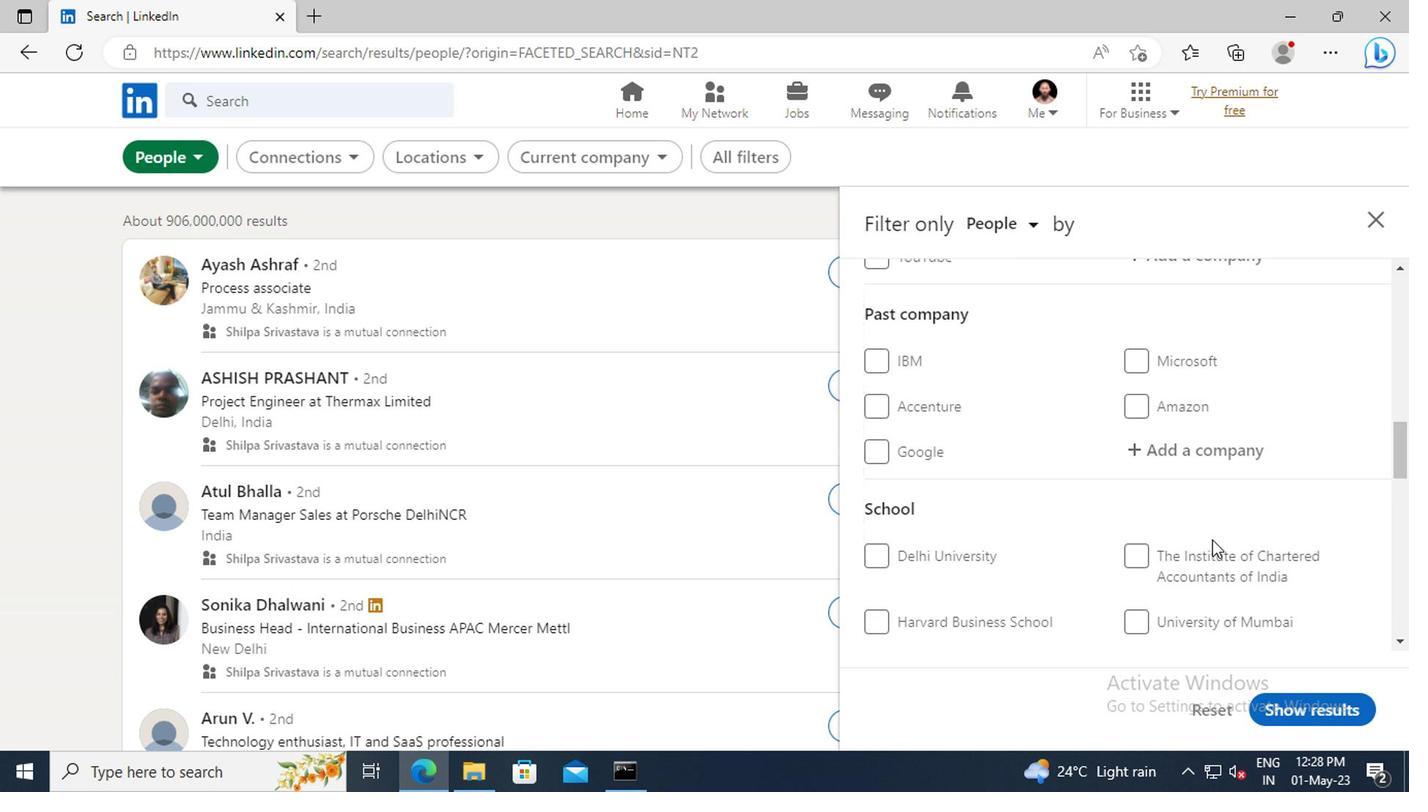 
Action: Mouse scrolled (1207, 541) with delta (0, 1)
Screenshot: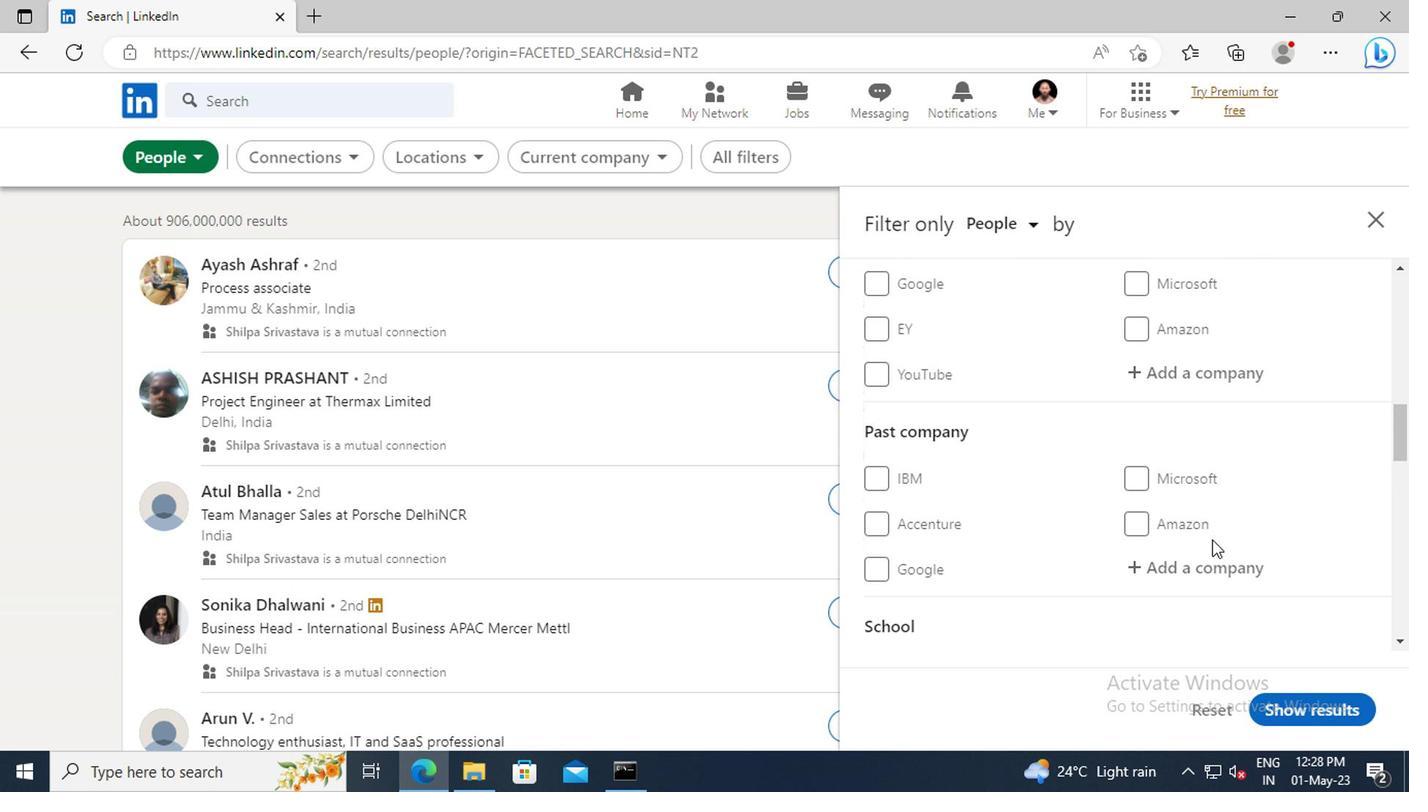 
Action: Mouse scrolled (1207, 541) with delta (0, 1)
Screenshot: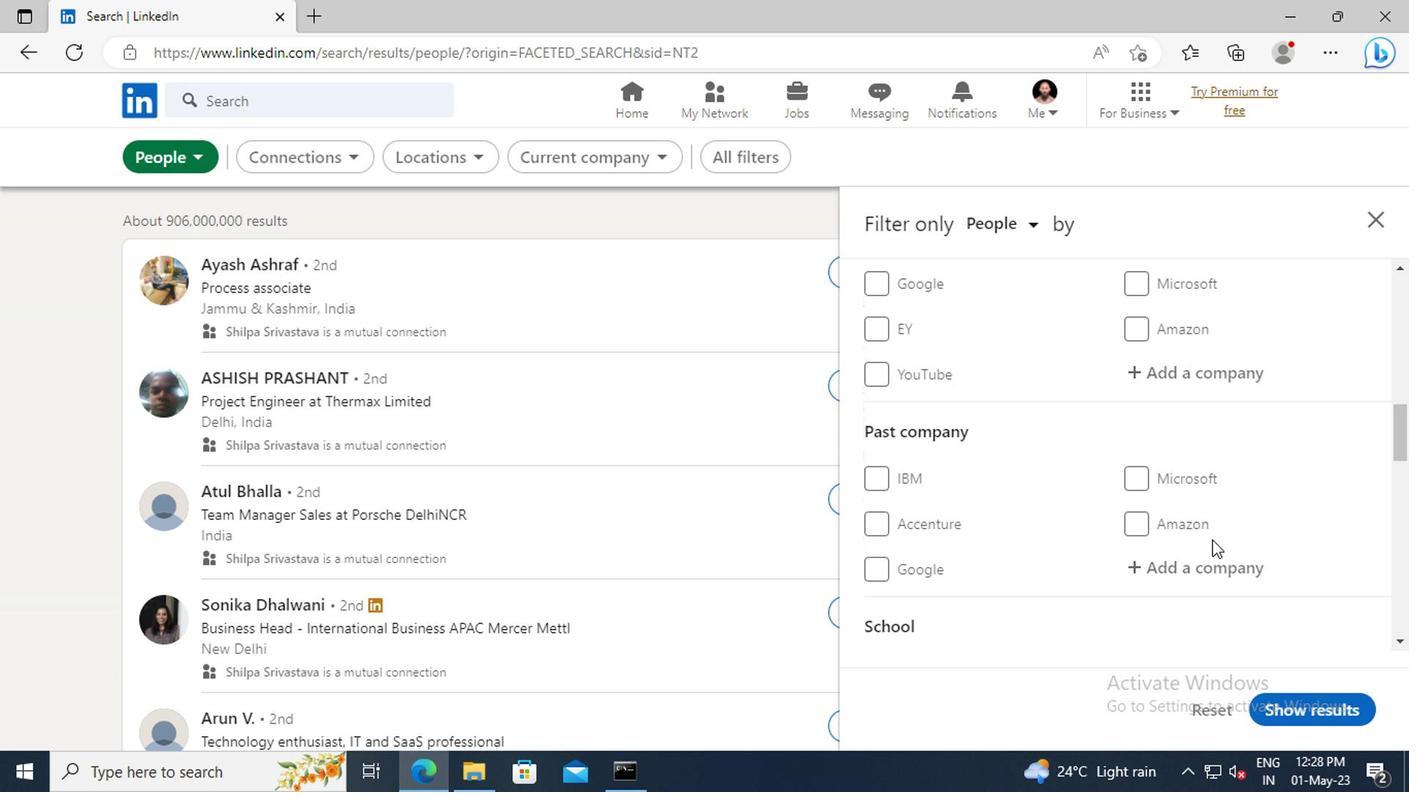 
Action: Mouse moved to (1169, 498)
Screenshot: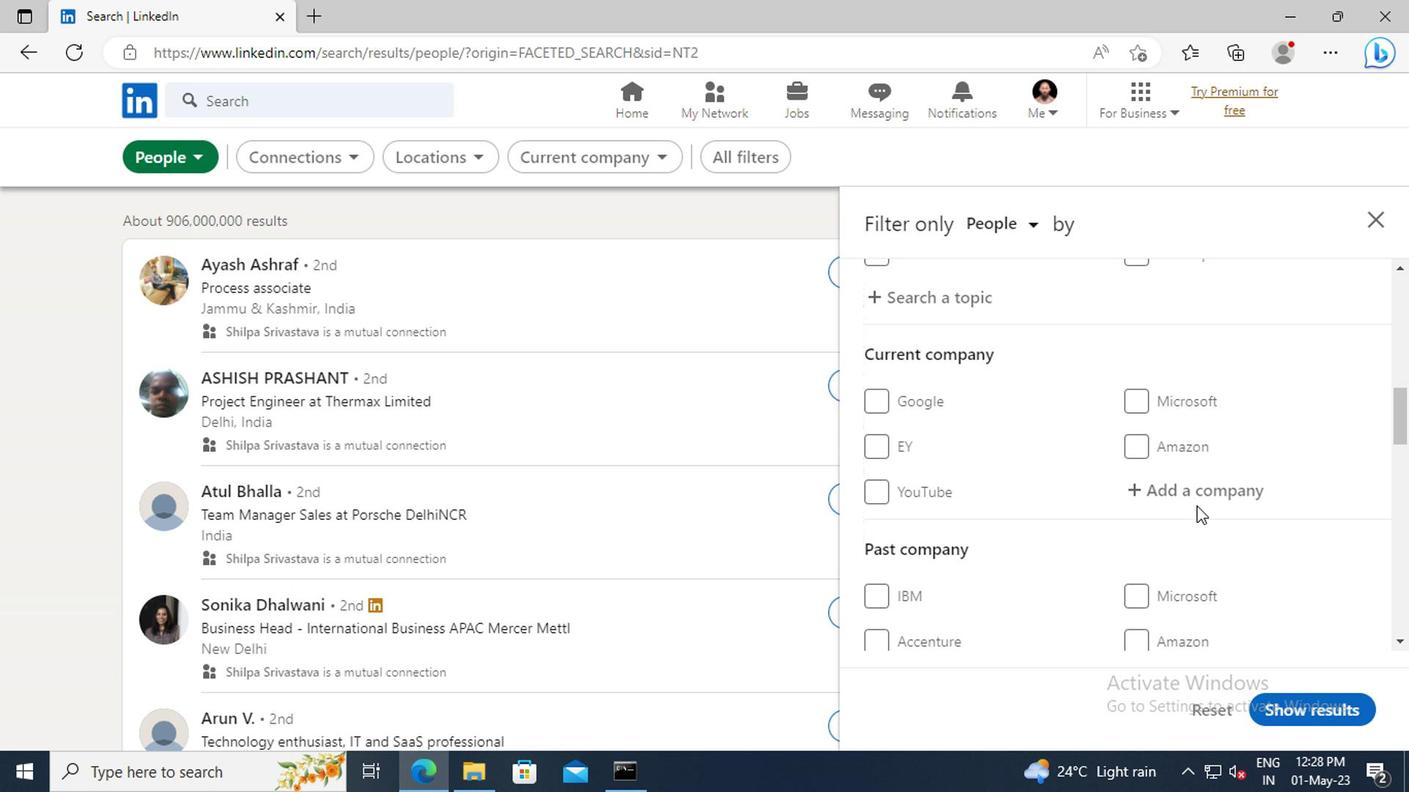 
Action: Mouse pressed left at (1169, 498)
Screenshot: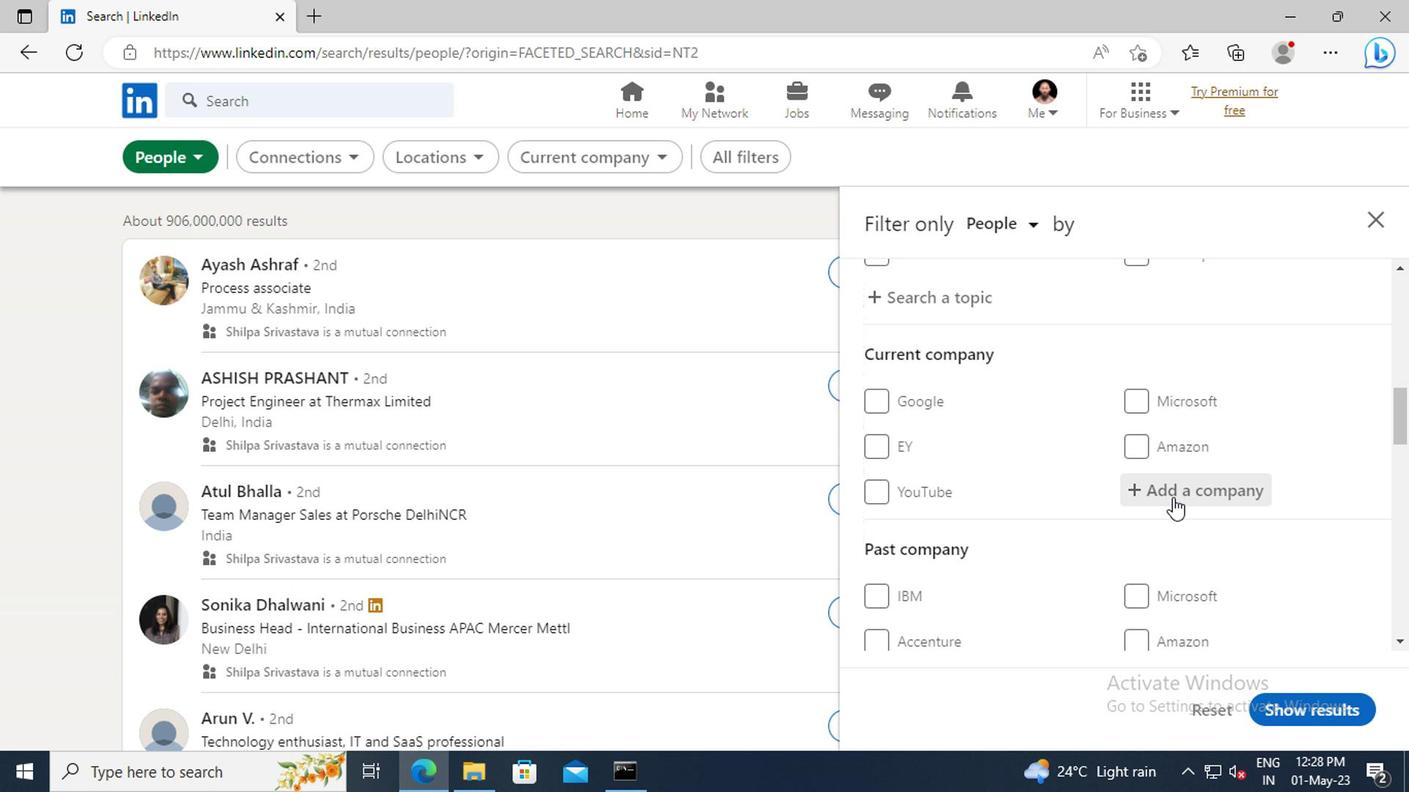 
Action: Key pressed <Key.shift>SLK
Screenshot: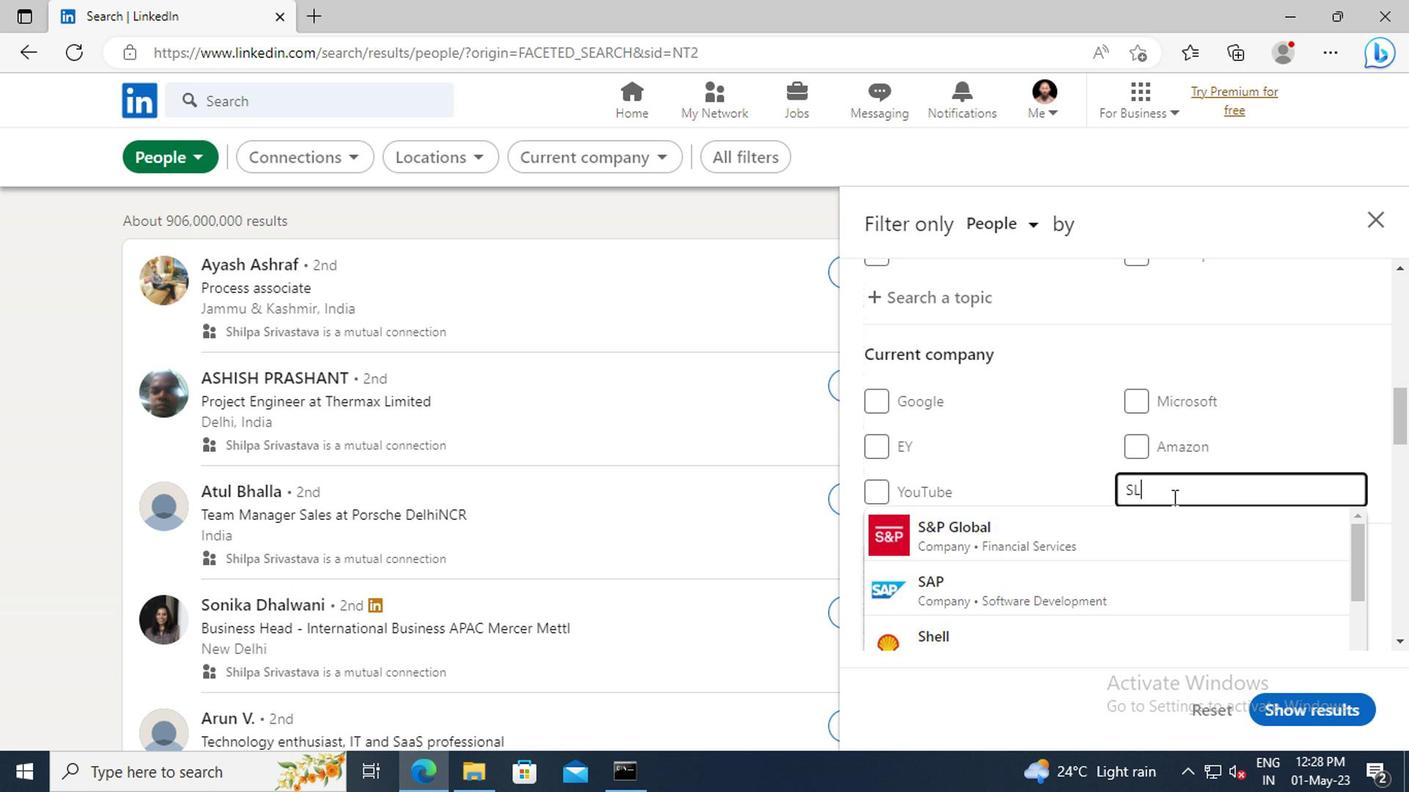 
Action: Mouse moved to (1155, 529)
Screenshot: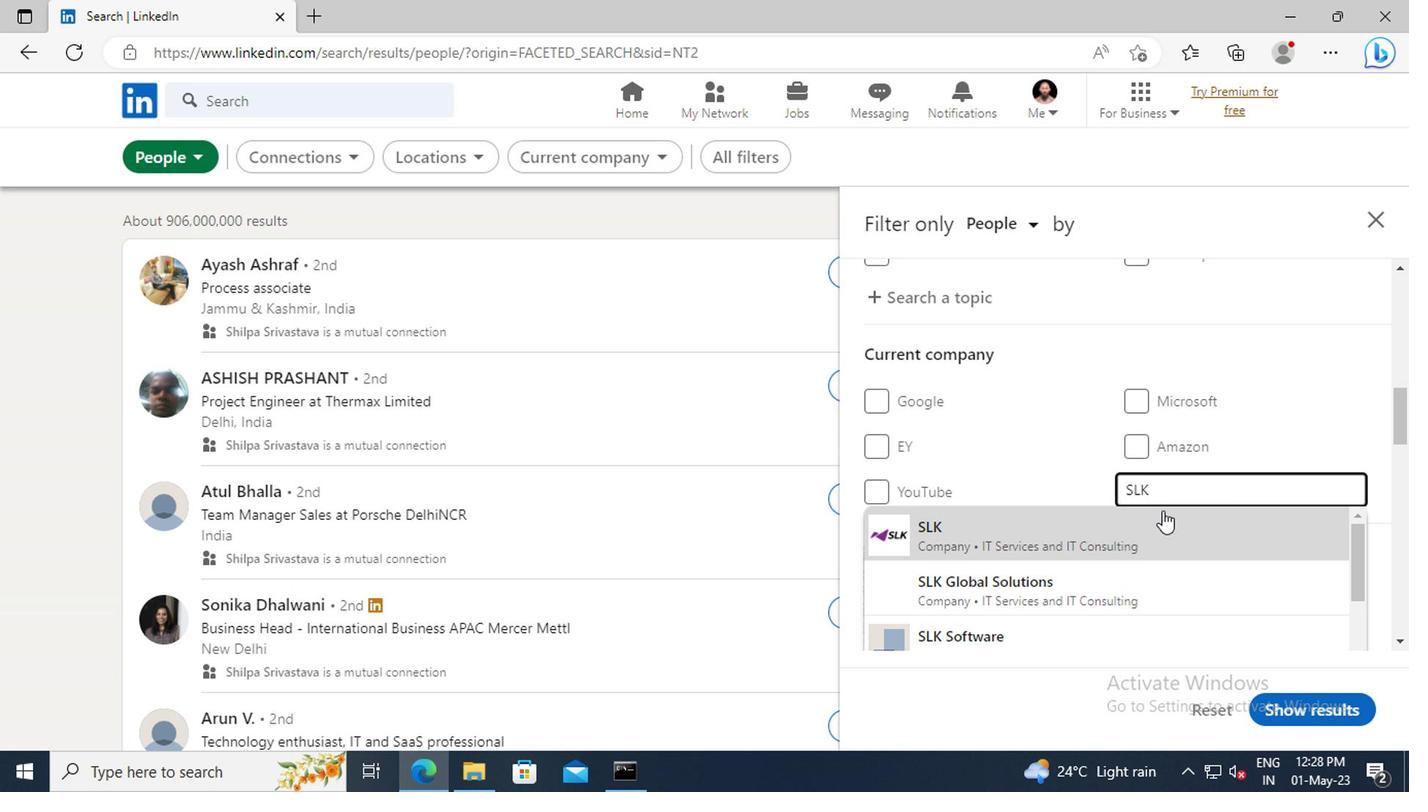 
Action: Mouse pressed left at (1155, 529)
Screenshot: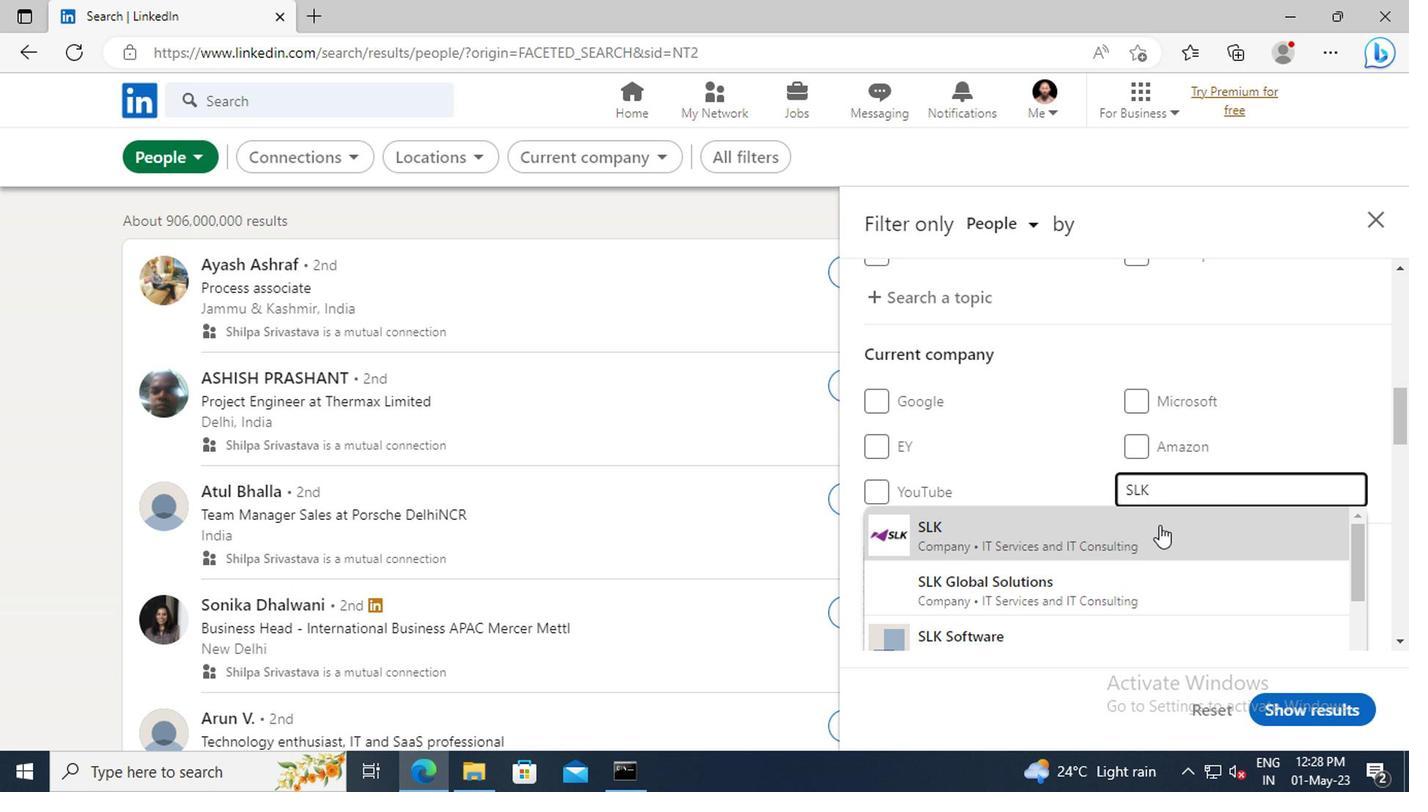 
Action: Mouse scrolled (1155, 527) with delta (0, -1)
Screenshot: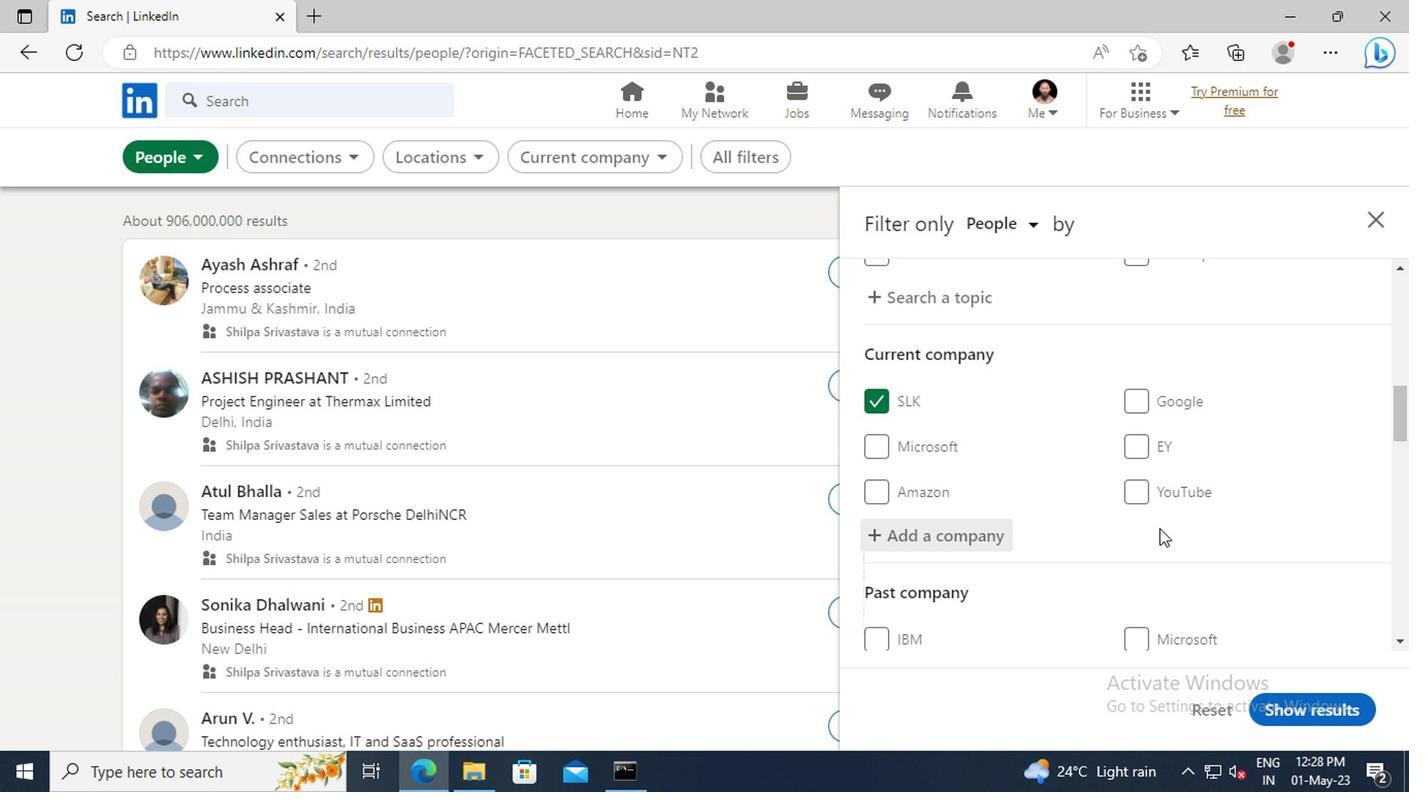 
Action: Mouse scrolled (1155, 527) with delta (0, -1)
Screenshot: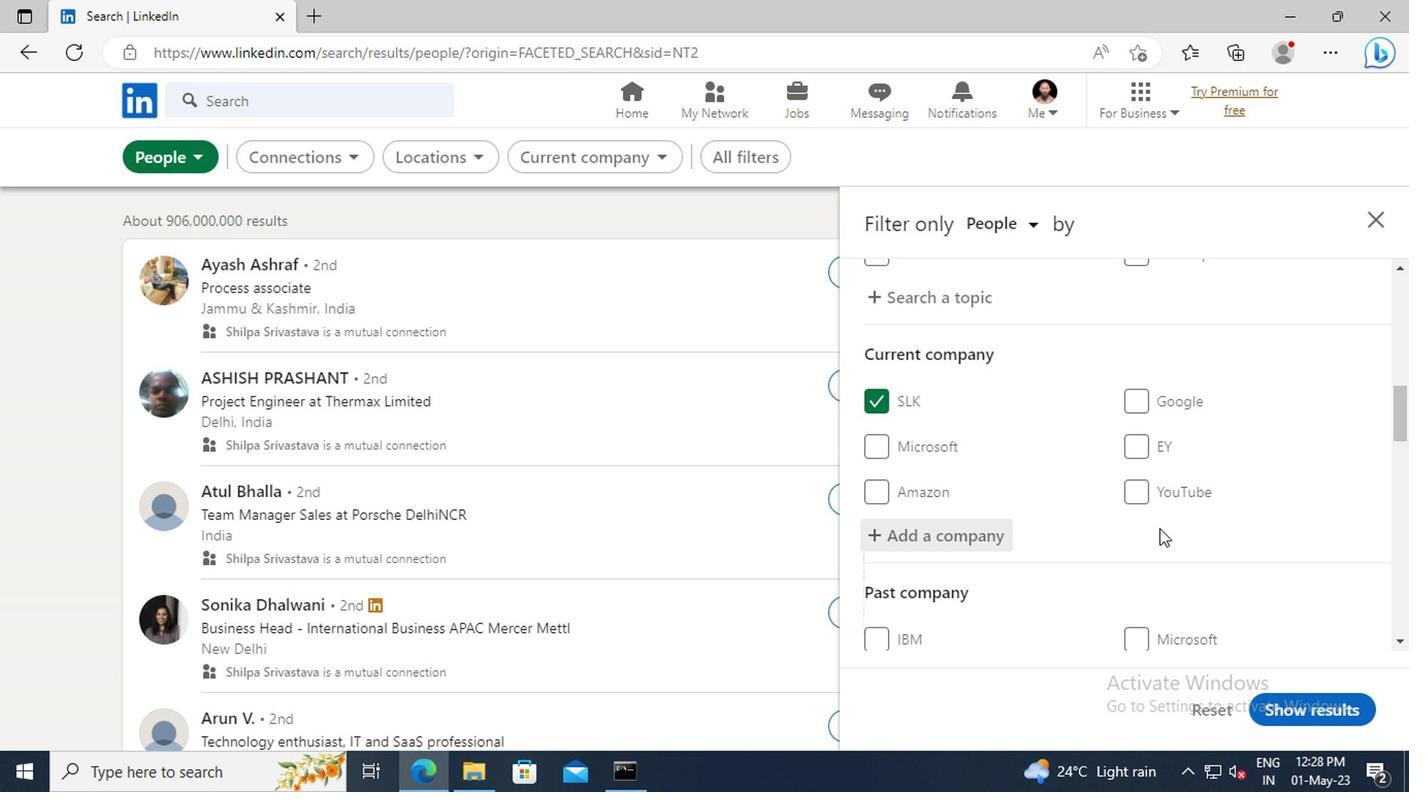 
Action: Mouse scrolled (1155, 527) with delta (0, -1)
Screenshot: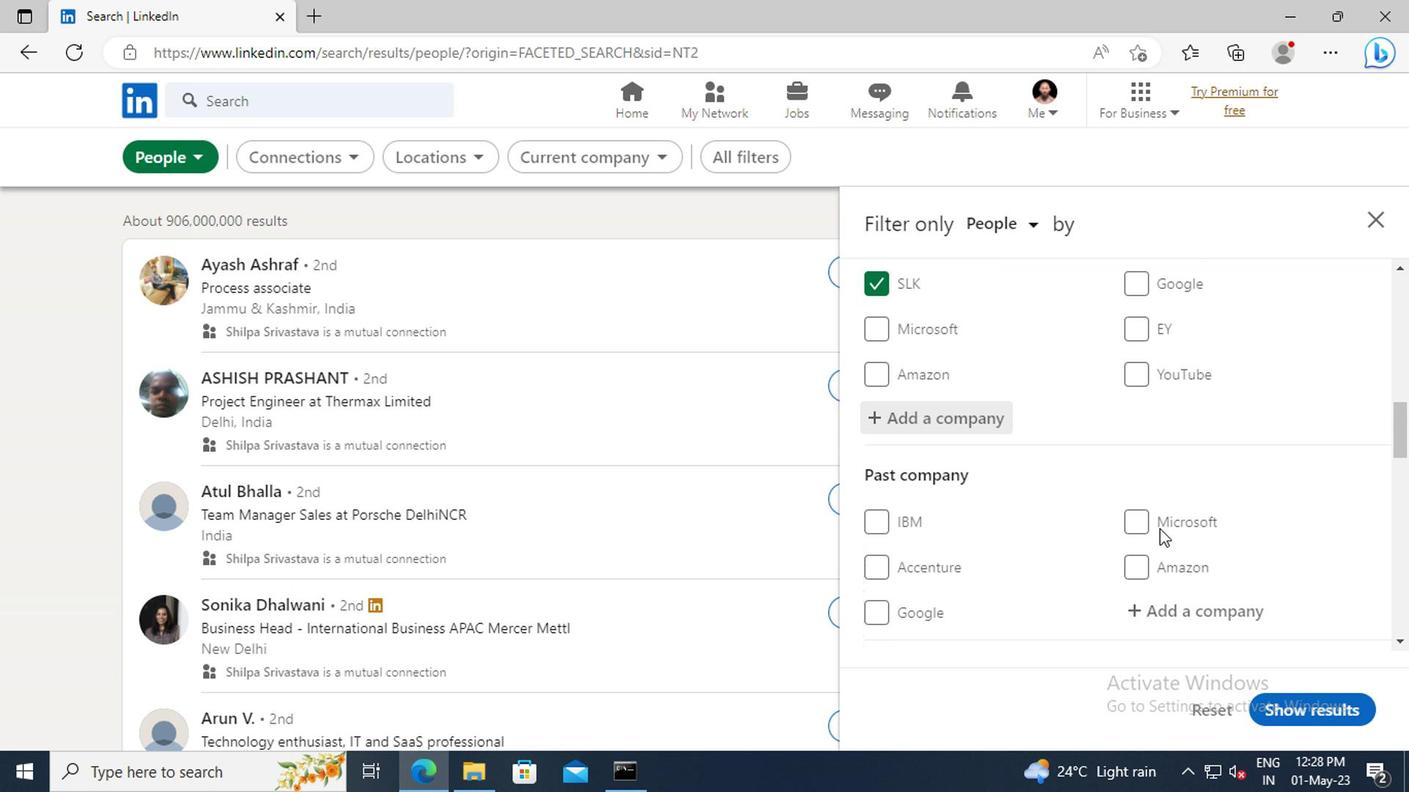 
Action: Mouse scrolled (1155, 527) with delta (0, -1)
Screenshot: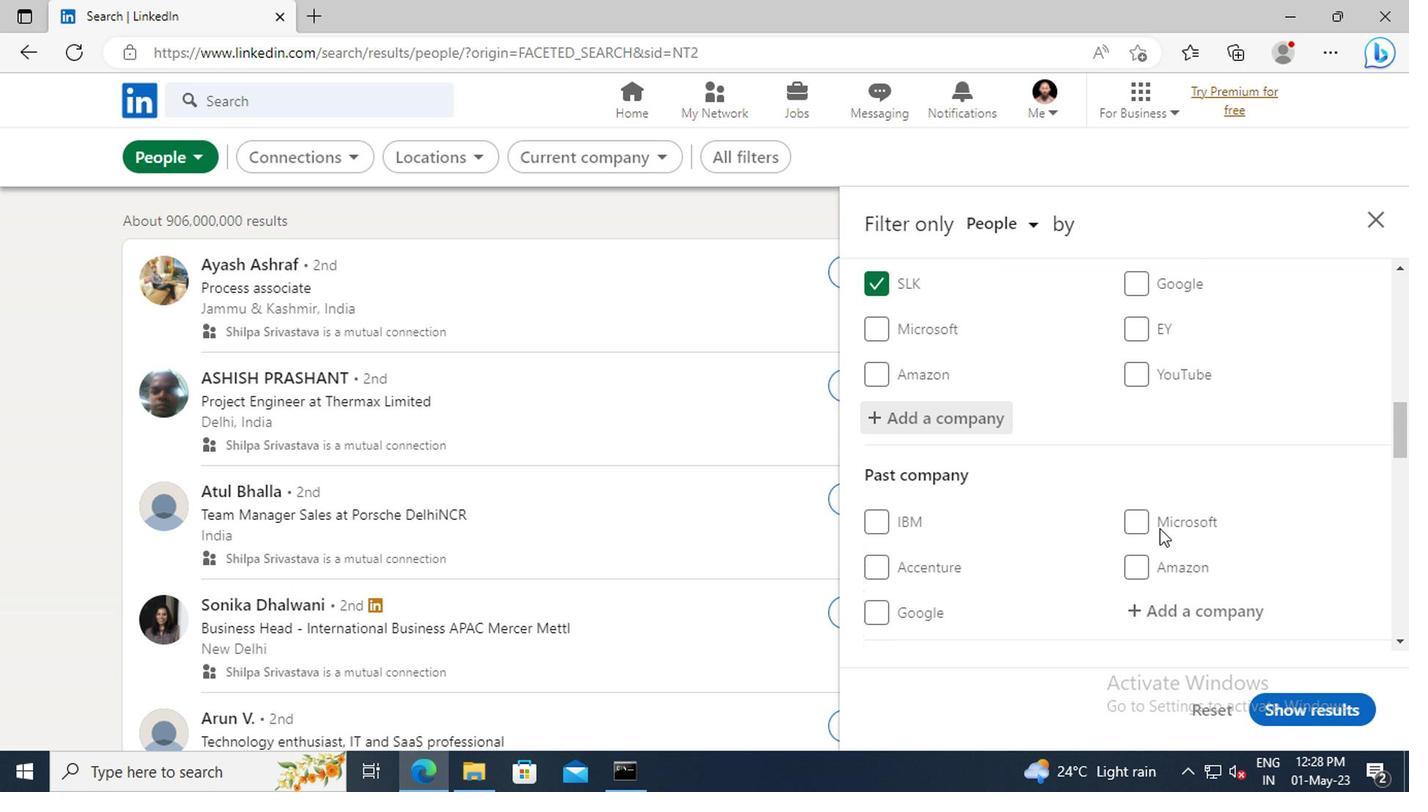 
Action: Mouse scrolled (1155, 527) with delta (0, -1)
Screenshot: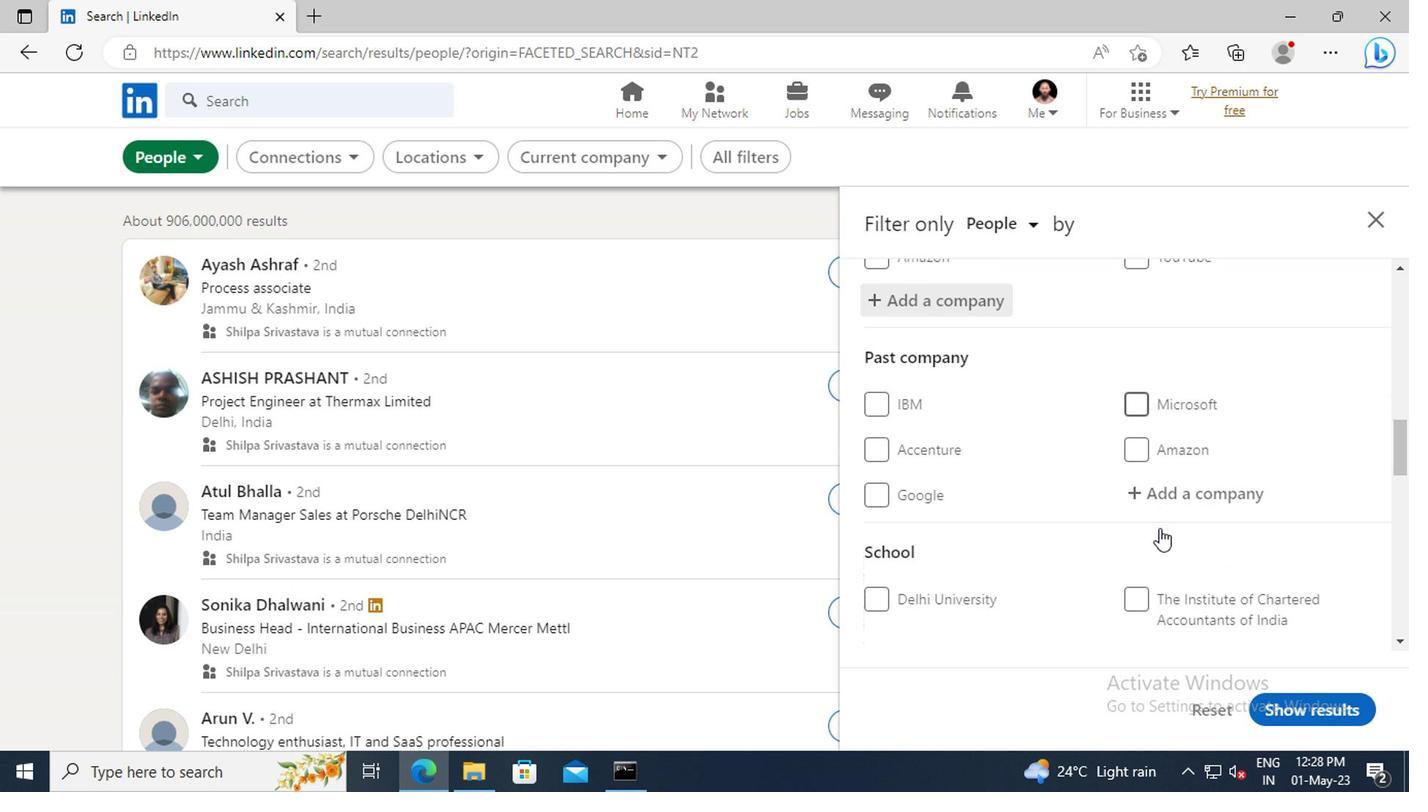 
Action: Mouse scrolled (1155, 527) with delta (0, -1)
Screenshot: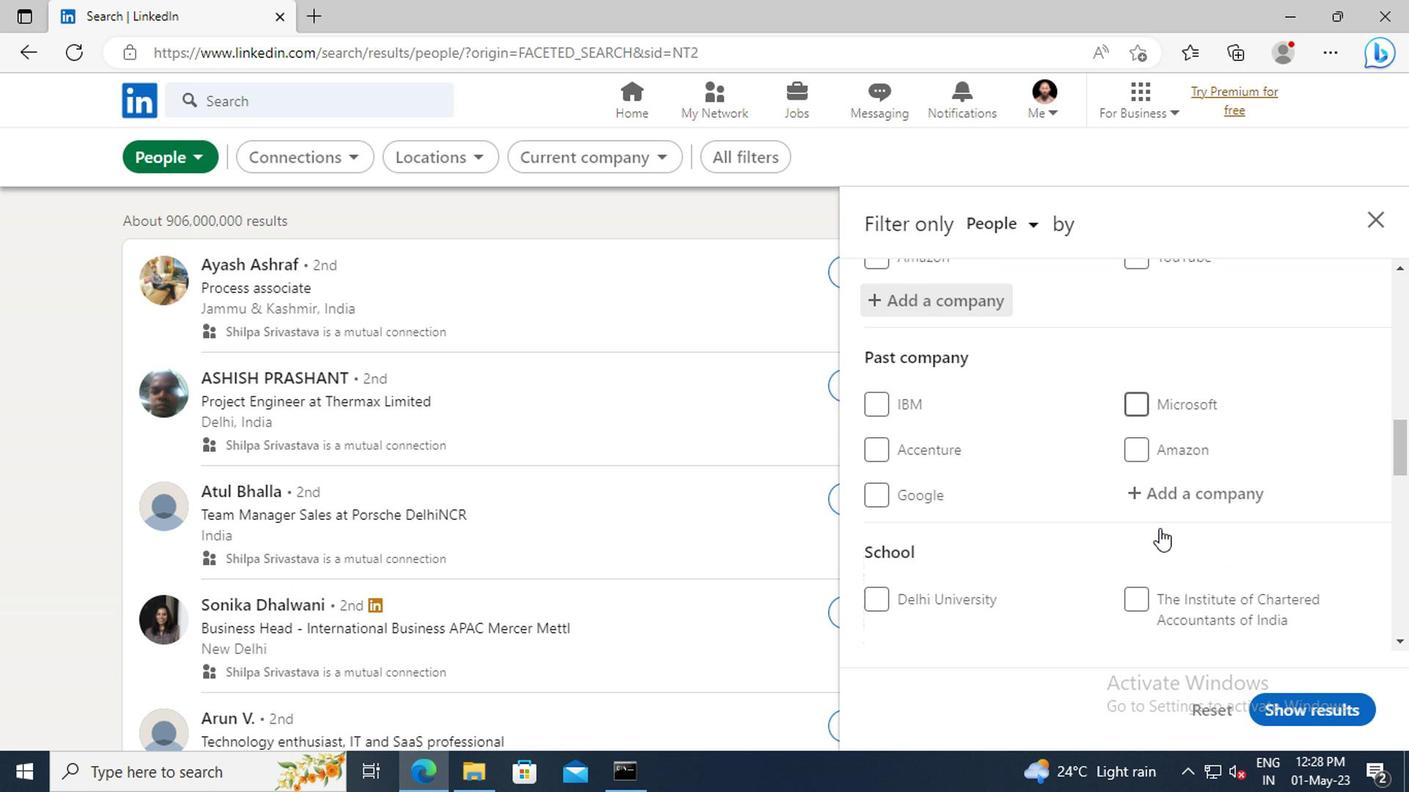 
Action: Mouse scrolled (1155, 527) with delta (0, -1)
Screenshot: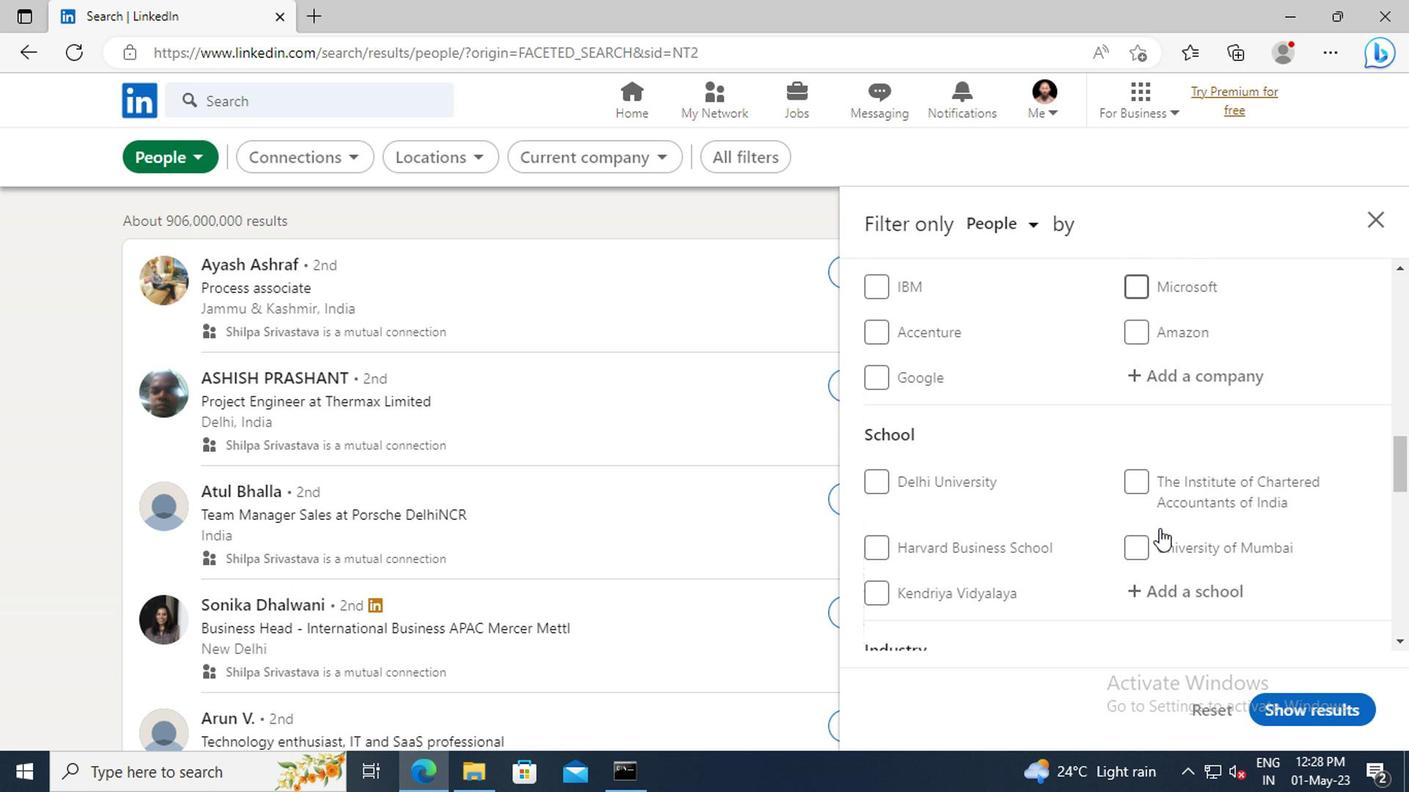 
Action: Mouse moved to (1136, 529)
Screenshot: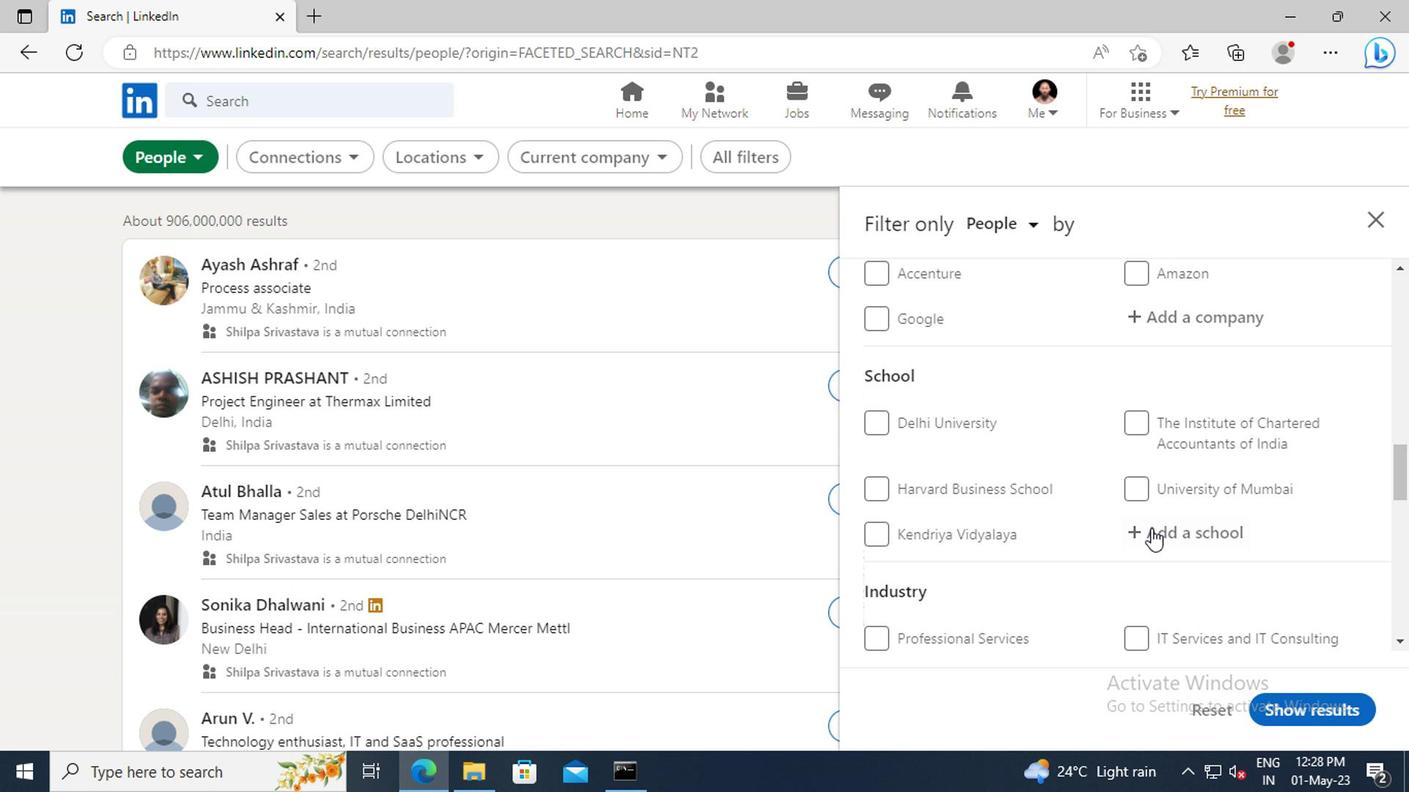 
Action: Mouse pressed left at (1136, 529)
Screenshot: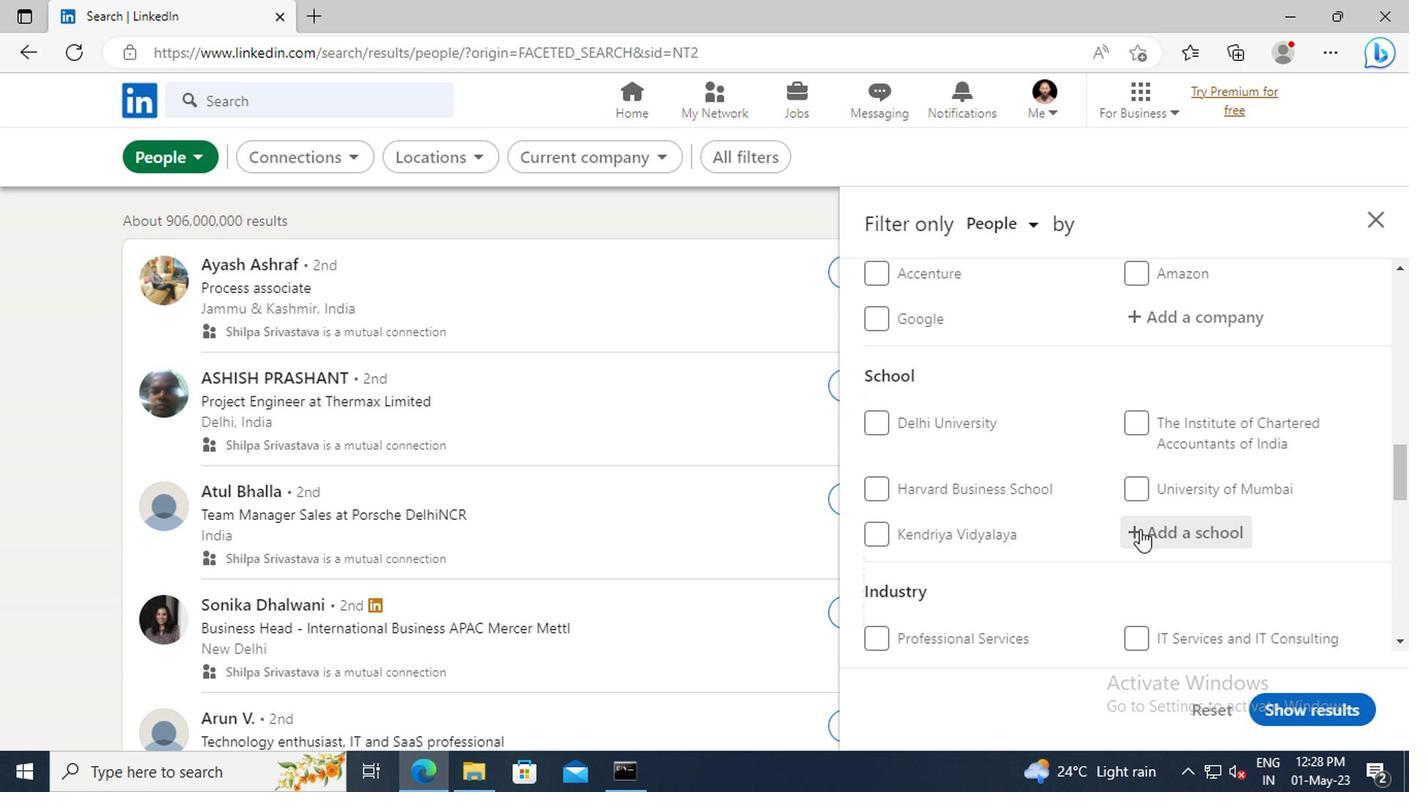 
Action: Key pressed <Key.shift>MEGHALAYA<Key.space>
Screenshot: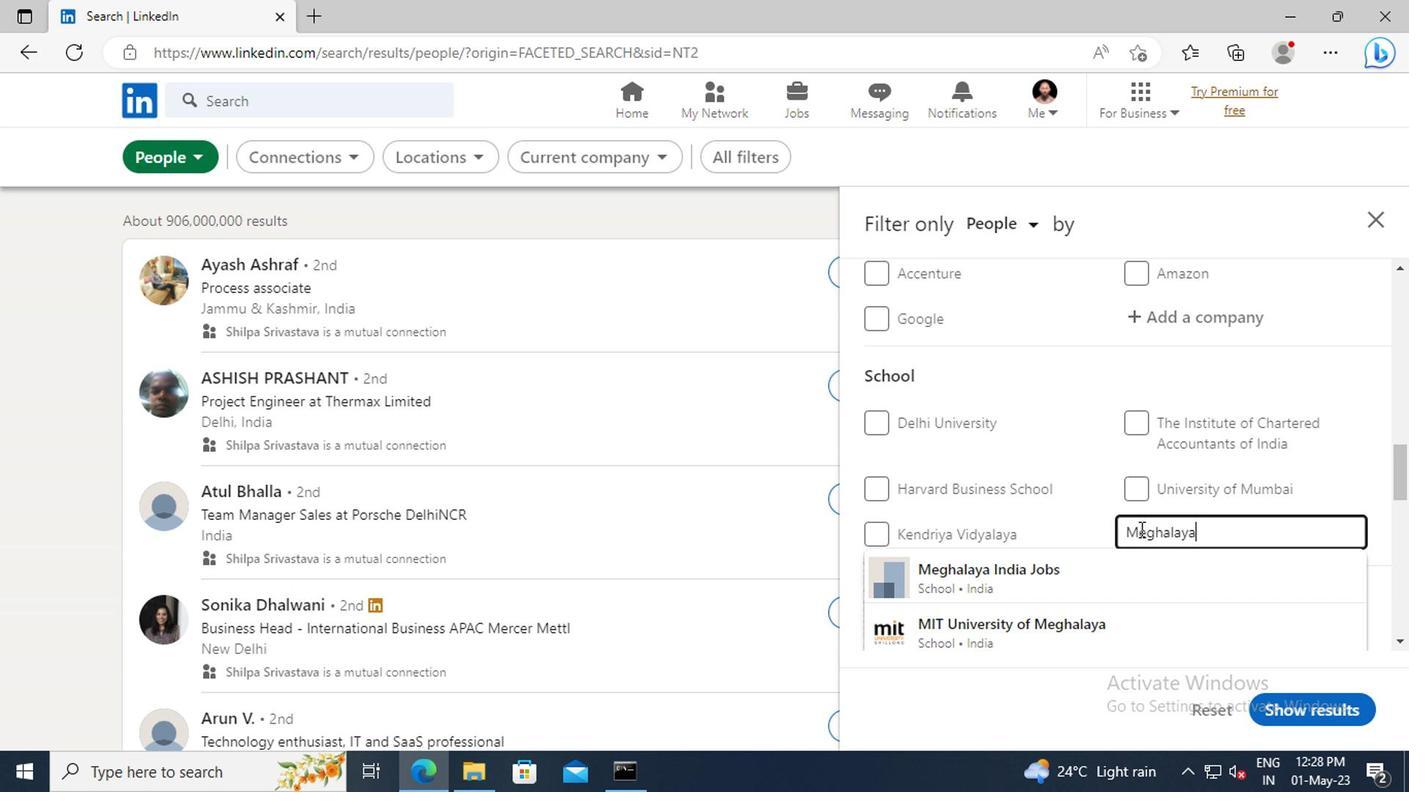 
Action: Mouse moved to (1133, 573)
Screenshot: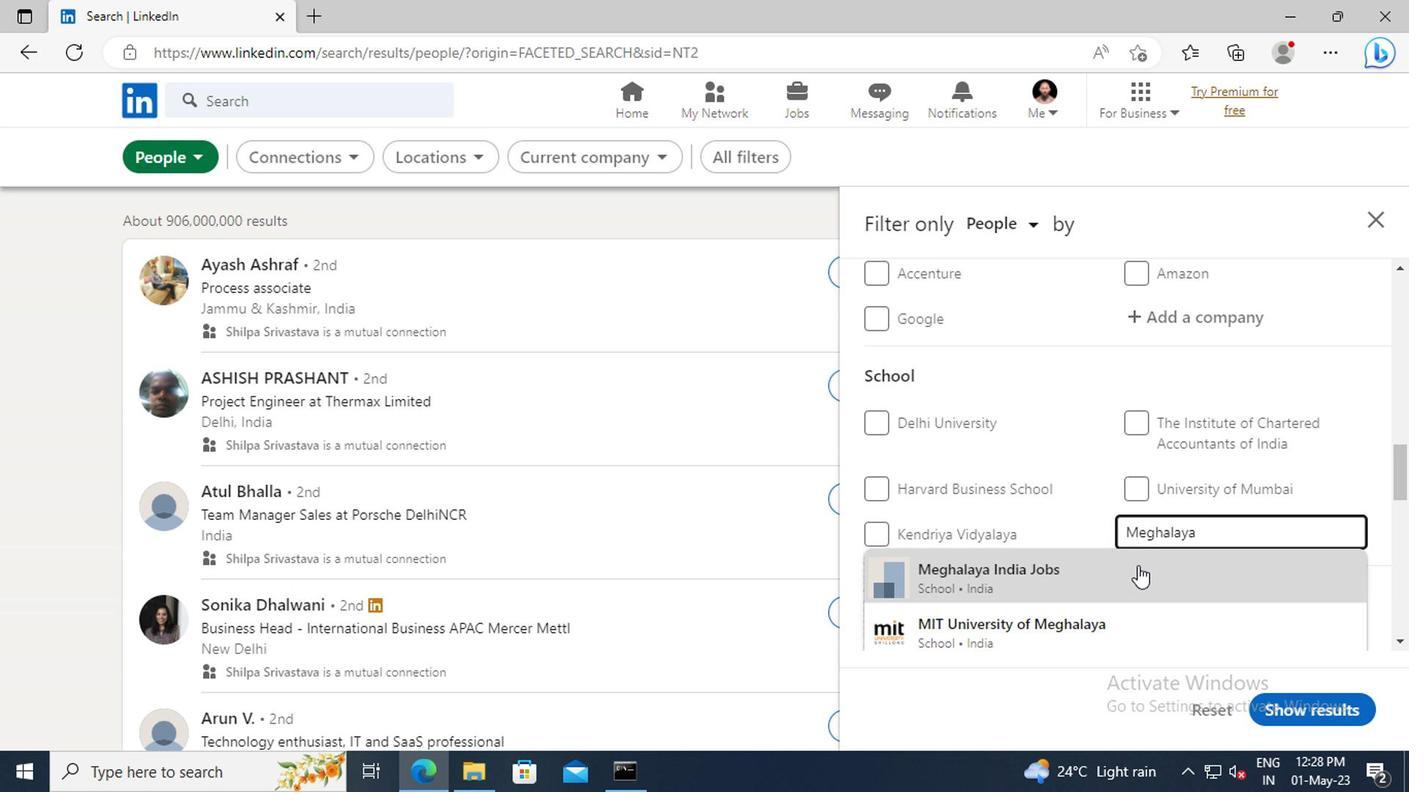 
Action: Mouse pressed left at (1133, 573)
Screenshot: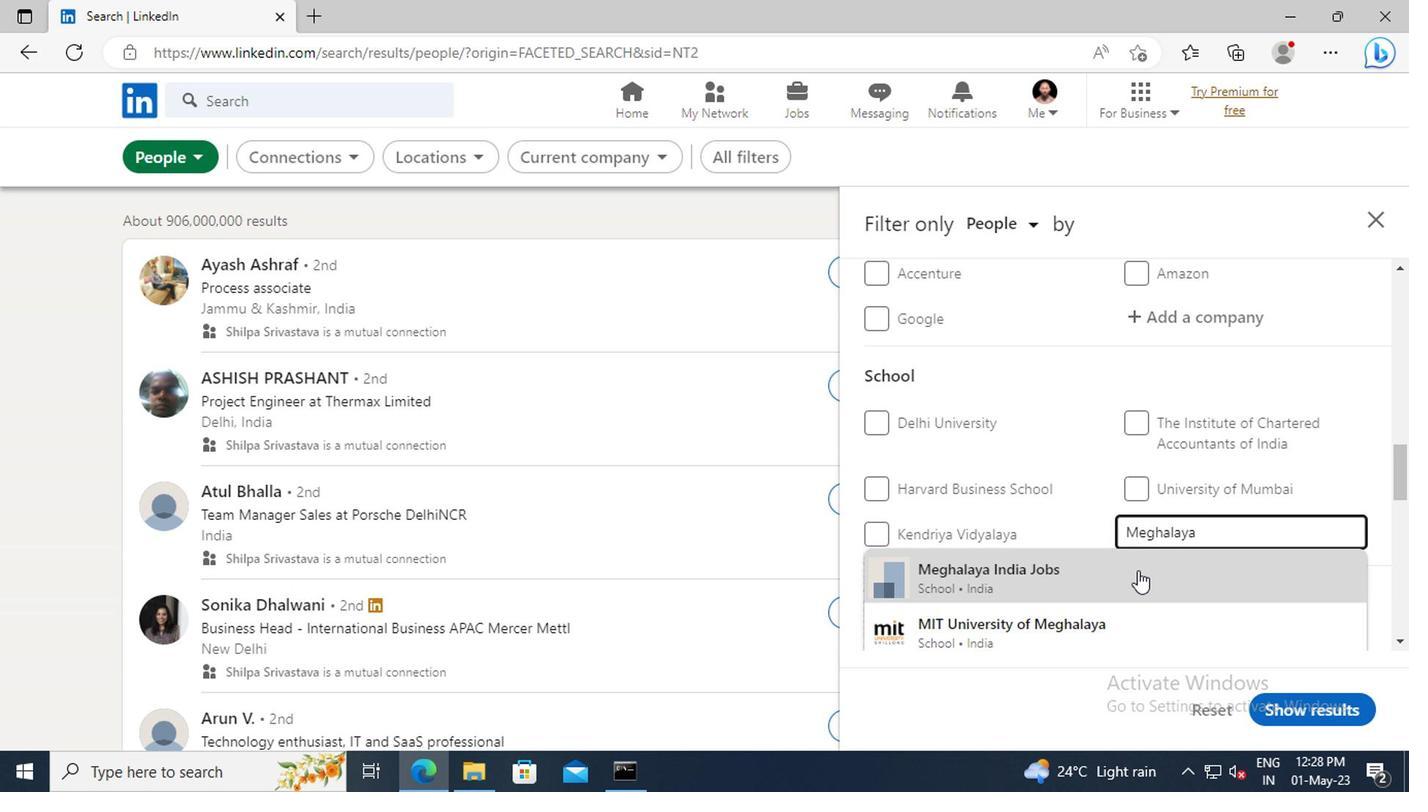 
Action: Mouse scrolled (1133, 572) with delta (0, 0)
Screenshot: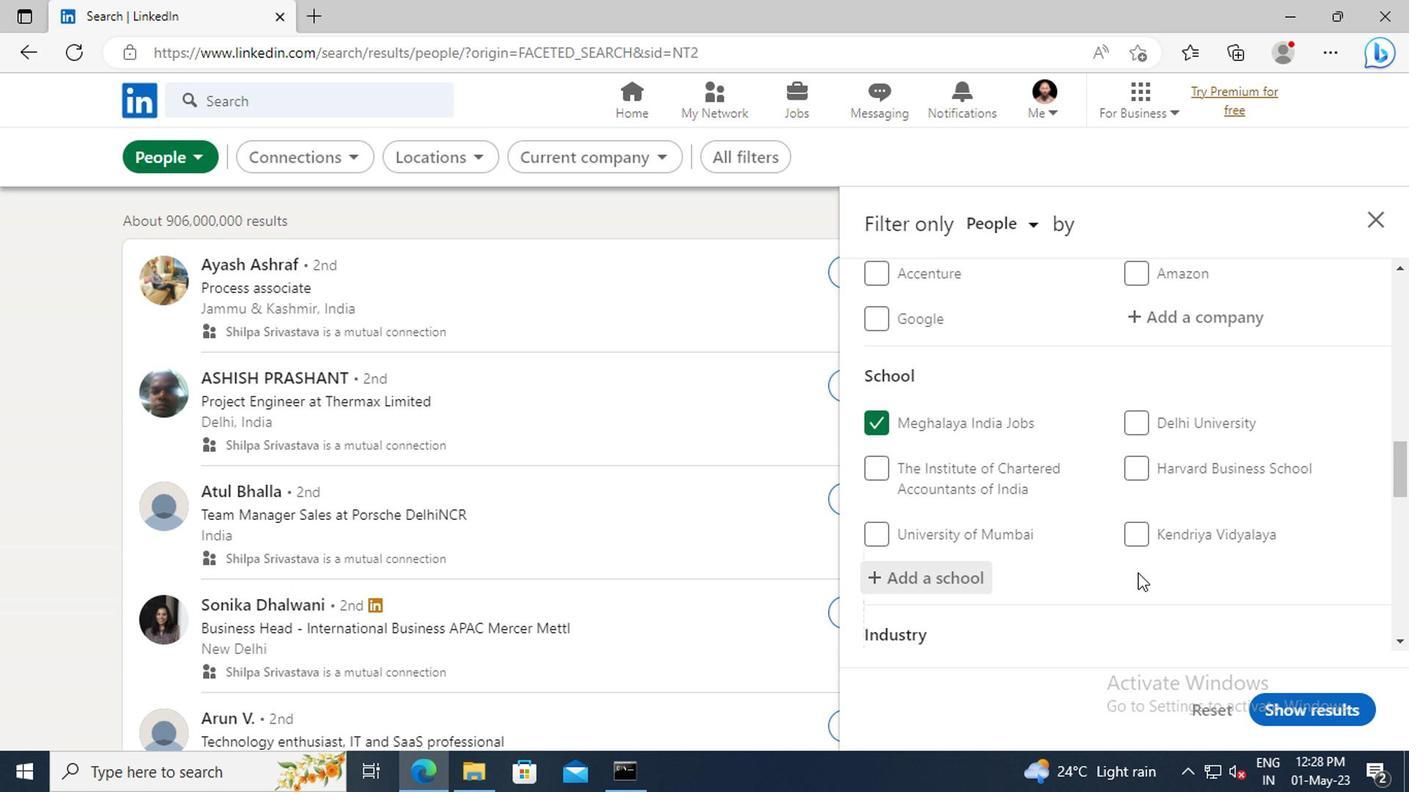 
Action: Mouse scrolled (1133, 572) with delta (0, 0)
Screenshot: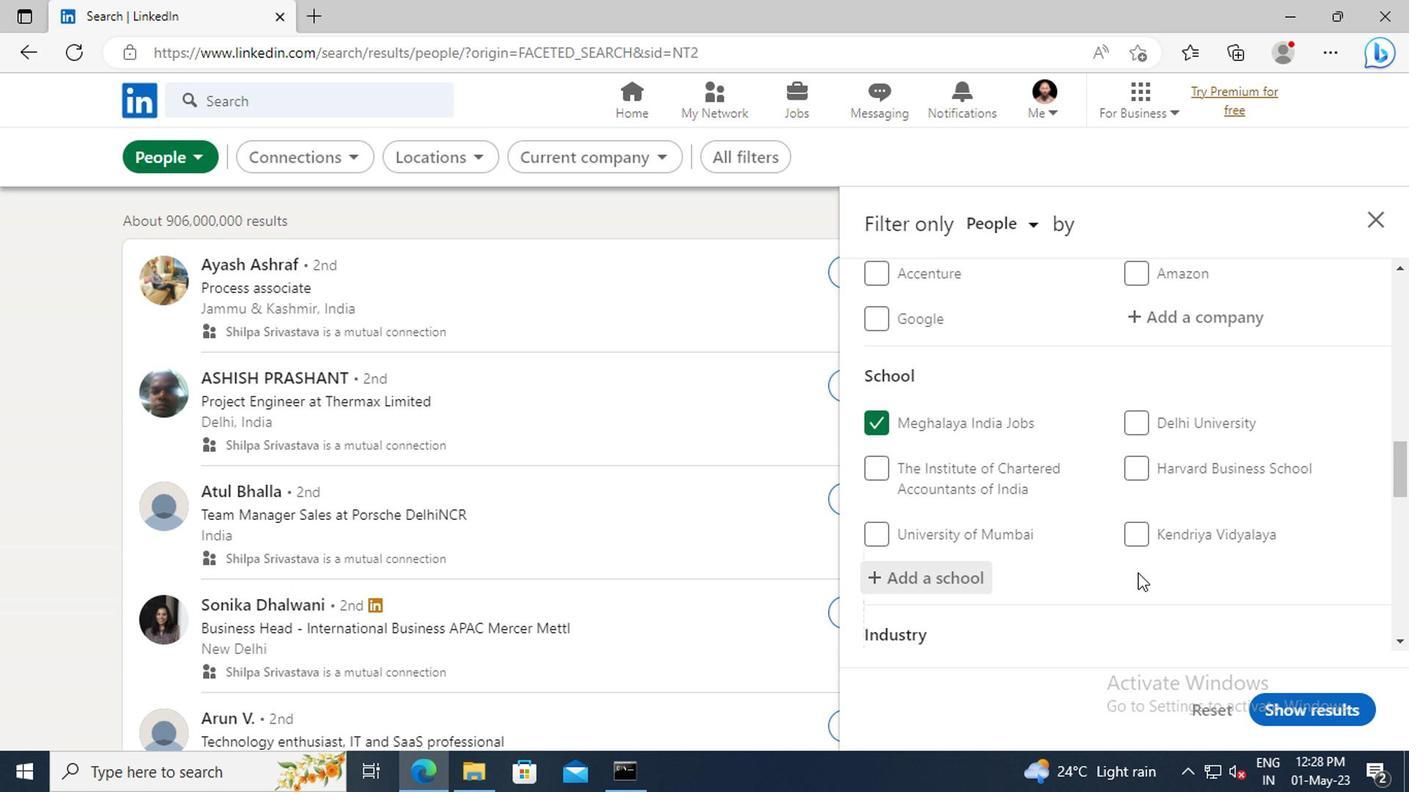 
Action: Mouse scrolled (1133, 572) with delta (0, 0)
Screenshot: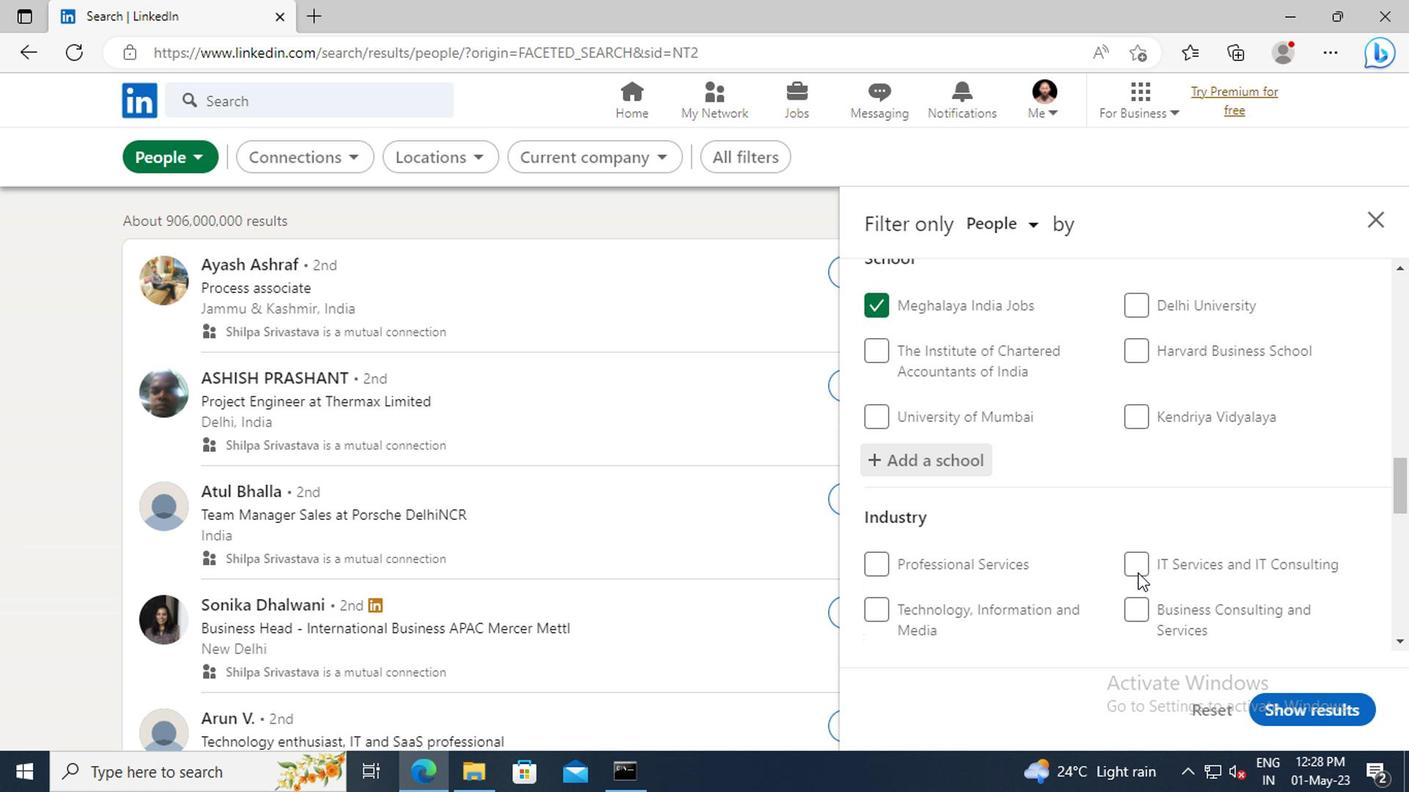 
Action: Mouse scrolled (1133, 572) with delta (0, 0)
Screenshot: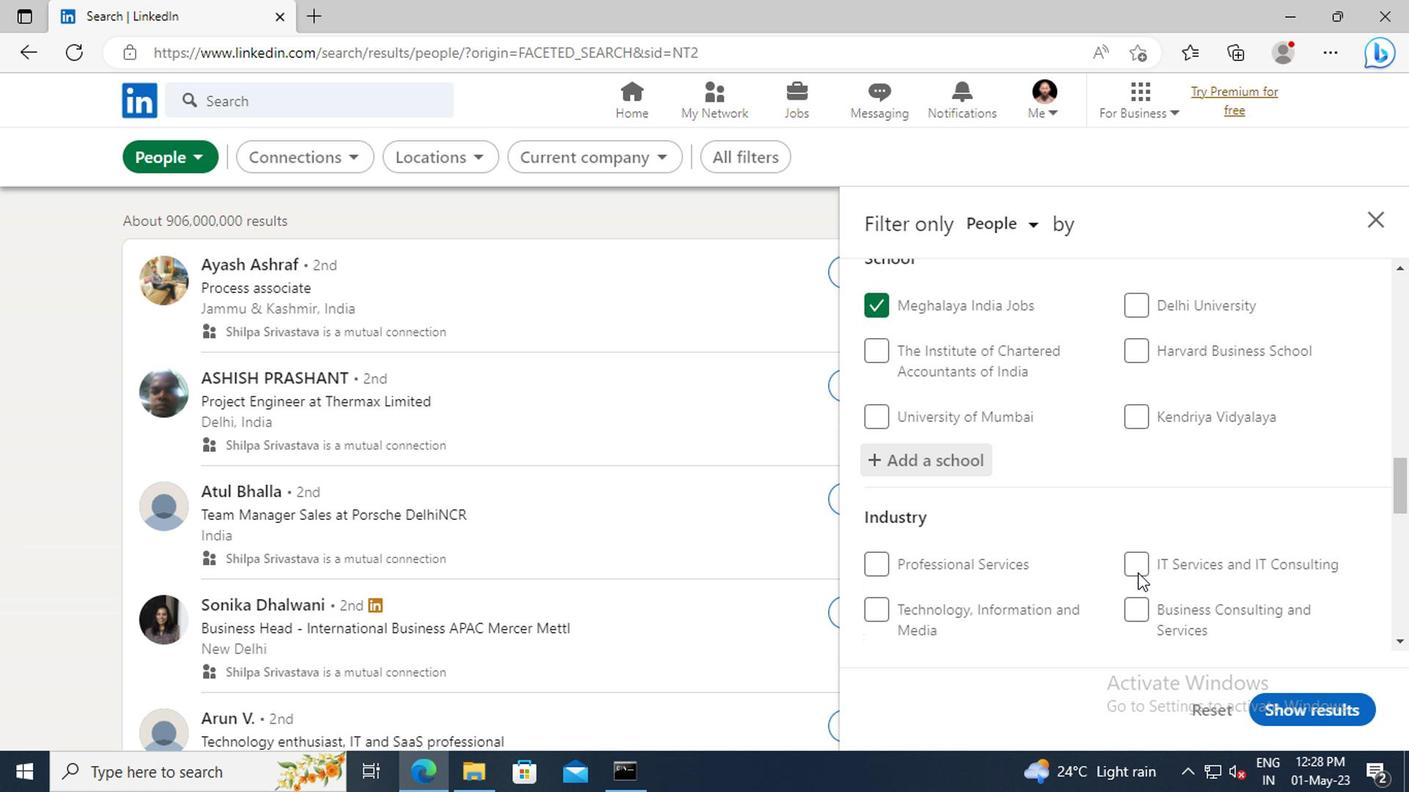 
Action: Mouse moved to (1136, 563)
Screenshot: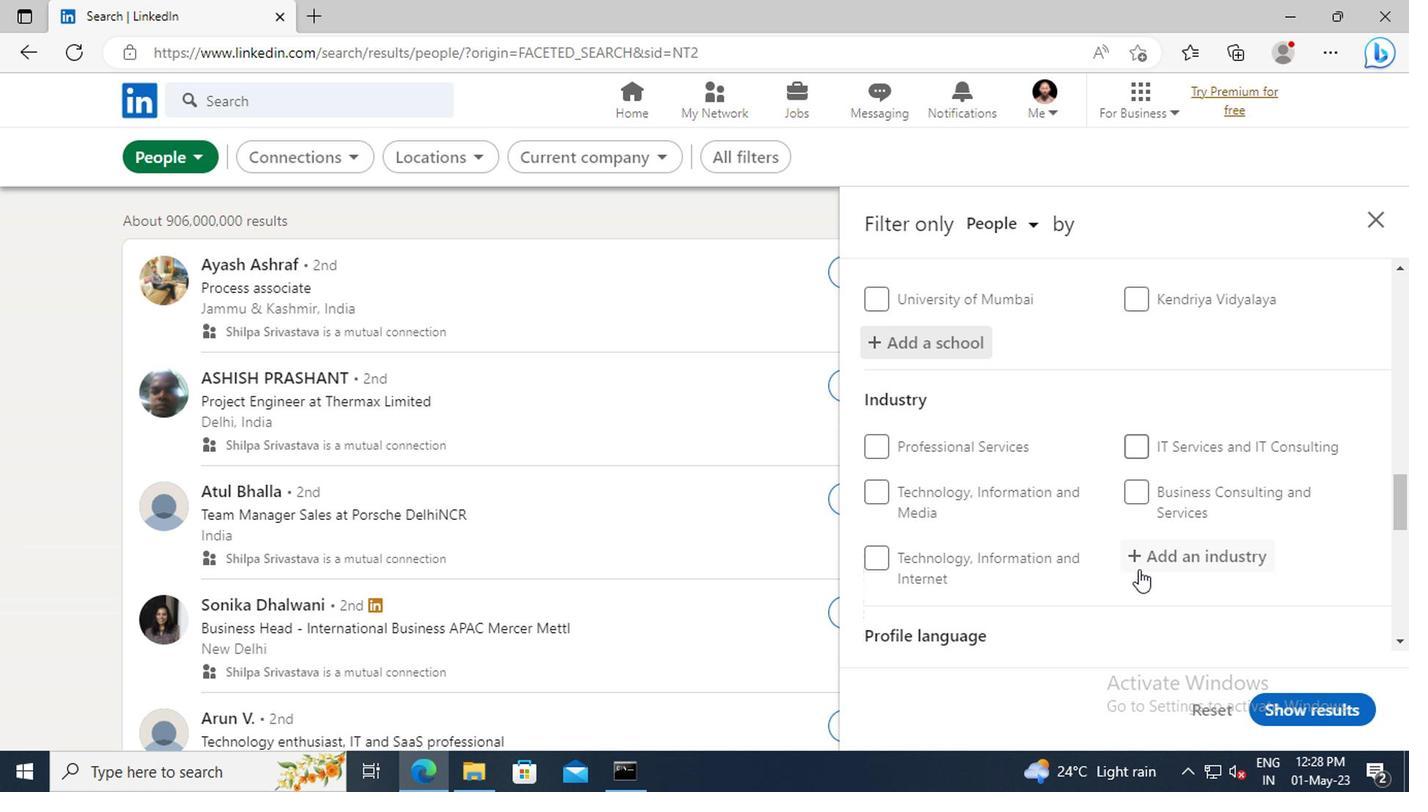 
Action: Mouse pressed left at (1136, 563)
Screenshot: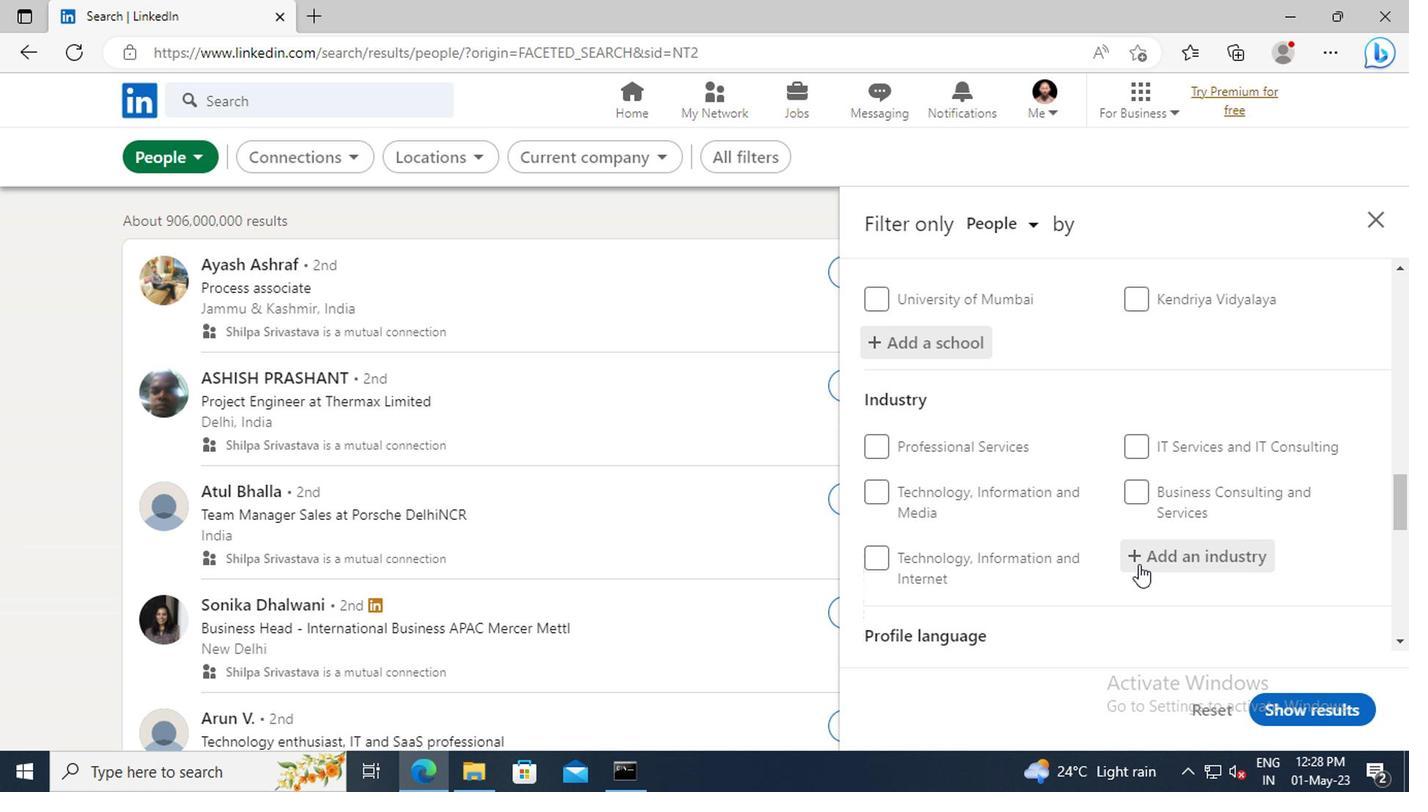 
Action: Key pressed <Key.shift>PHILA
Screenshot: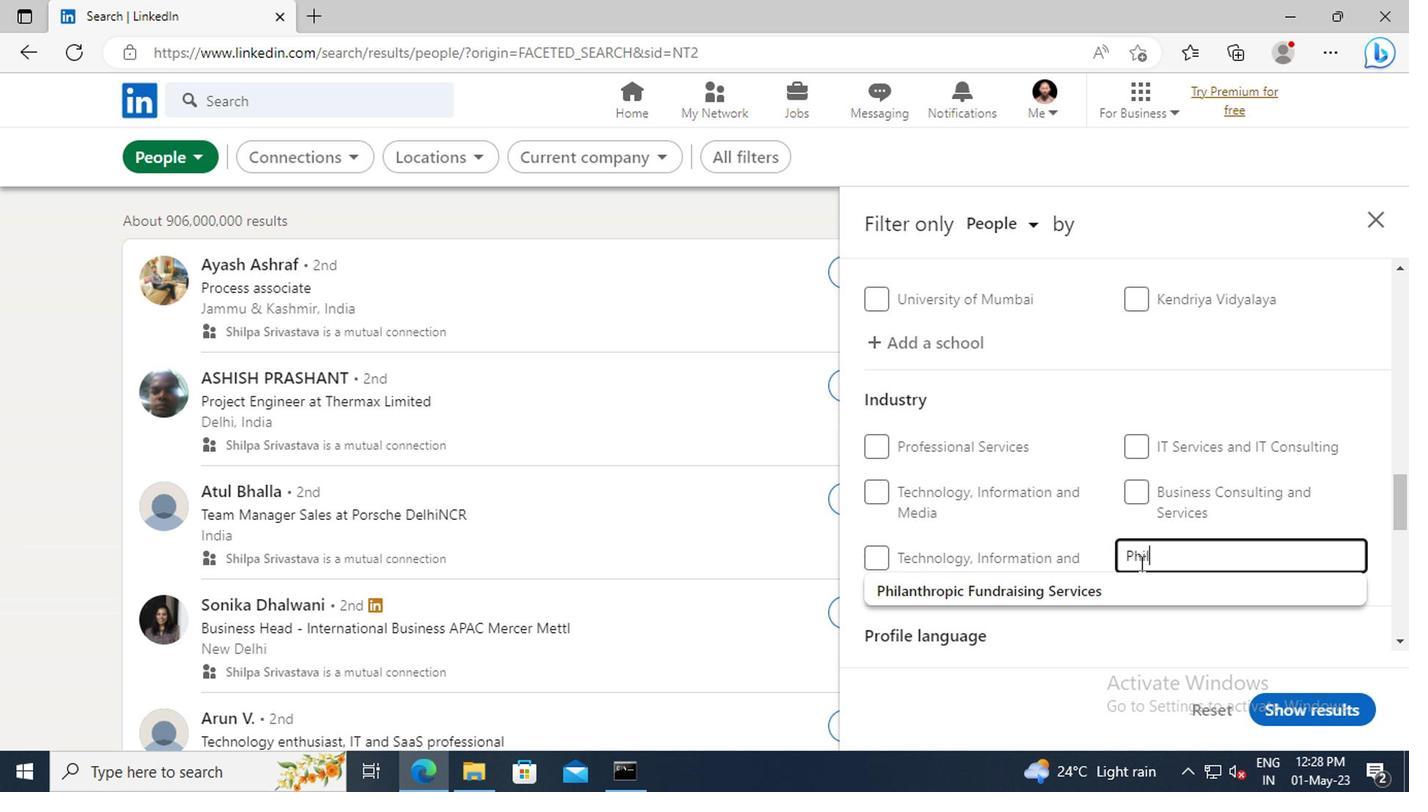 
Action: Mouse moved to (1123, 591)
Screenshot: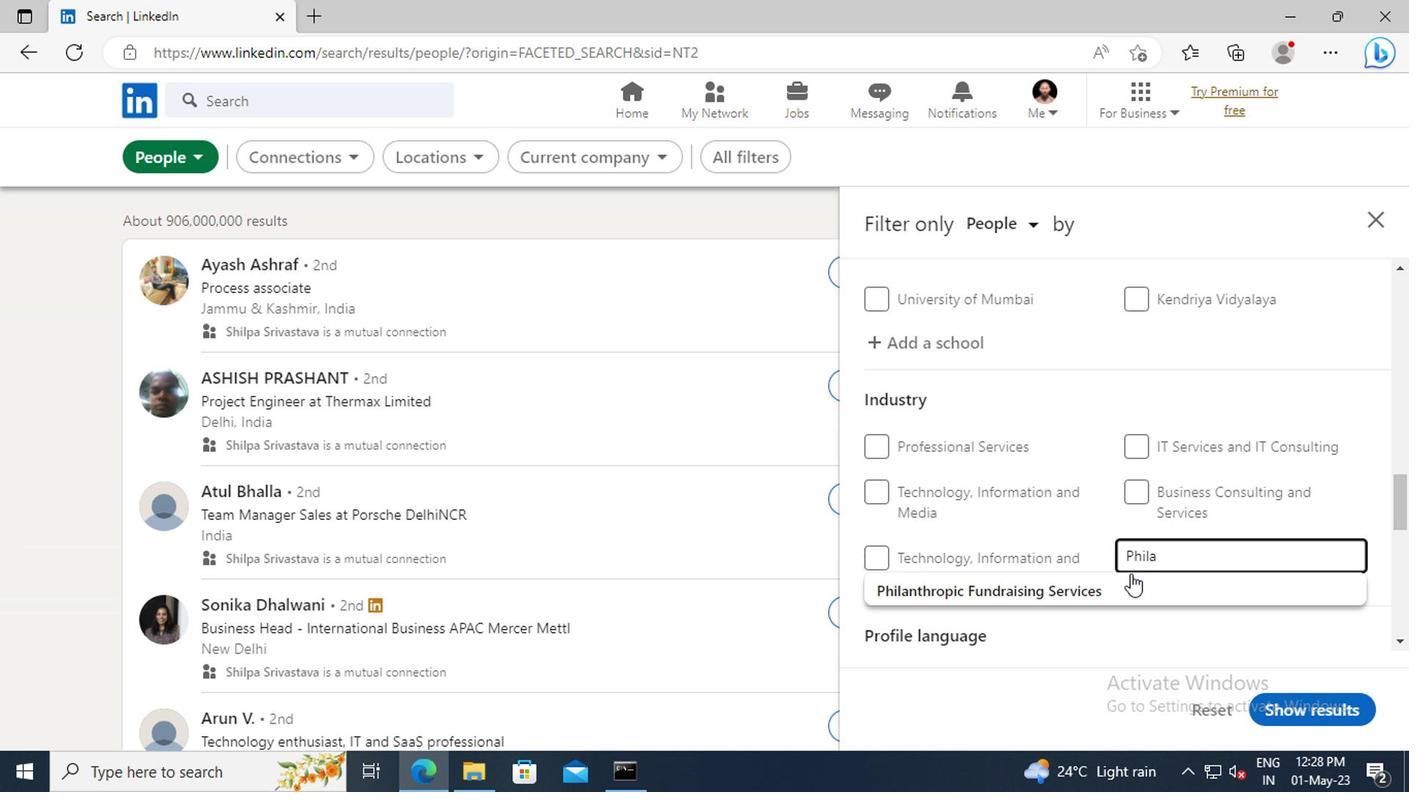 
Action: Mouse pressed left at (1123, 591)
Screenshot: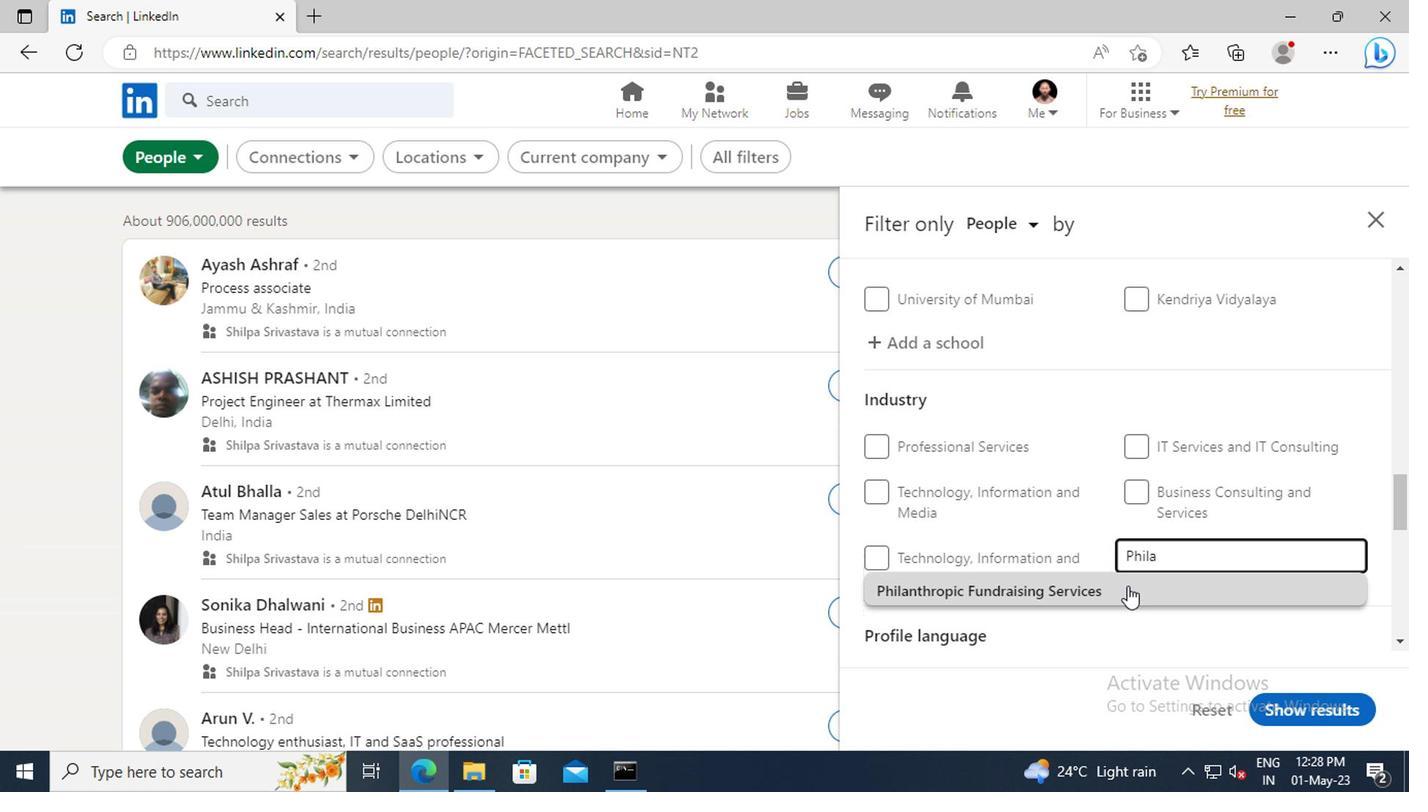 
Action: Mouse scrolled (1123, 590) with delta (0, 0)
Screenshot: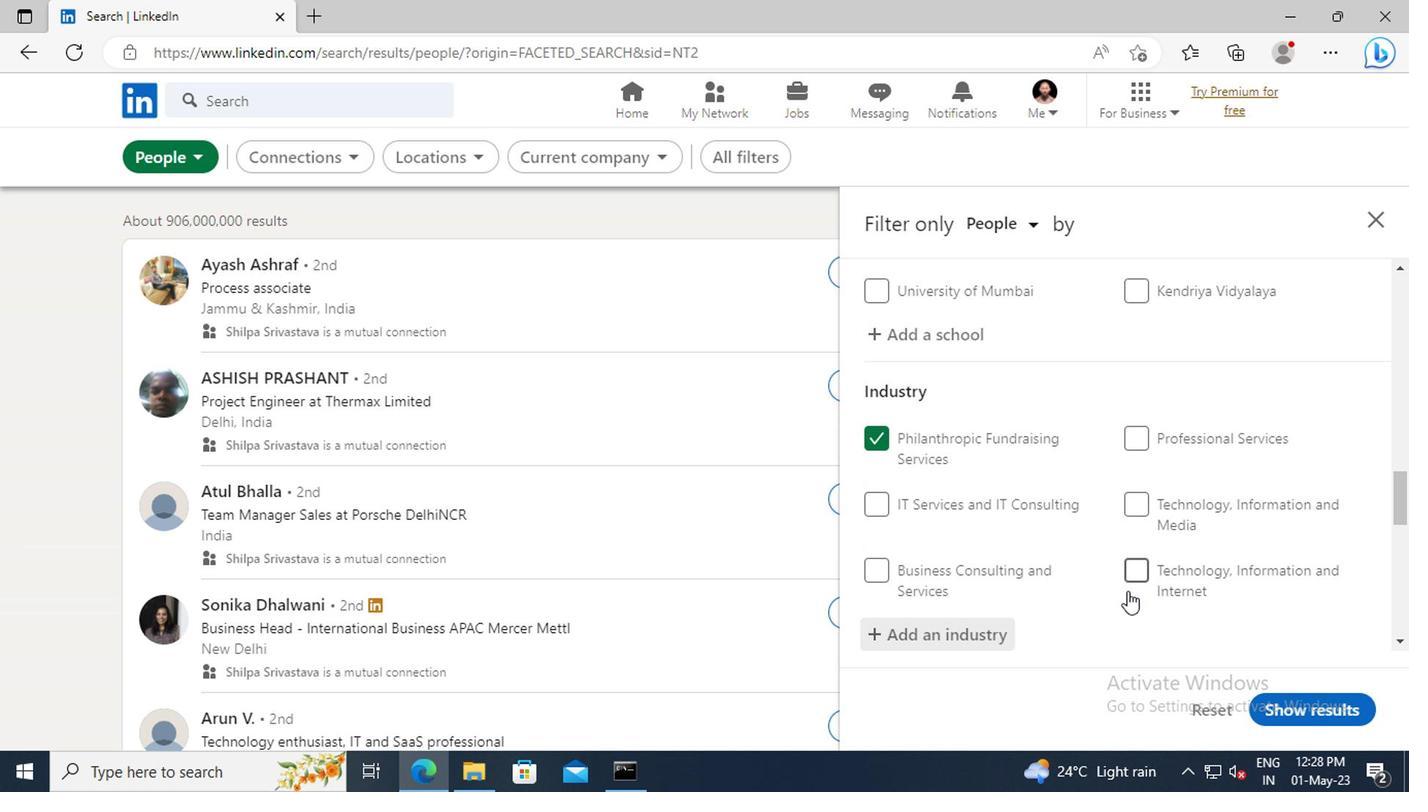 
Action: Mouse scrolled (1123, 590) with delta (0, 0)
Screenshot: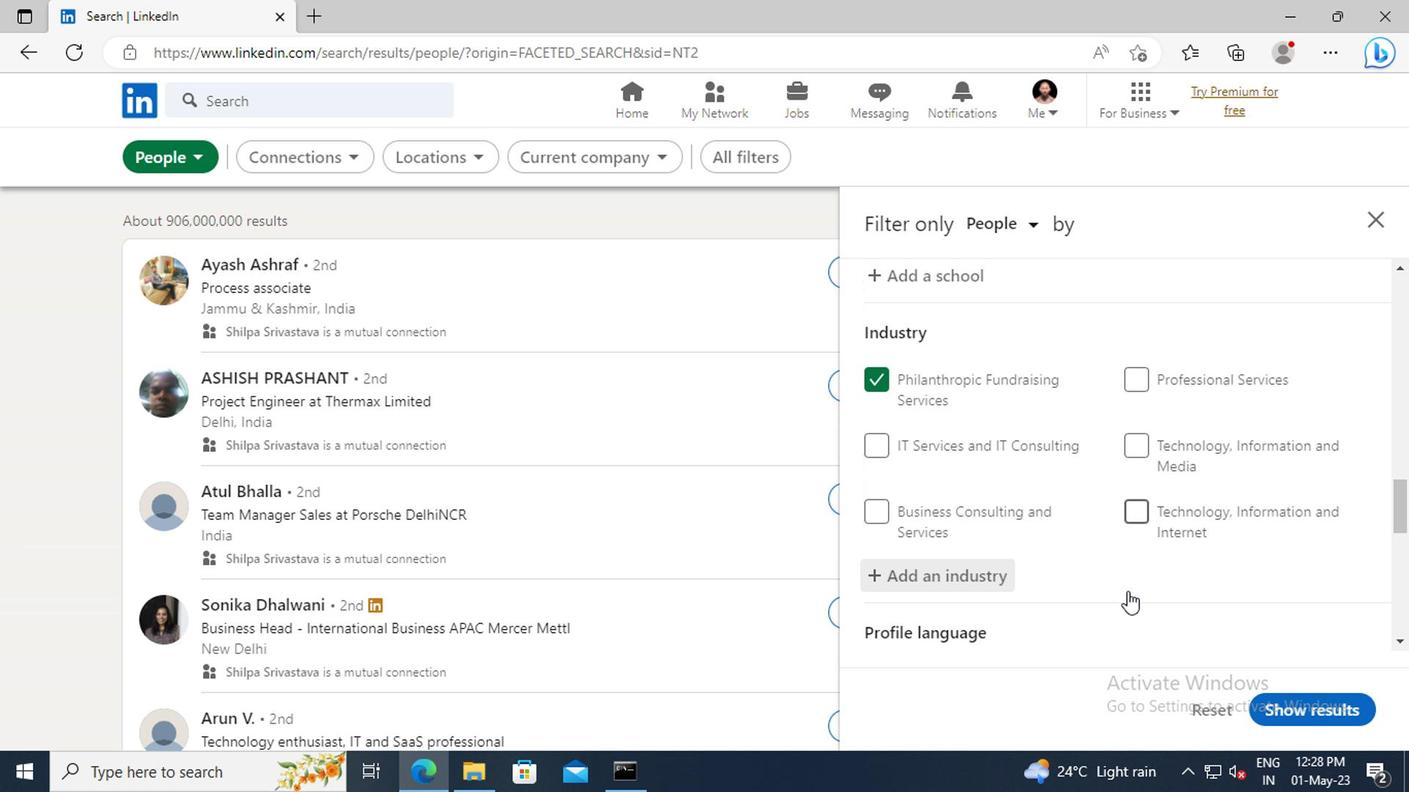 
Action: Mouse scrolled (1123, 590) with delta (0, 0)
Screenshot: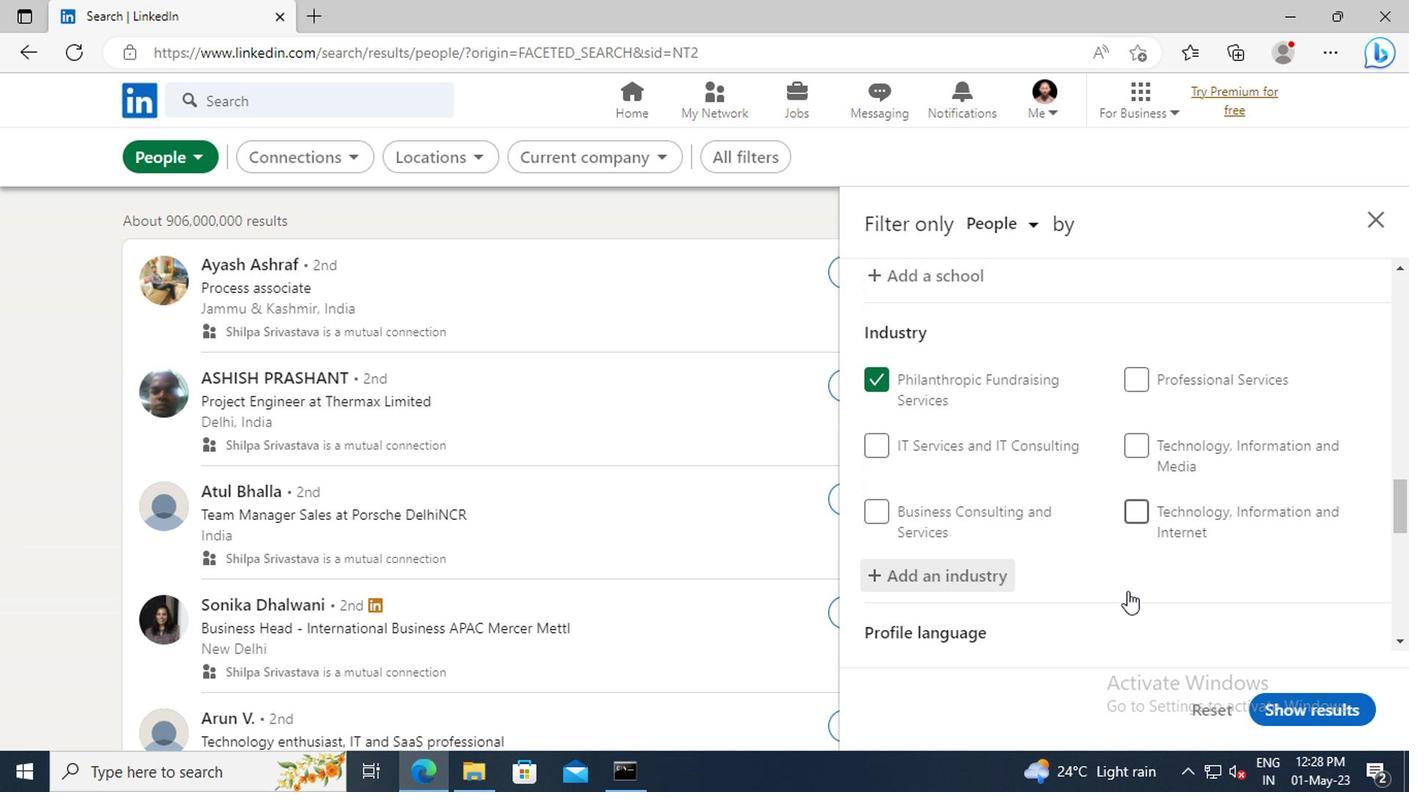 
Action: Mouse scrolled (1123, 590) with delta (0, 0)
Screenshot: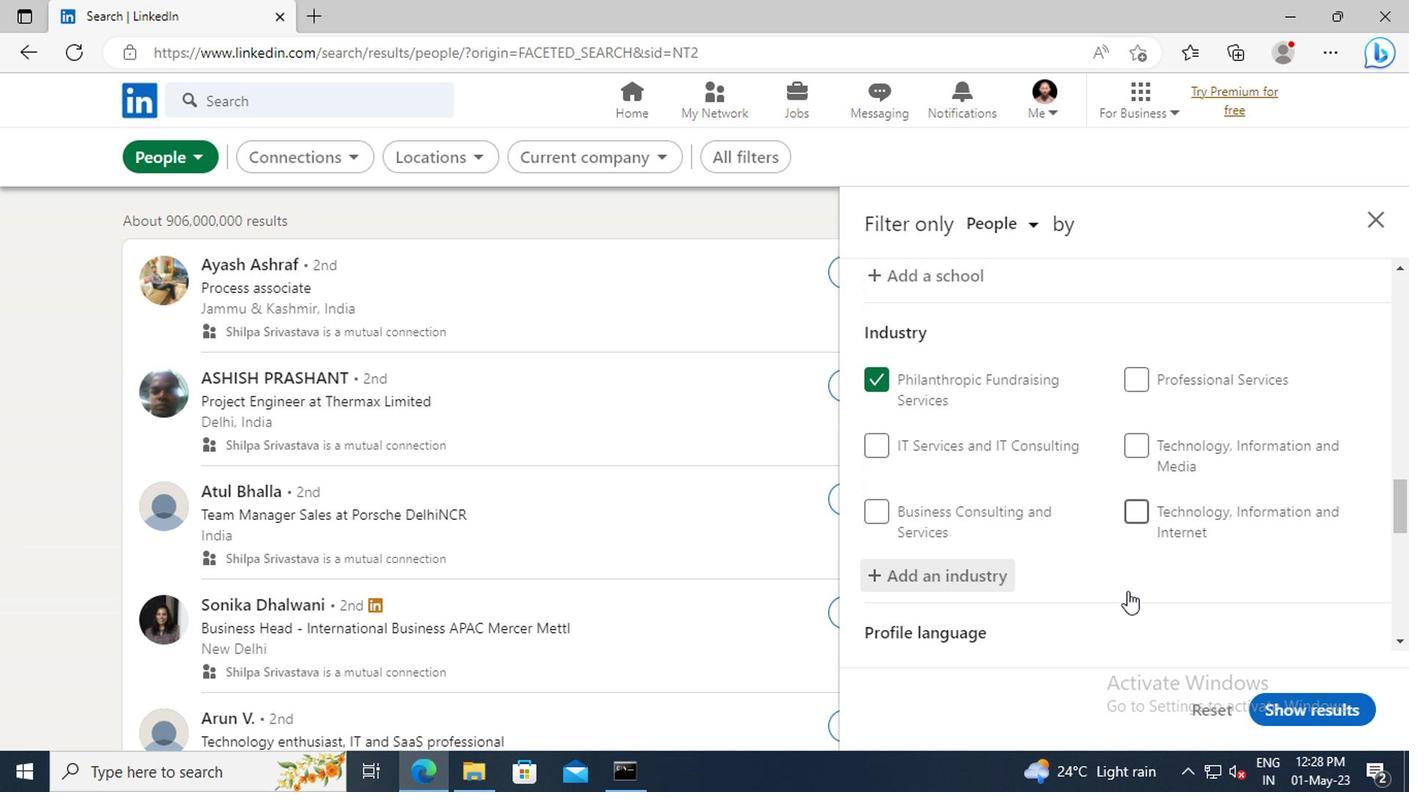 
Action: Mouse moved to (1123, 592)
Screenshot: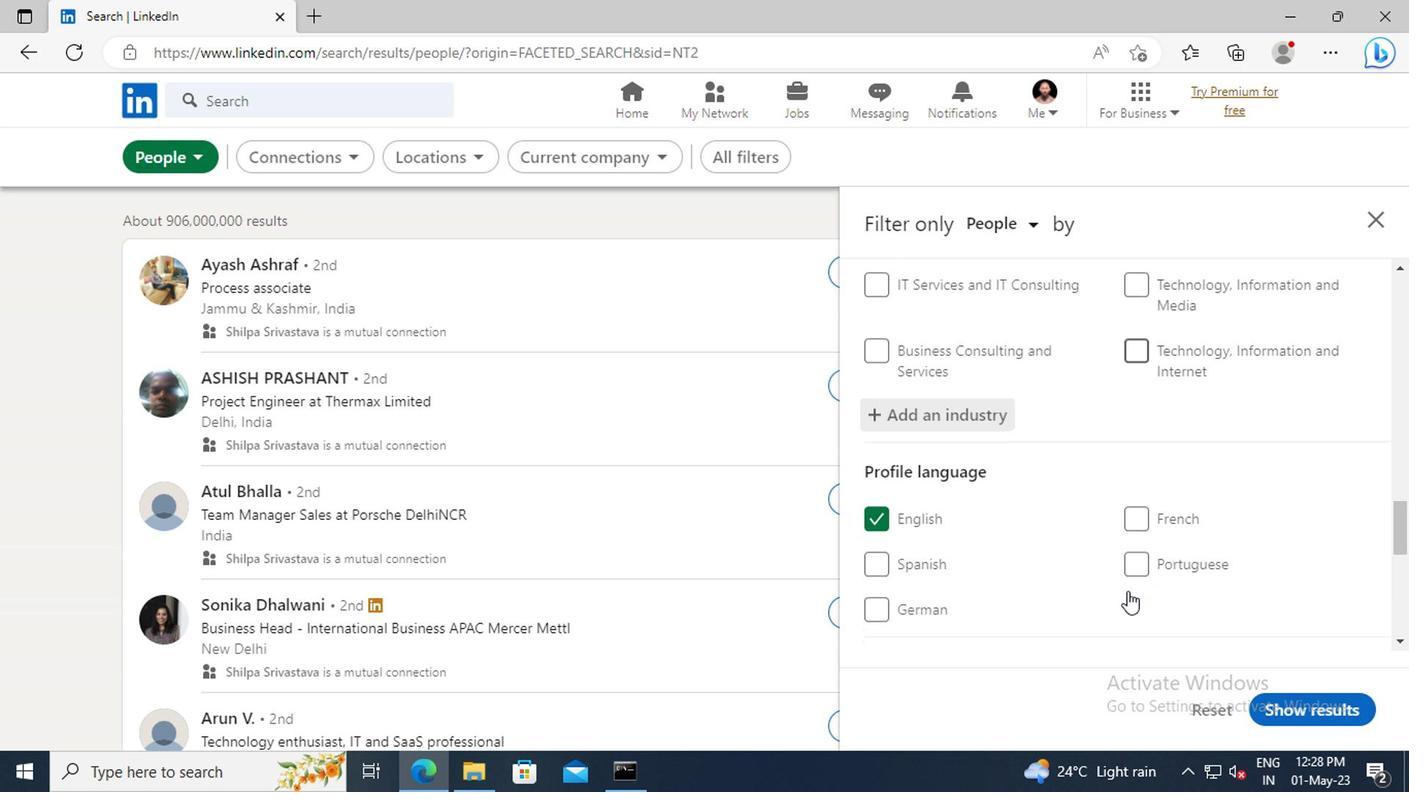 
Action: Mouse scrolled (1123, 591) with delta (0, -1)
Screenshot: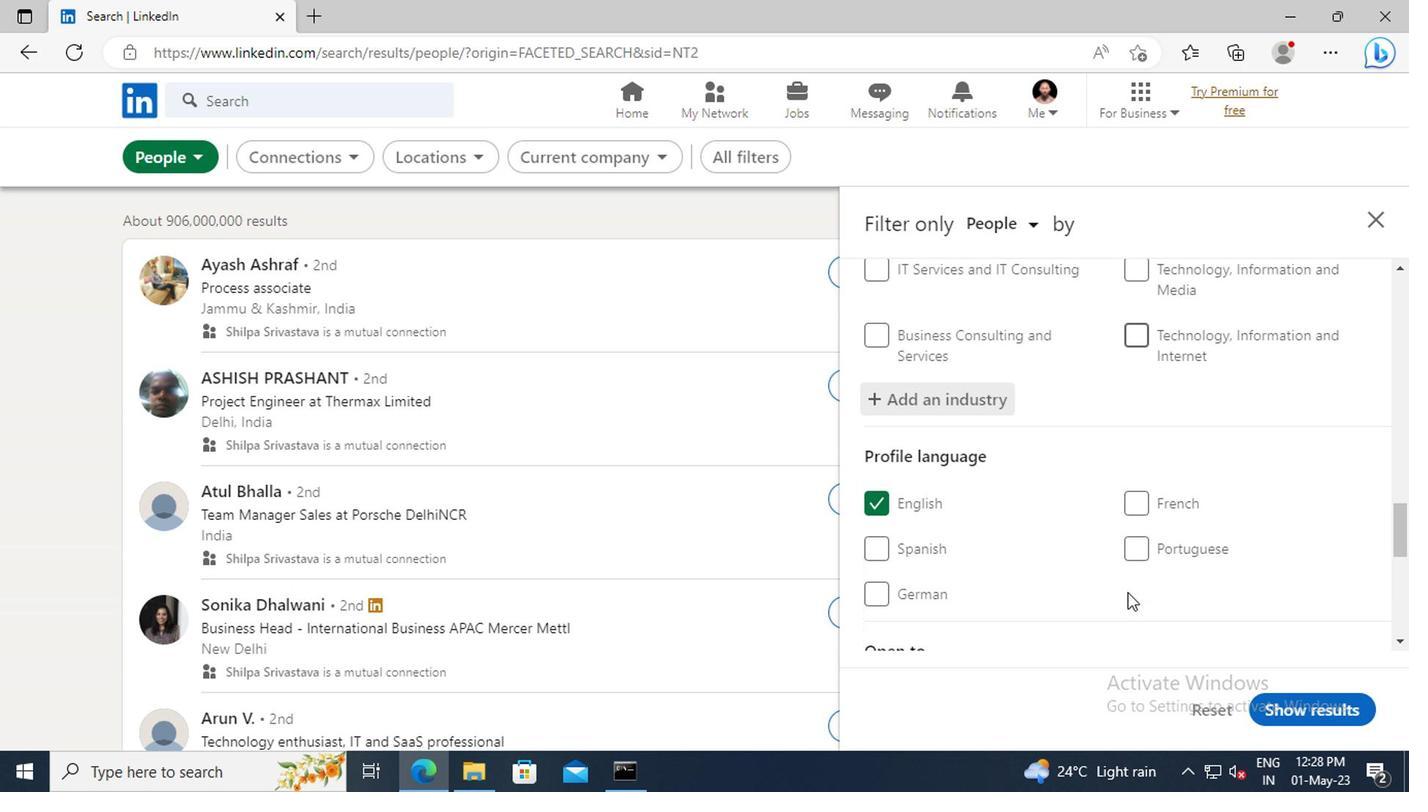 
Action: Mouse scrolled (1123, 591) with delta (0, -1)
Screenshot: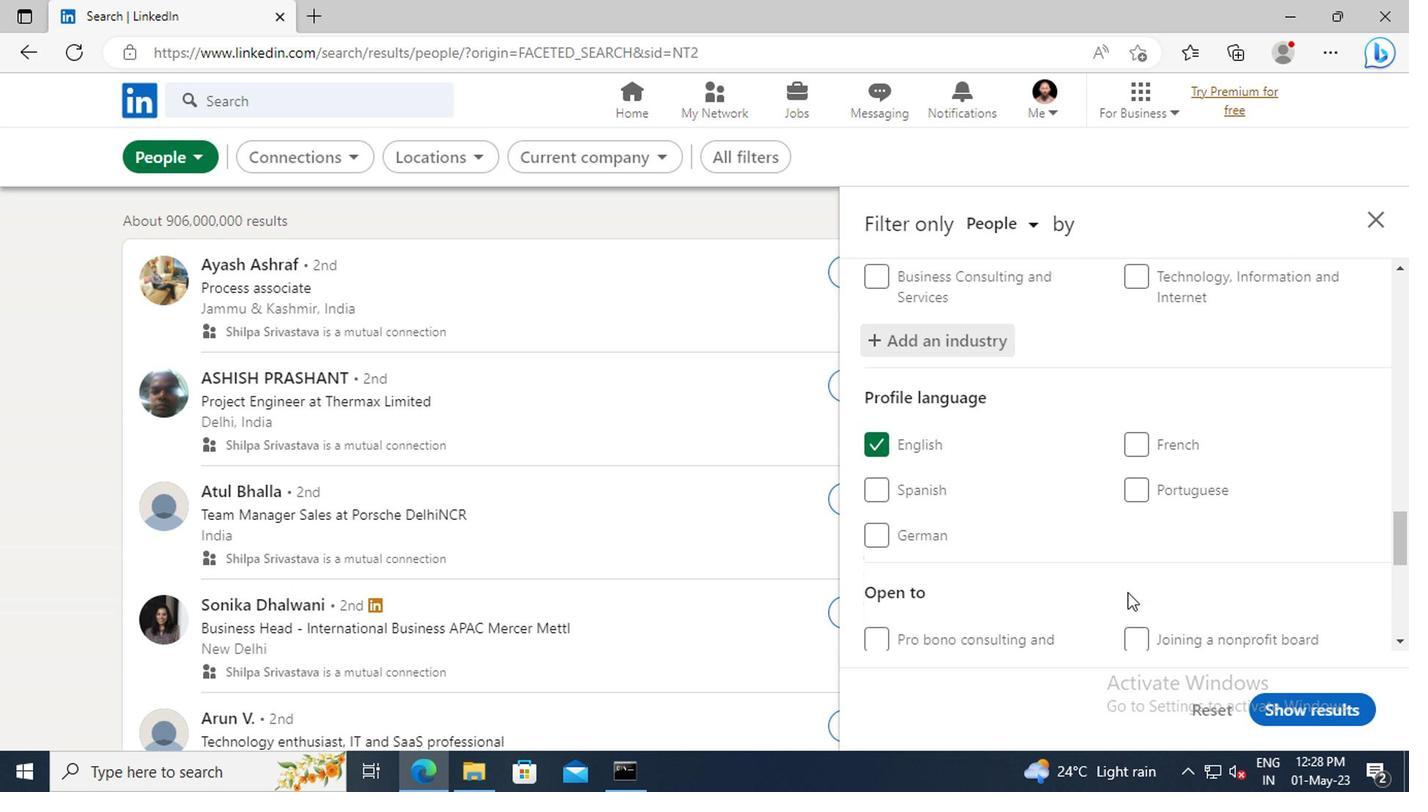 
Action: Mouse scrolled (1123, 591) with delta (0, -1)
Screenshot: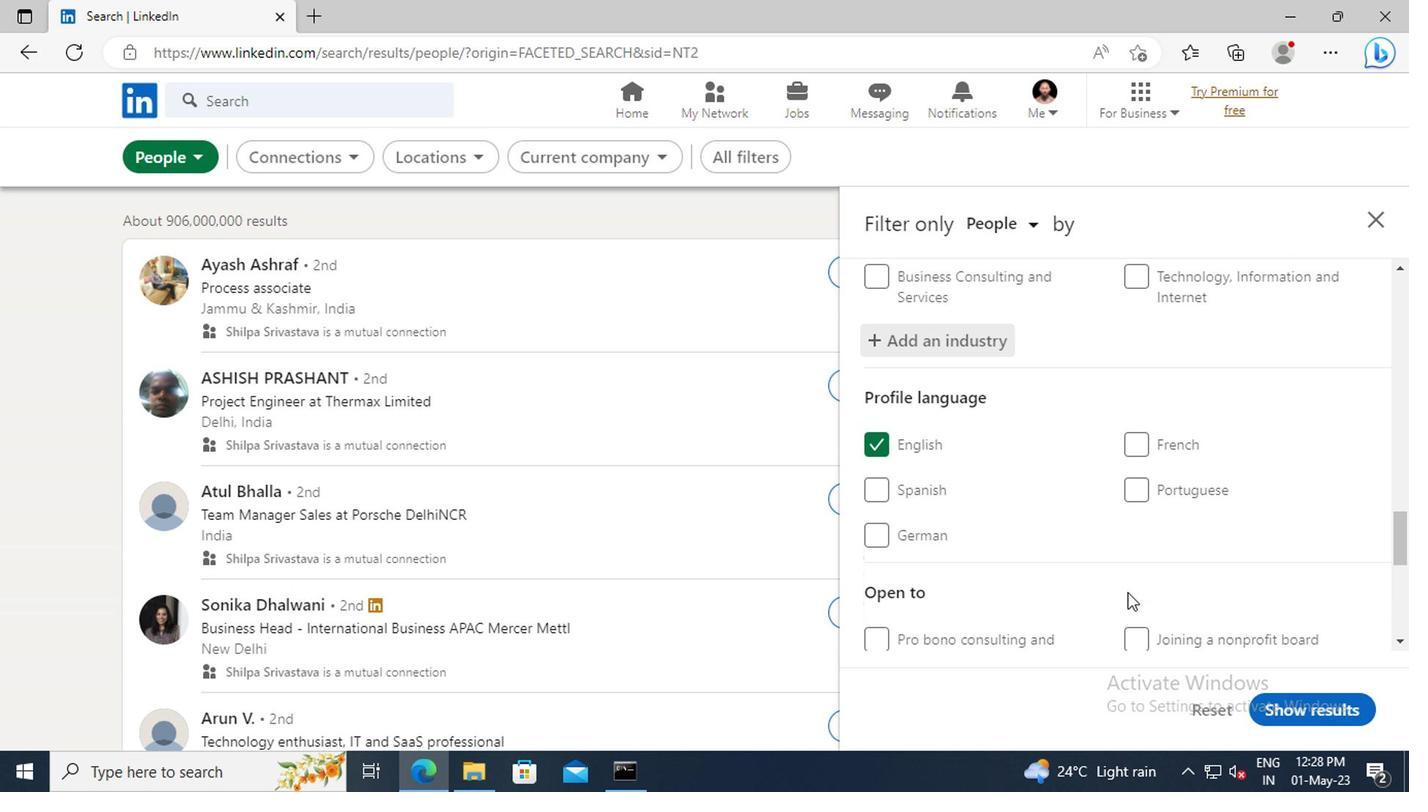 
Action: Mouse scrolled (1123, 591) with delta (0, -1)
Screenshot: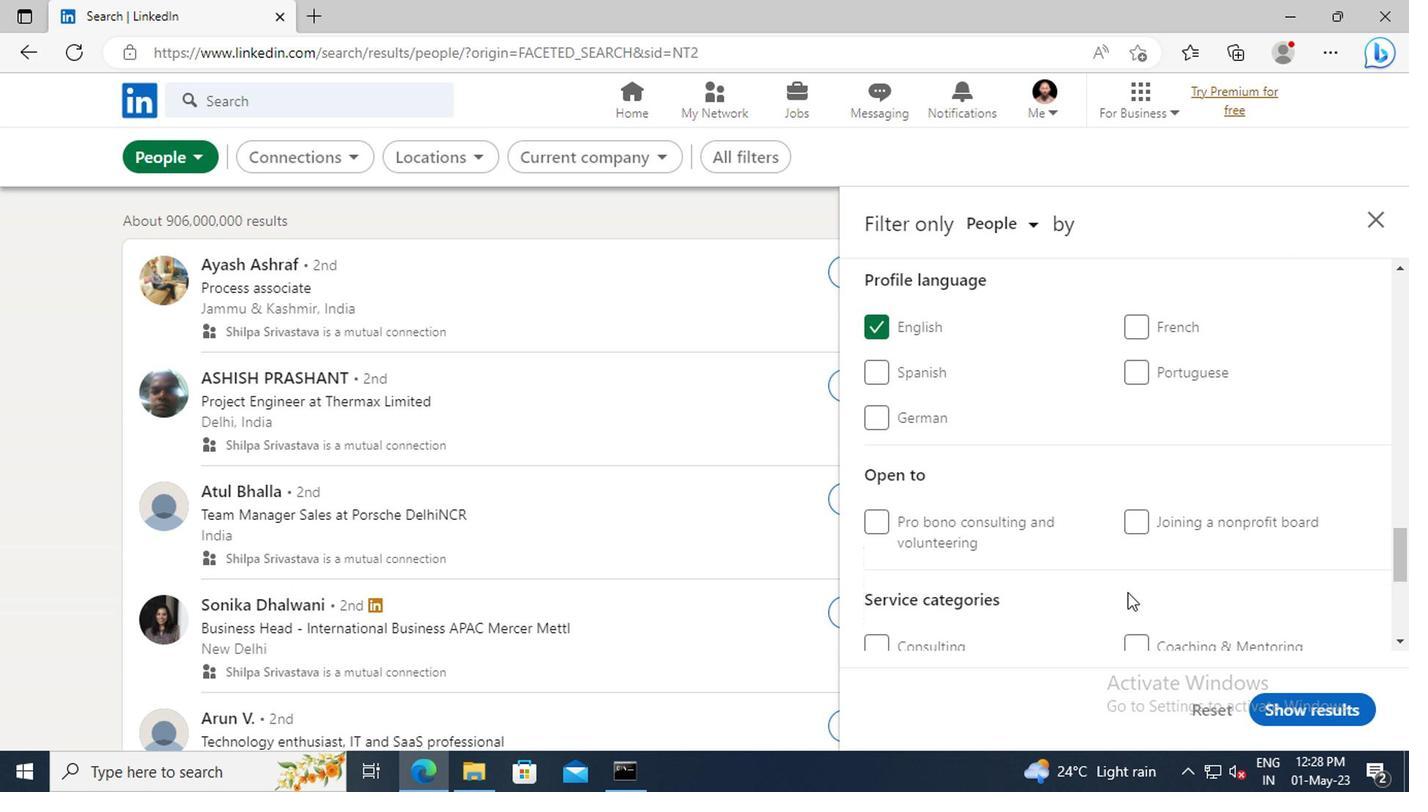
Action: Mouse scrolled (1123, 591) with delta (0, -1)
Screenshot: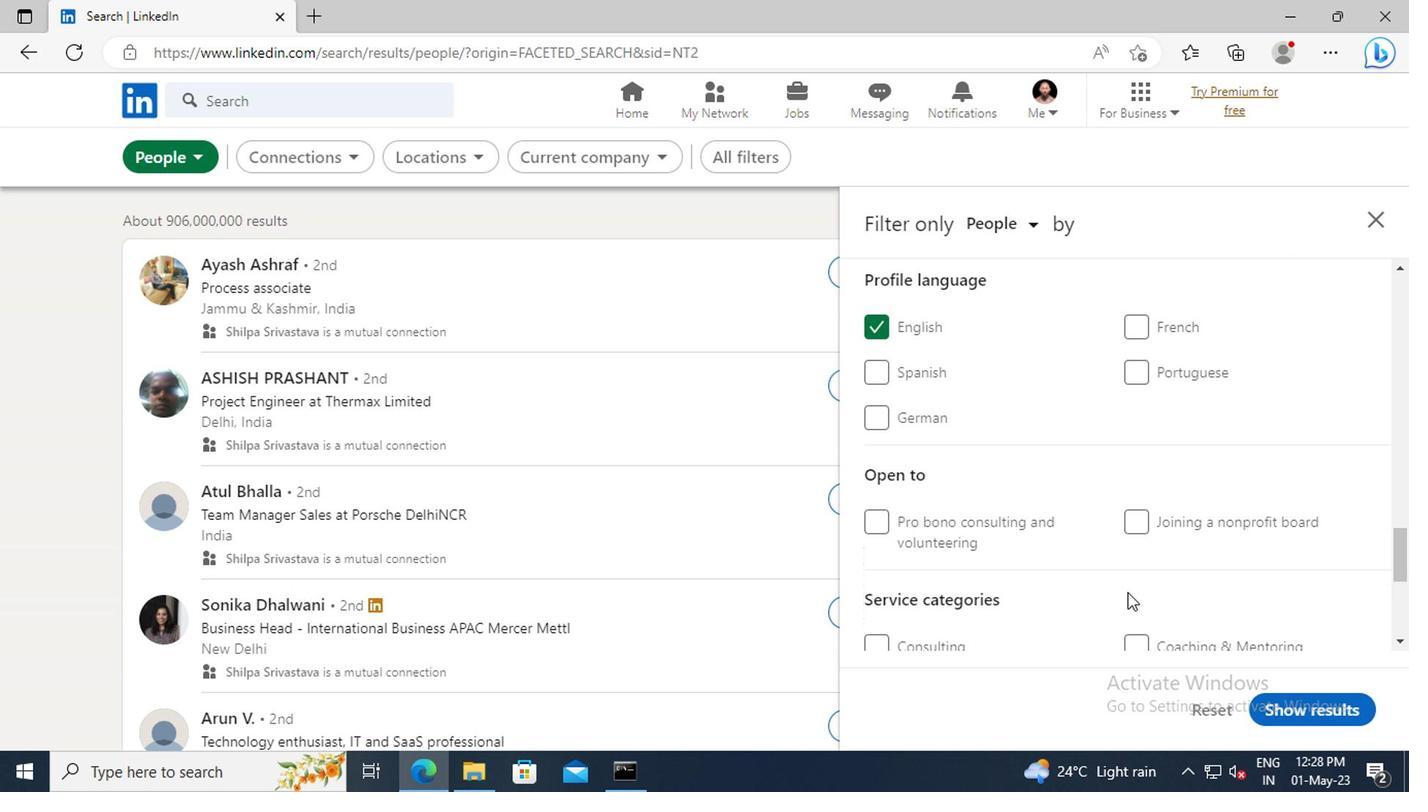 
Action: Mouse scrolled (1123, 591) with delta (0, -1)
Screenshot: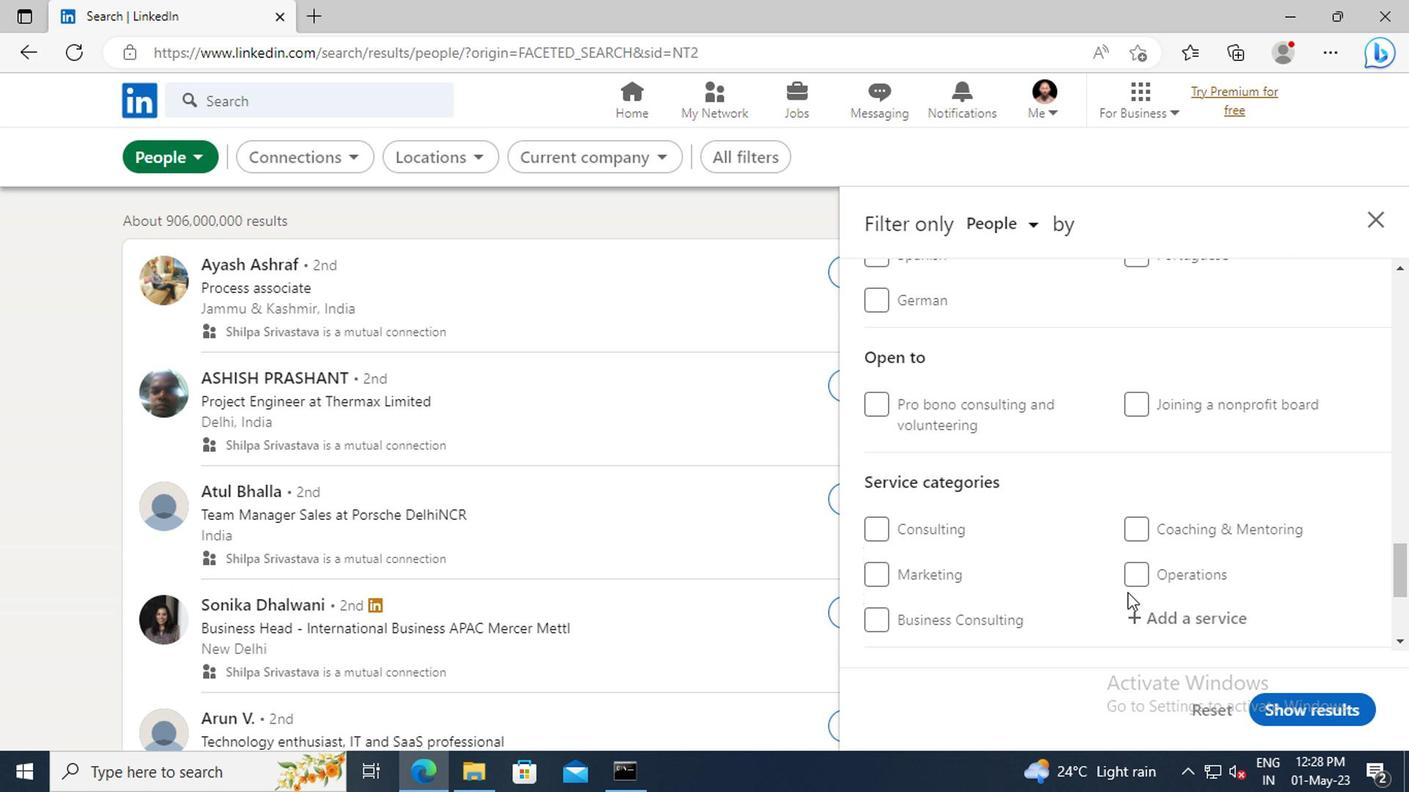 
Action: Mouse moved to (1128, 563)
Screenshot: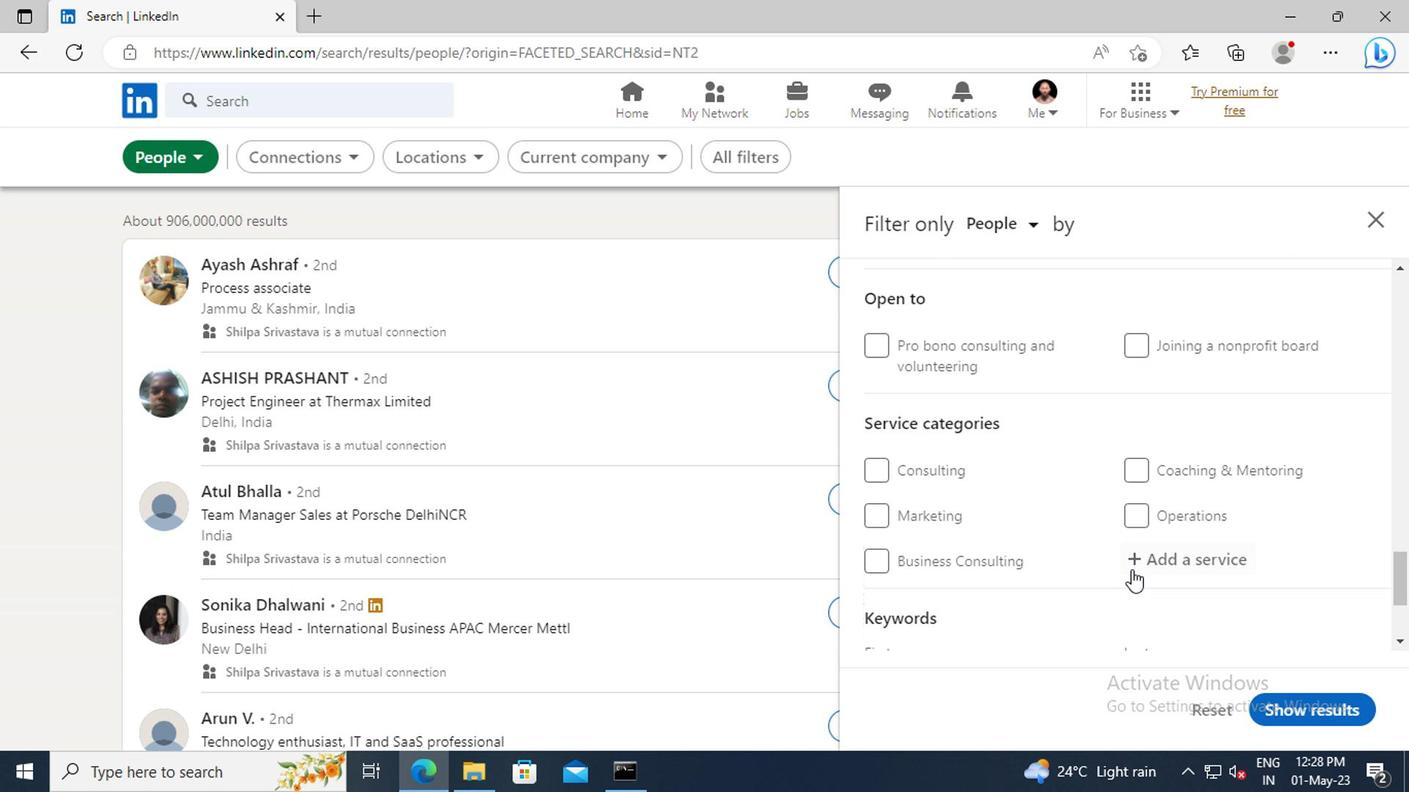
Action: Mouse pressed left at (1128, 563)
Screenshot: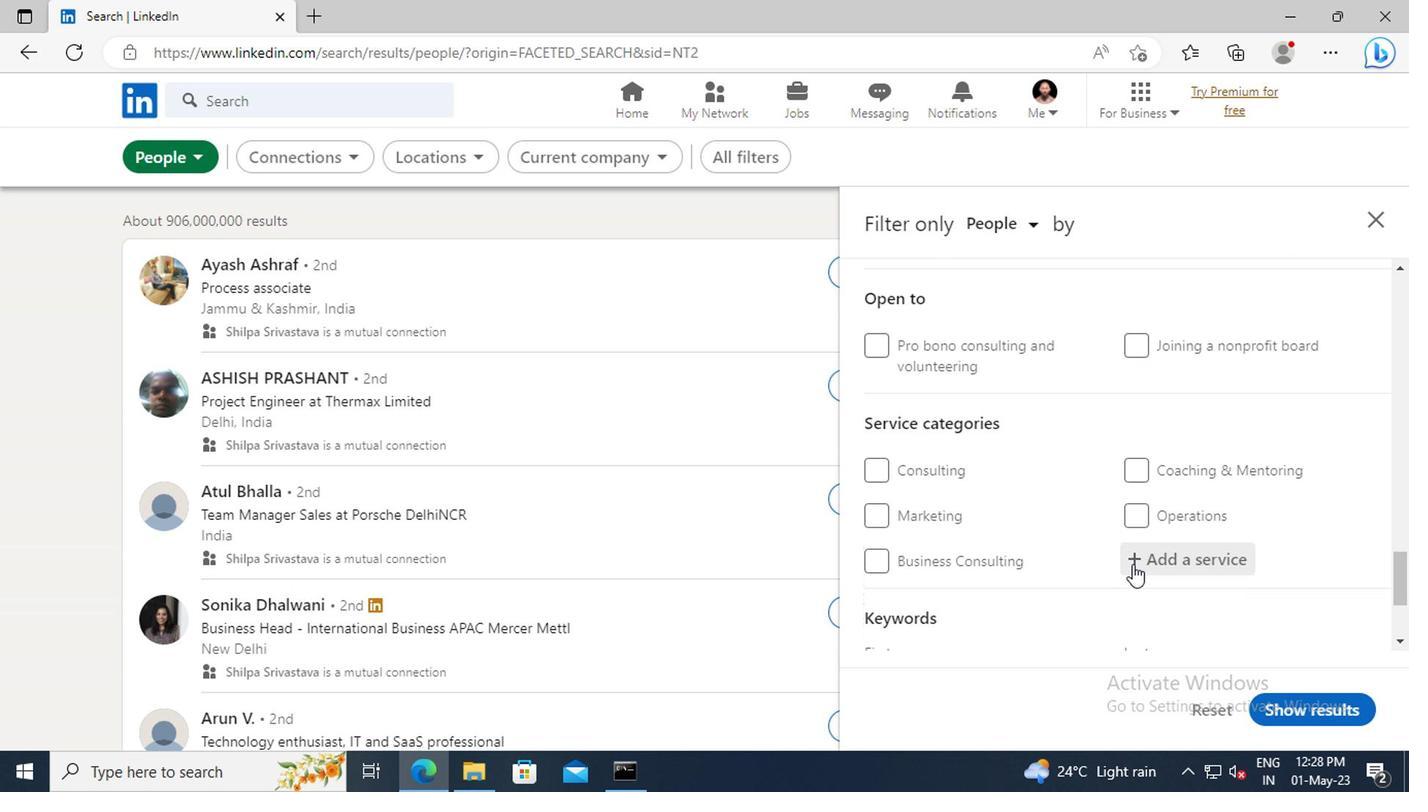 
Action: Key pressed <Key.shift>INTERAC
Screenshot: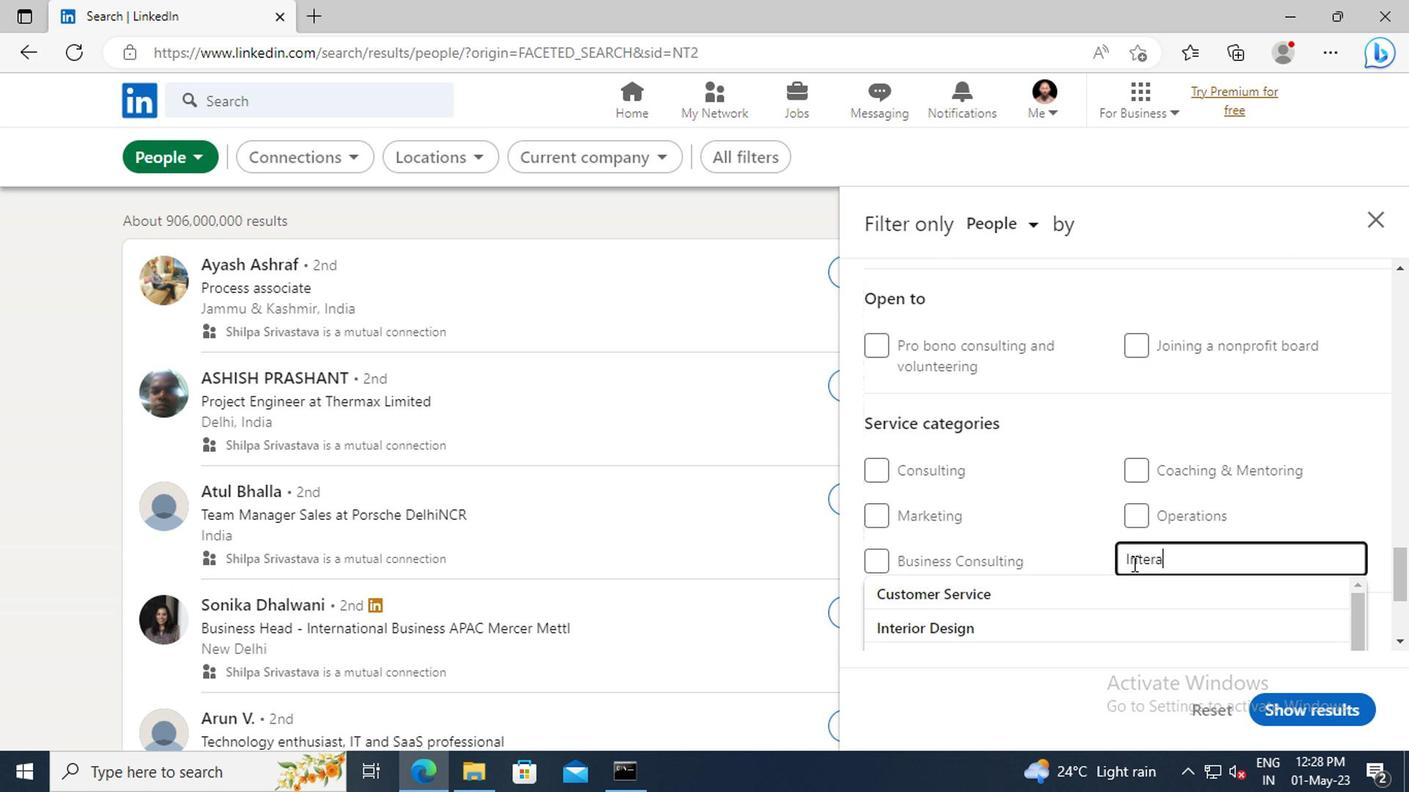 
Action: Mouse moved to (1124, 622)
Screenshot: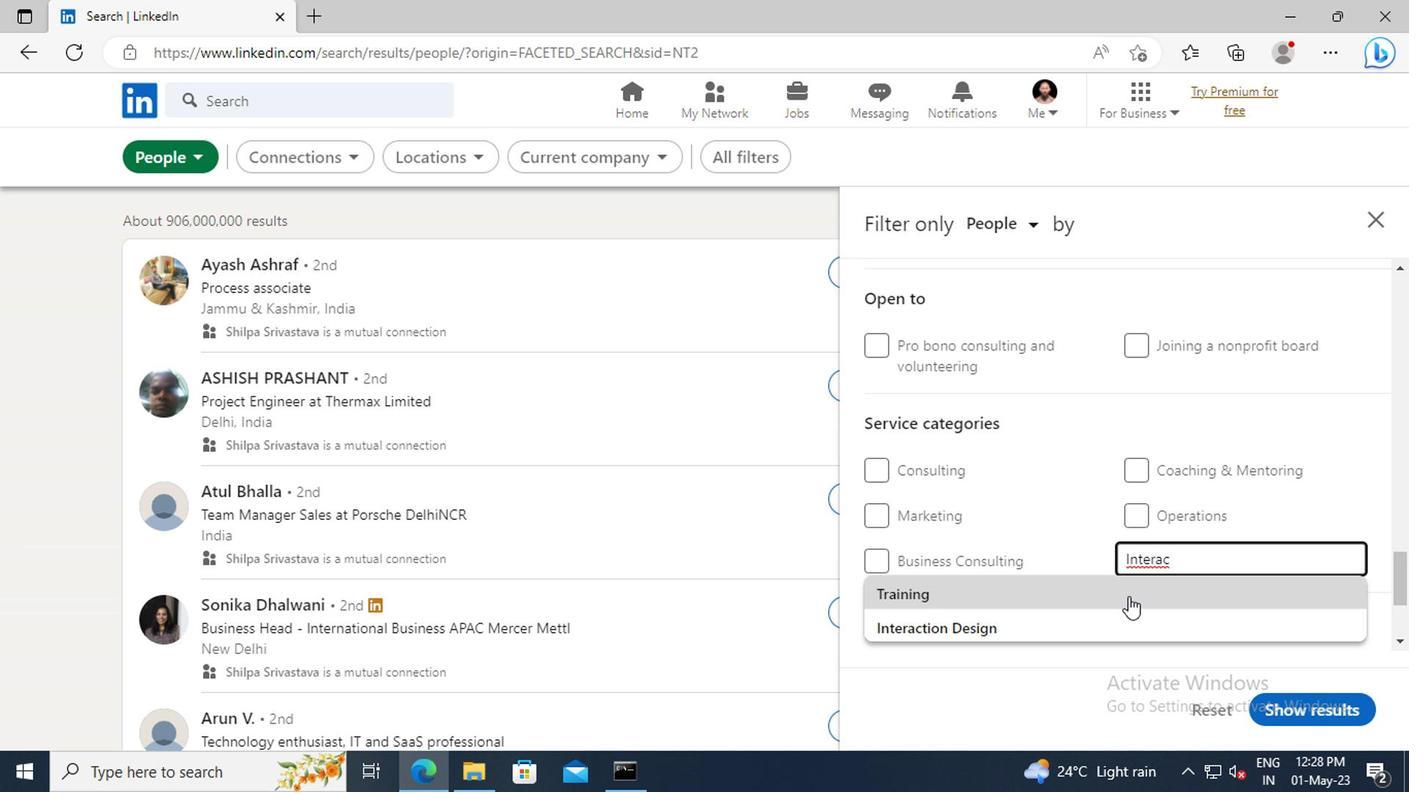 
Action: Mouse pressed left at (1124, 622)
Screenshot: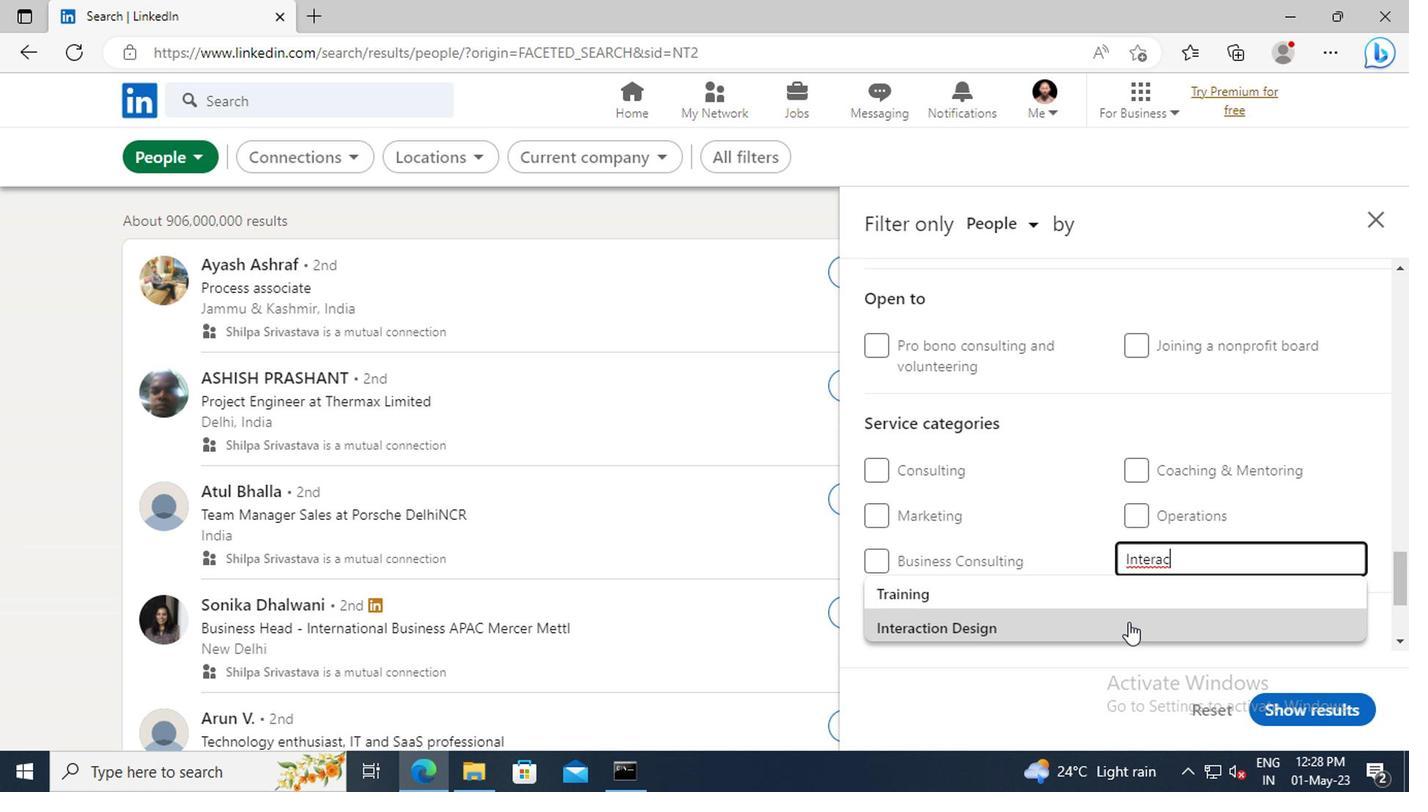 
Action: Mouse scrolled (1124, 621) with delta (0, 0)
Screenshot: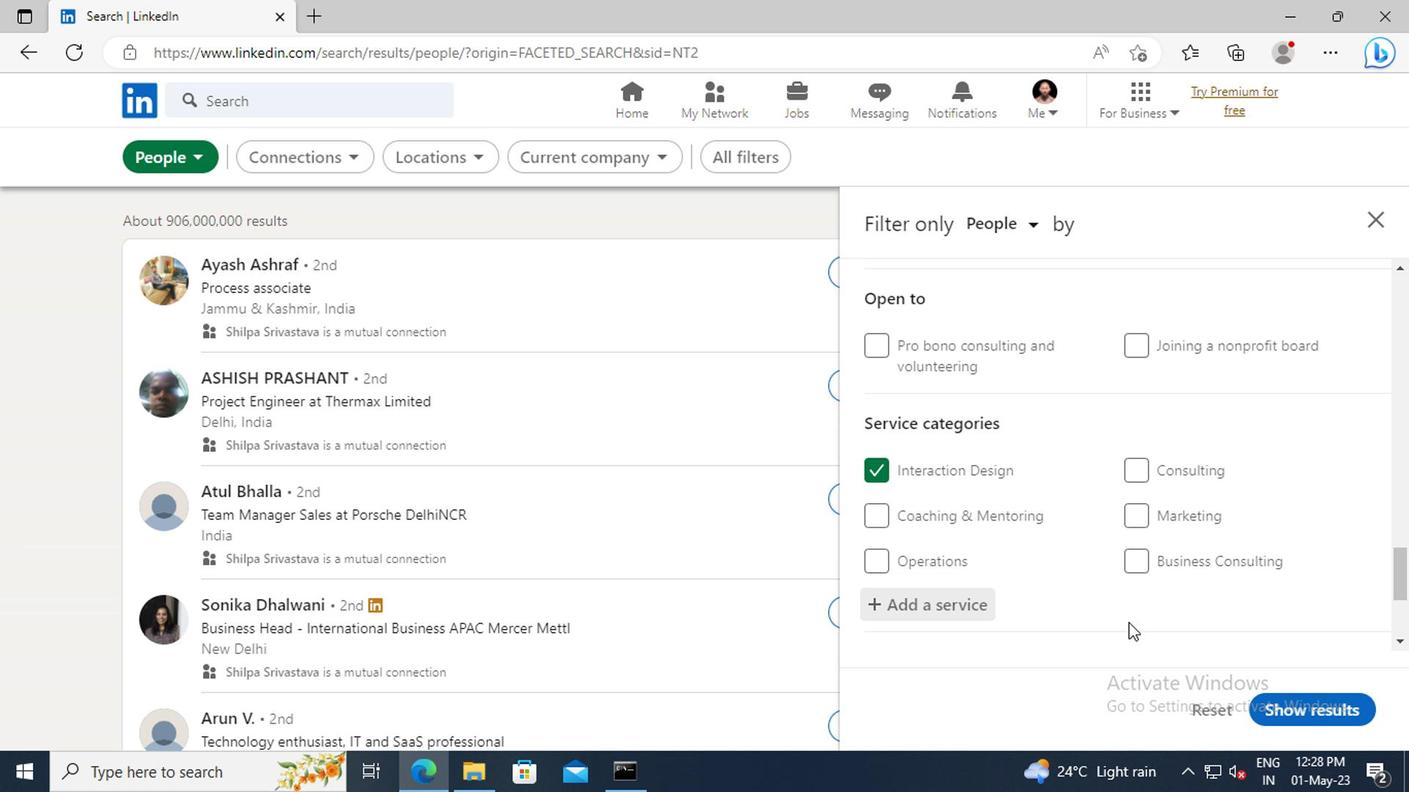 
Action: Mouse scrolled (1124, 621) with delta (0, 0)
Screenshot: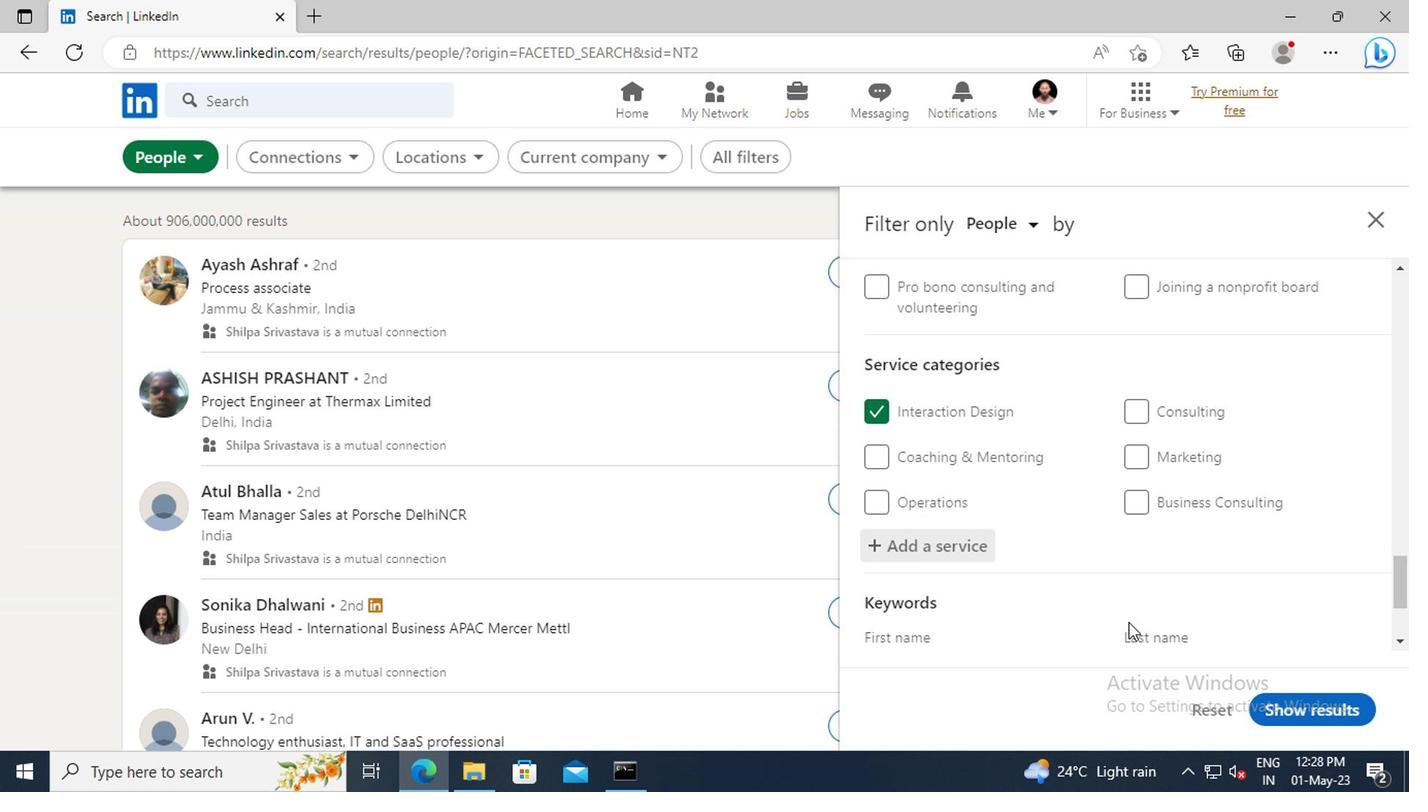 
Action: Mouse scrolled (1124, 621) with delta (0, 0)
Screenshot: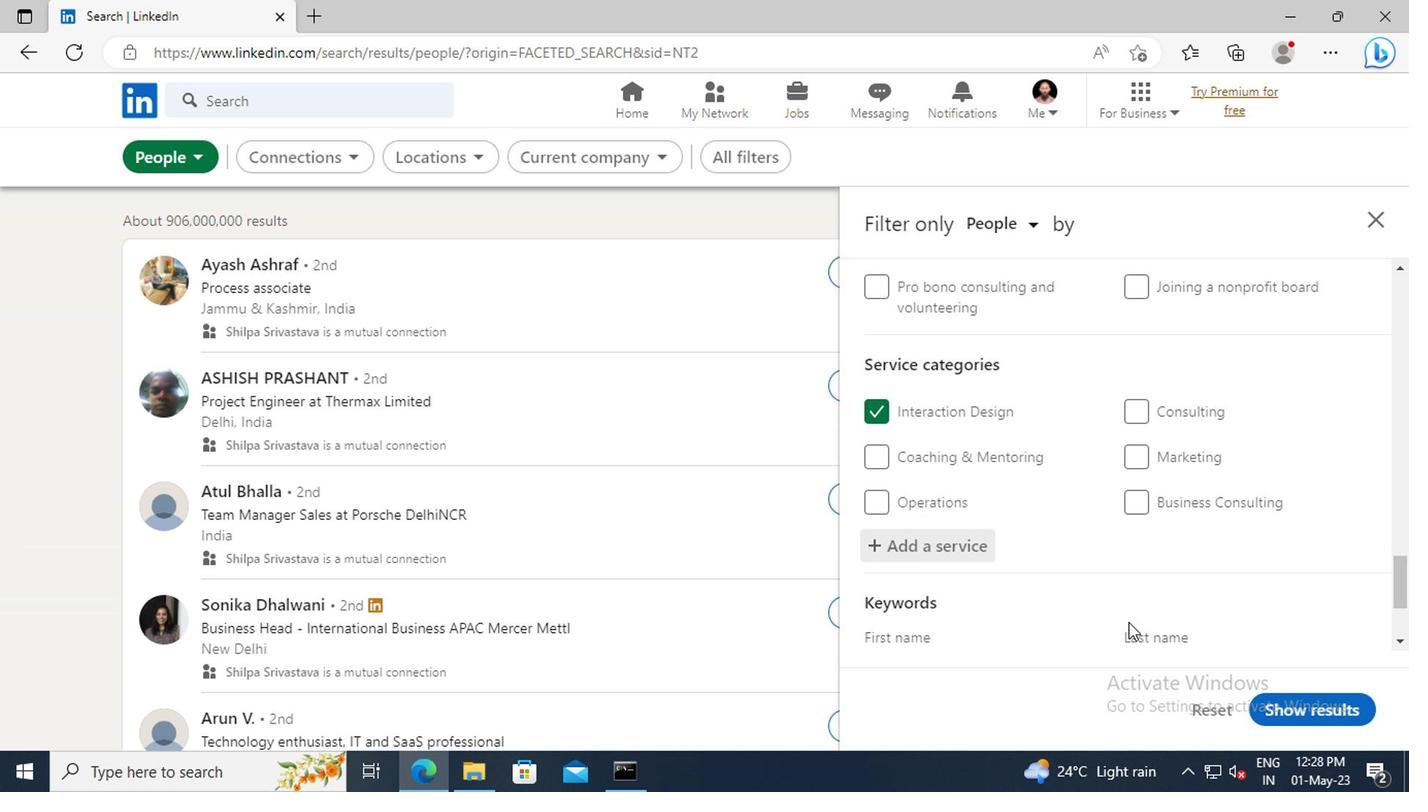 
Action: Mouse scrolled (1124, 621) with delta (0, 0)
Screenshot: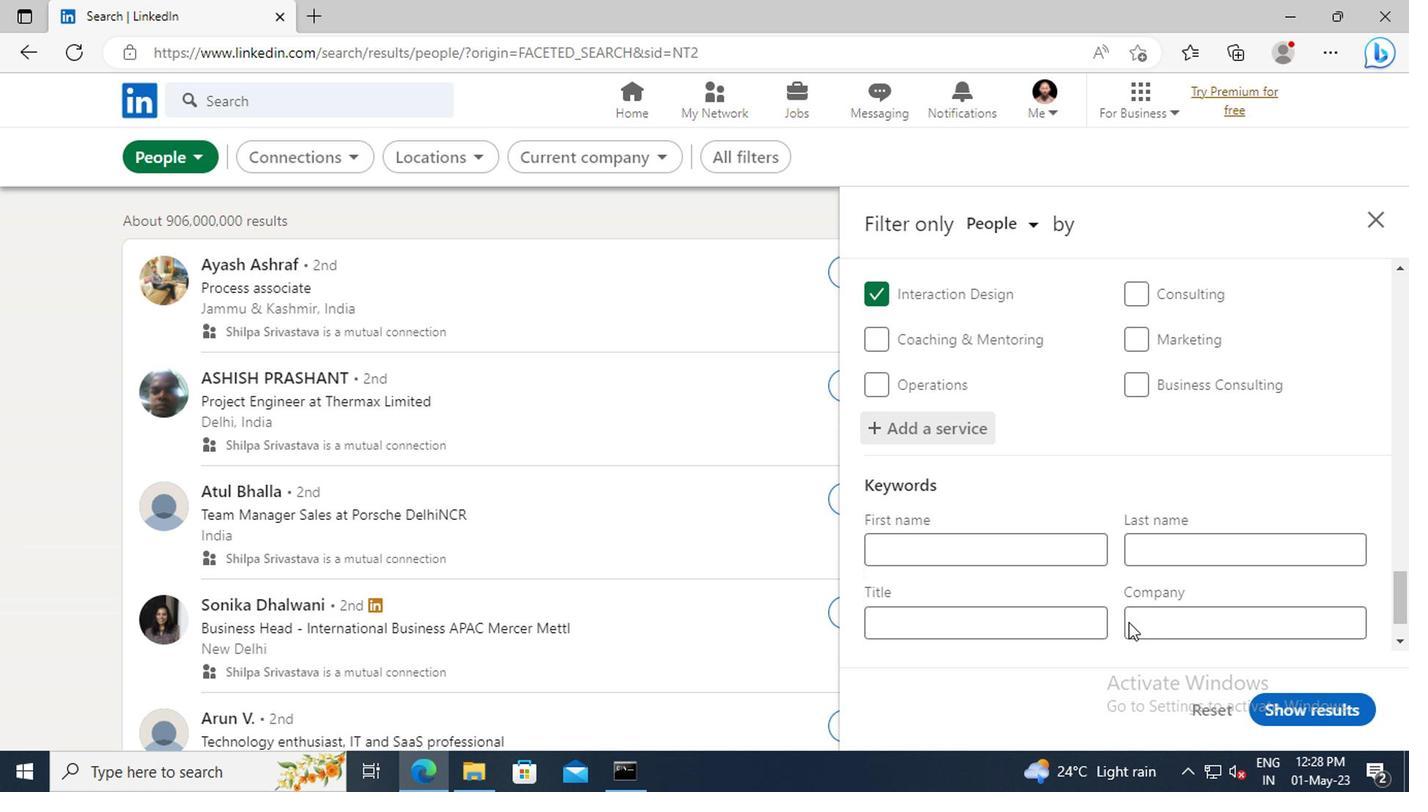 
Action: Mouse scrolled (1124, 621) with delta (0, 0)
Screenshot: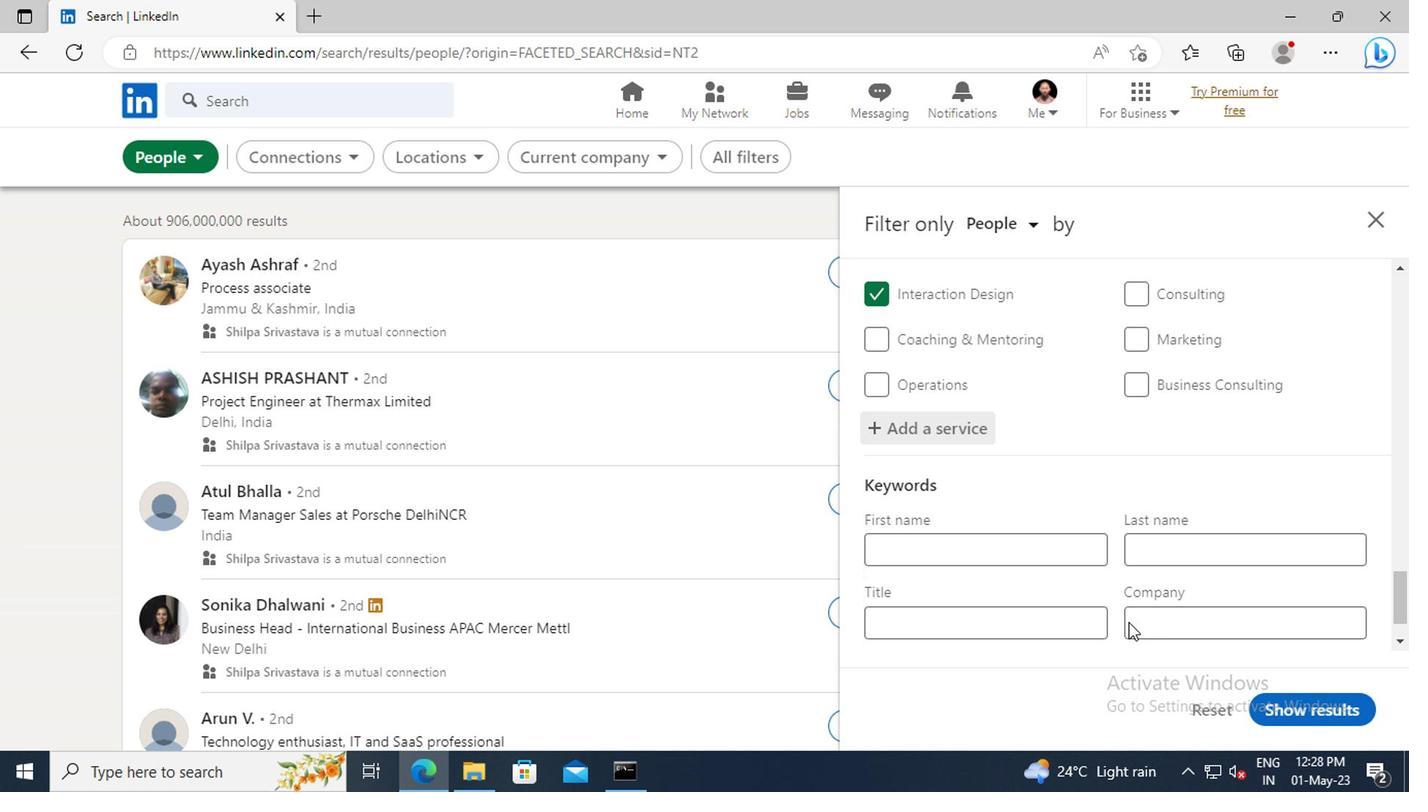 
Action: Mouse moved to (902, 563)
Screenshot: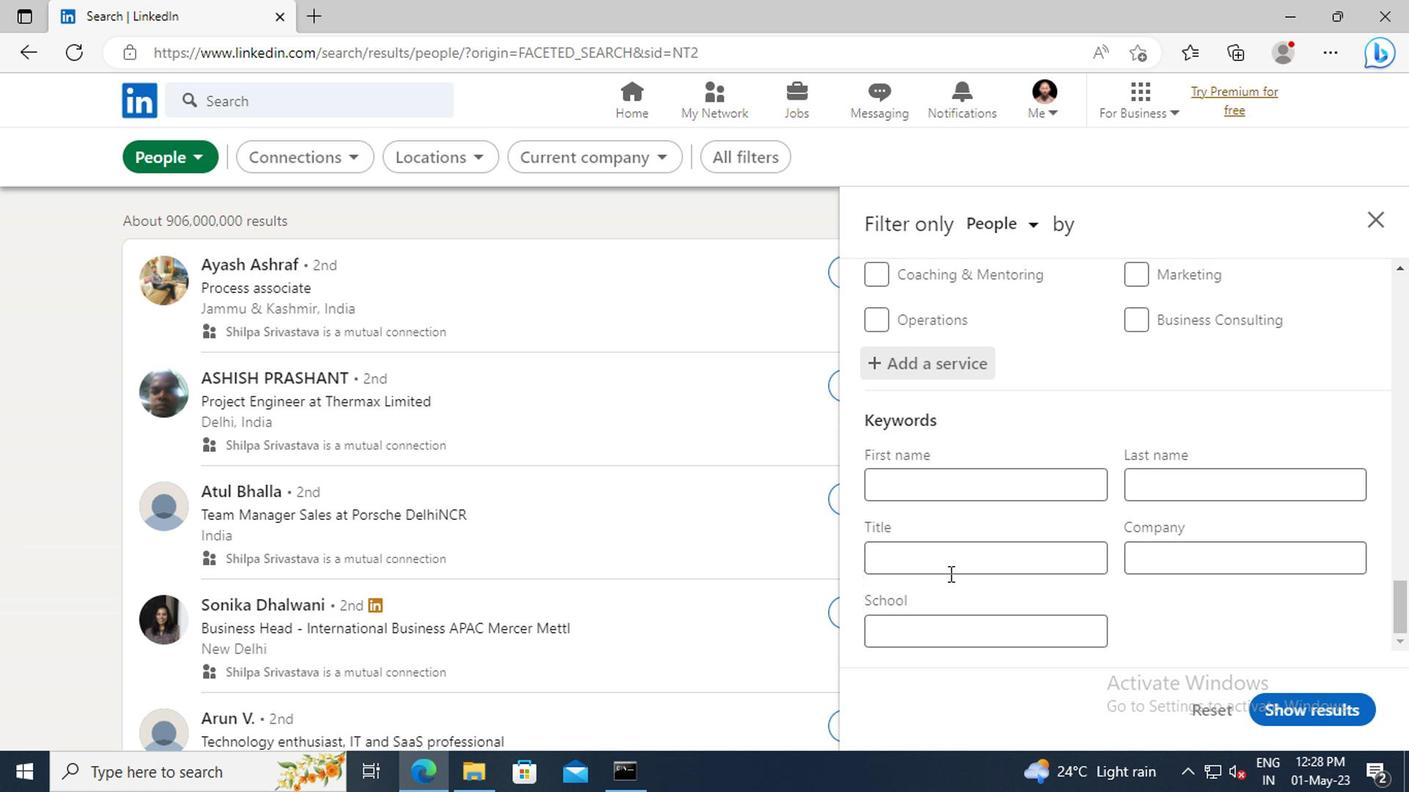 
Action: Mouse pressed left at (902, 563)
Screenshot: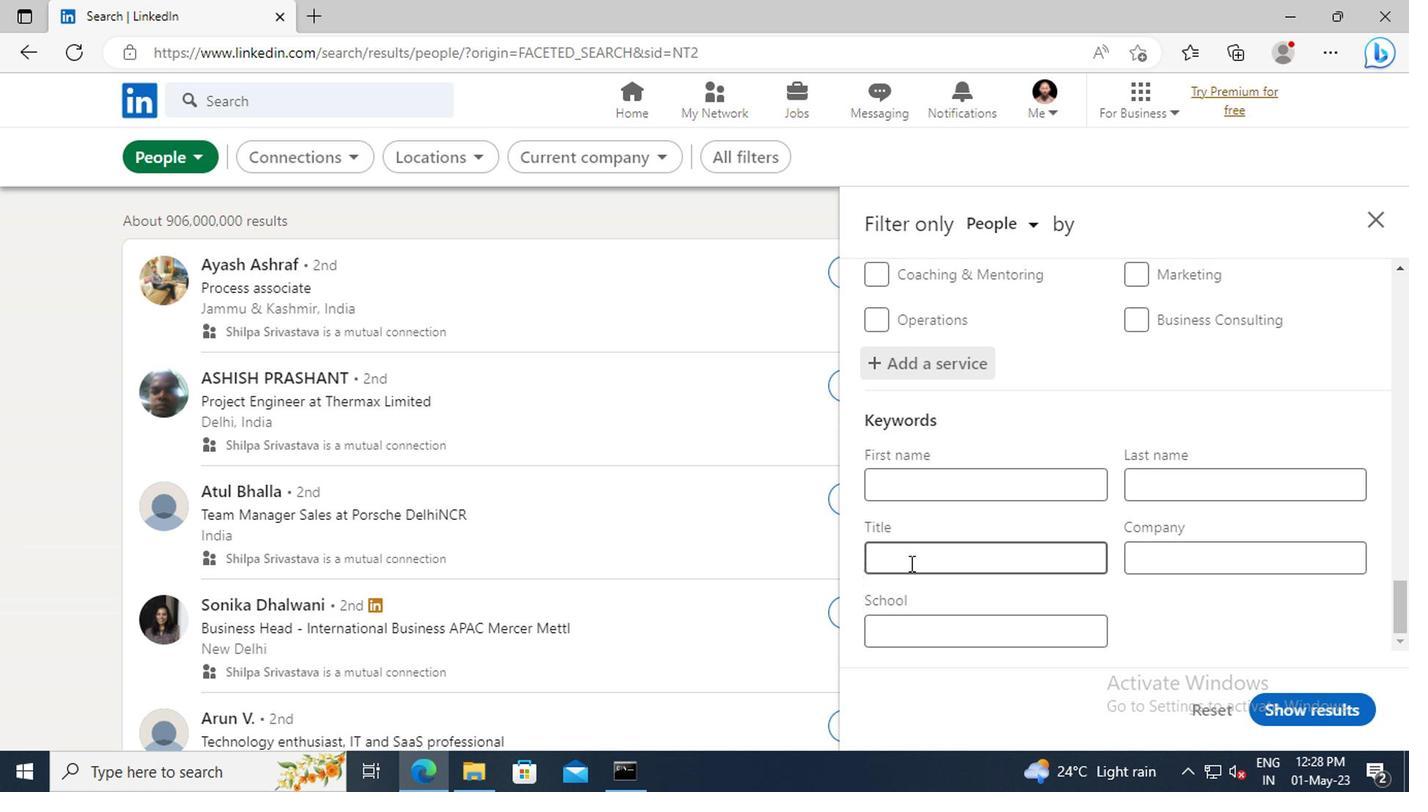 
Action: Key pressed <Key.shift>WAIT<Key.space><Key.shift>STAFF<Key.space><Key.shift>MANAGER<Key.enter>
Screenshot: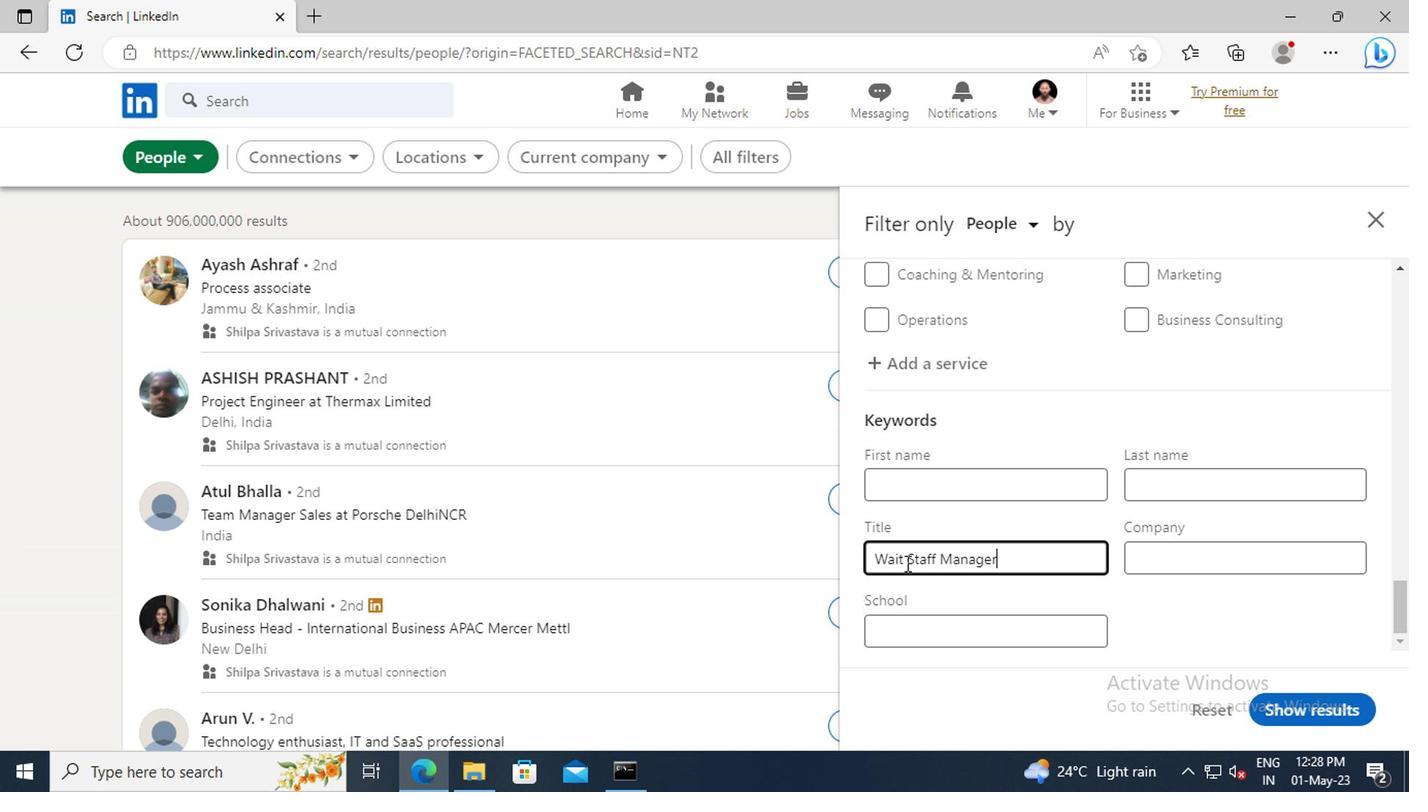 
Action: Mouse moved to (1276, 714)
Screenshot: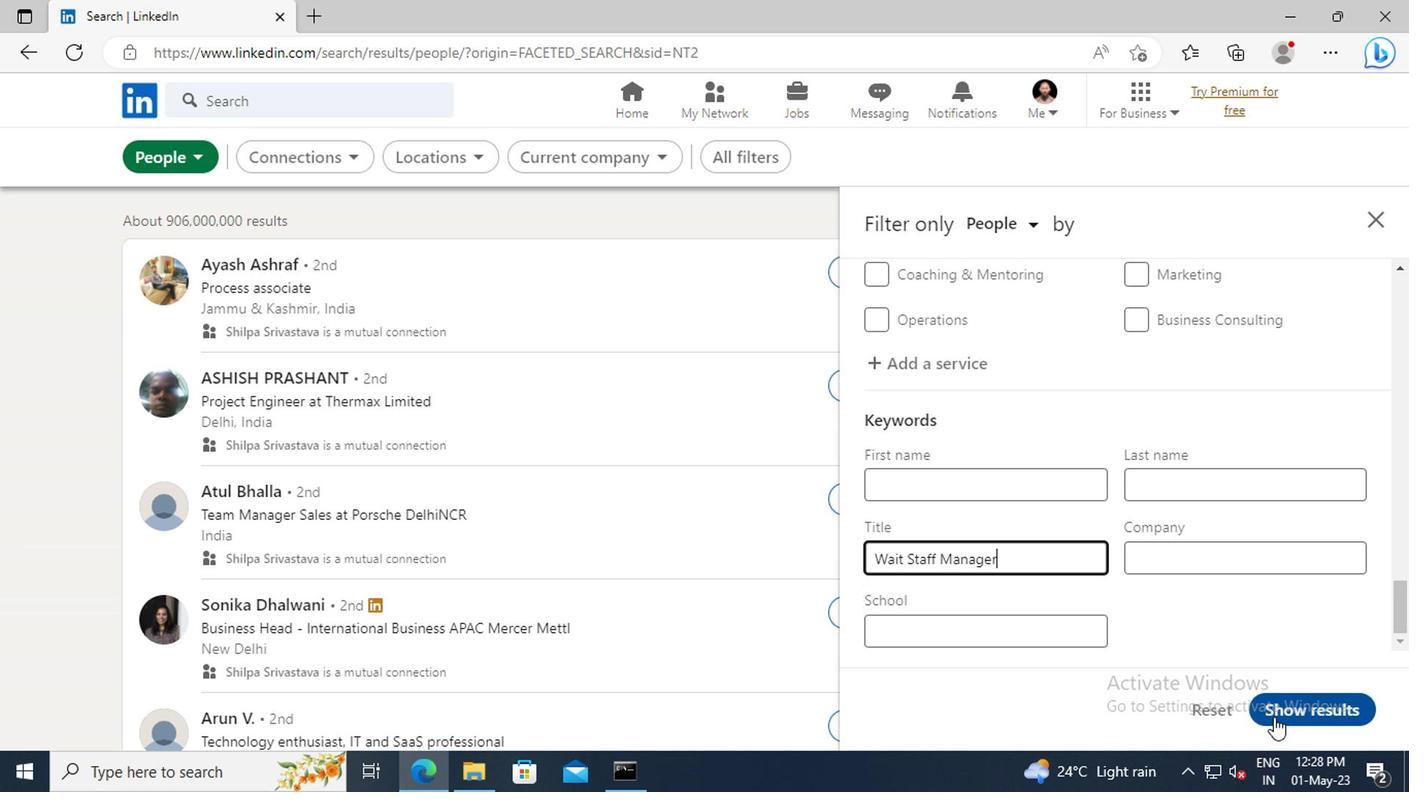 
Action: Mouse pressed left at (1276, 714)
Screenshot: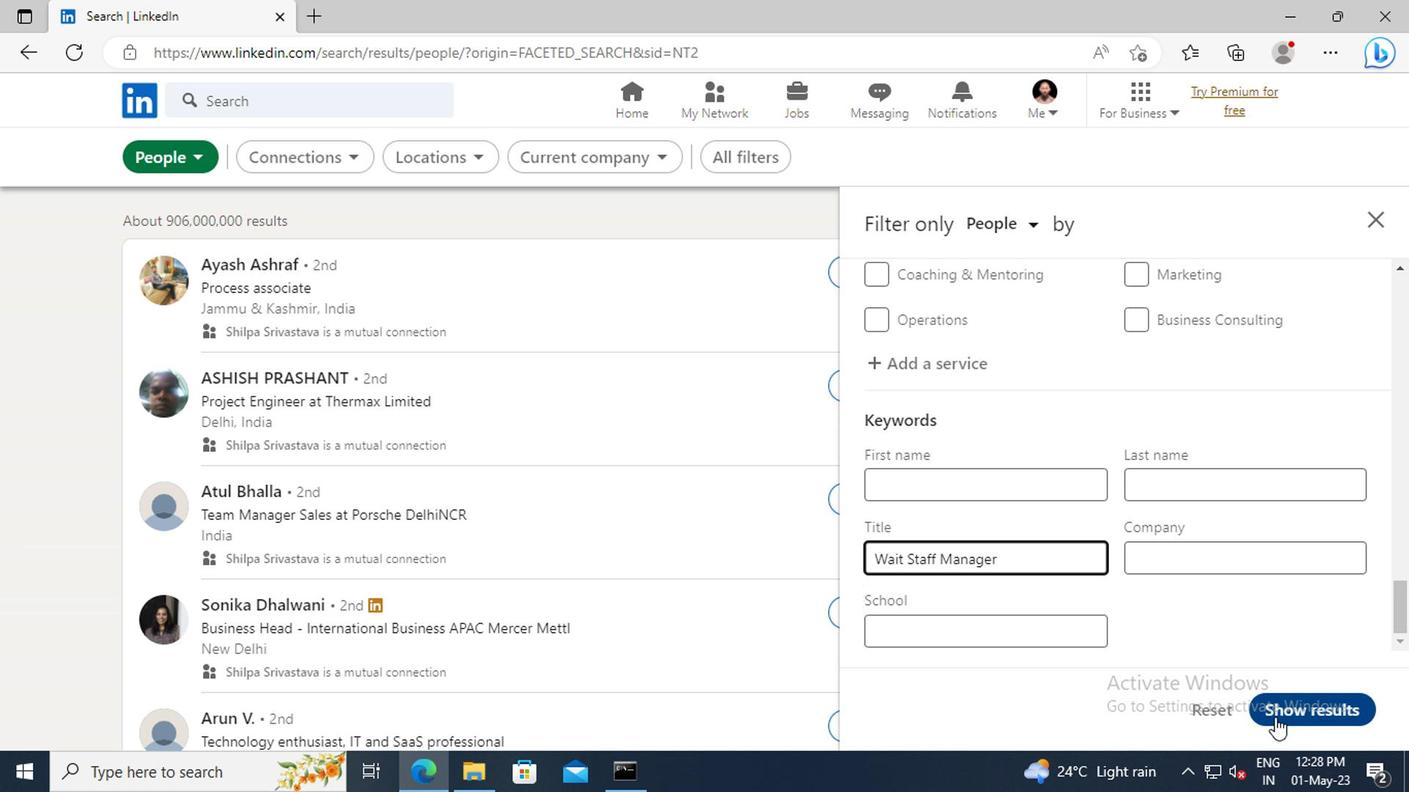 
